 Task: Research and summarize information about the disputed territory of Kashmir.
Action: Mouse moved to (225, 93)
Screenshot: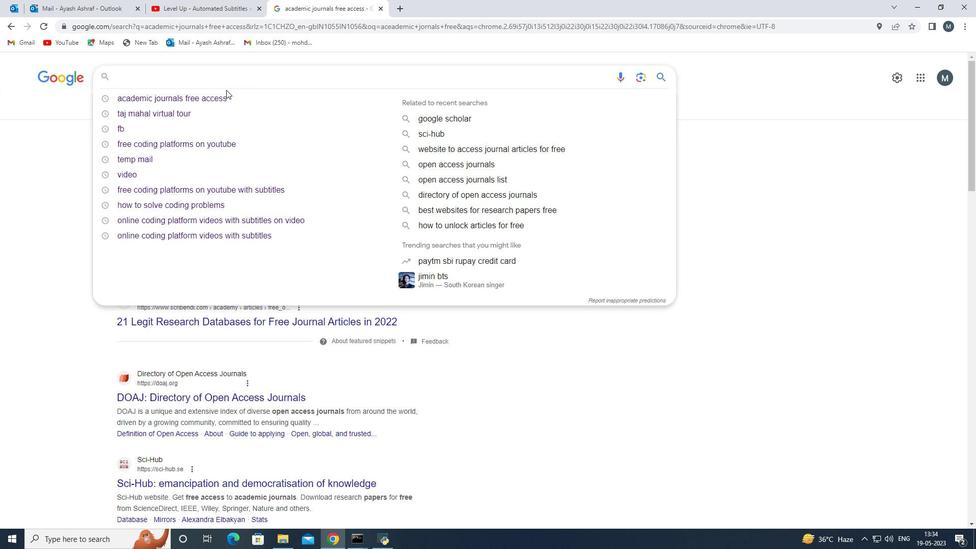 
Action: Mouse pressed left at (225, 93)
Screenshot: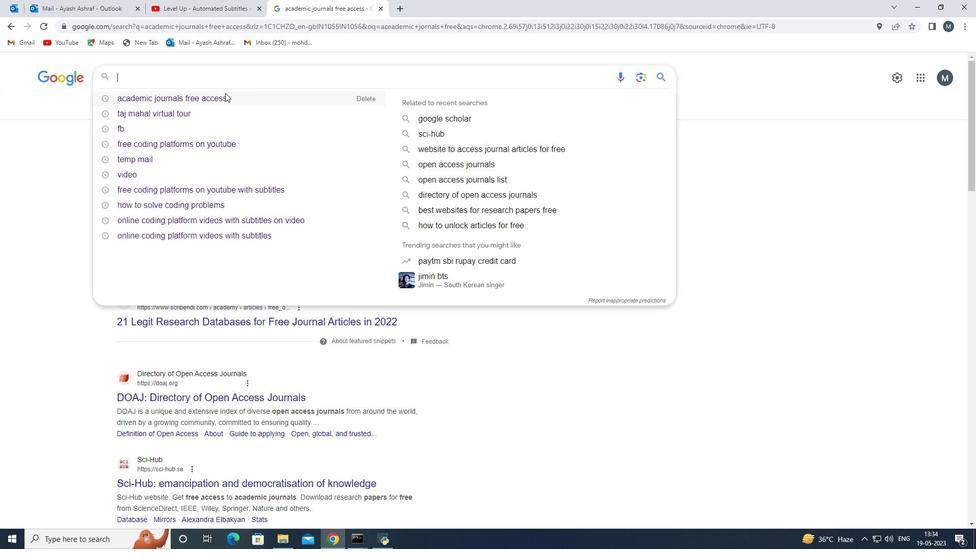 
Action: Mouse moved to (226, 98)
Screenshot: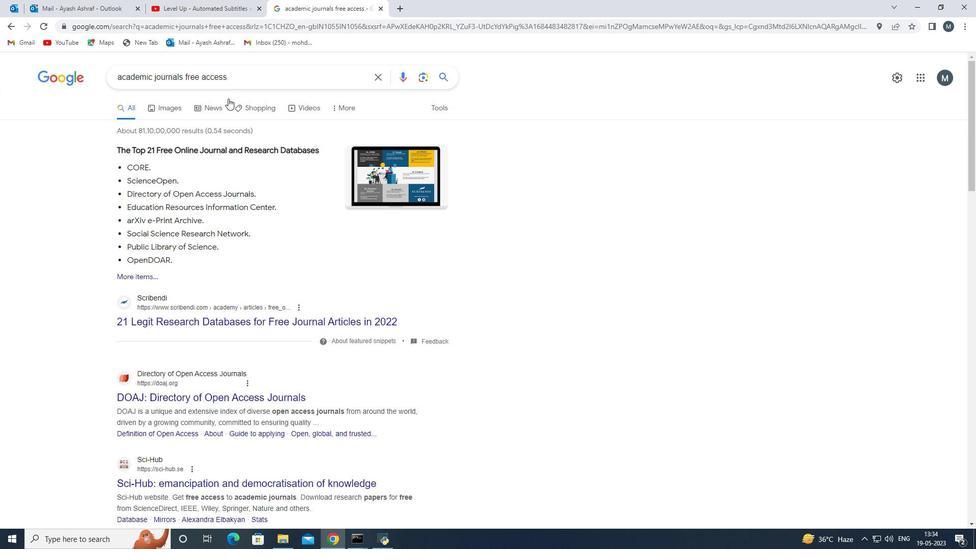 
Action: Mouse scrolled (226, 98) with delta (0, 0)
Screenshot: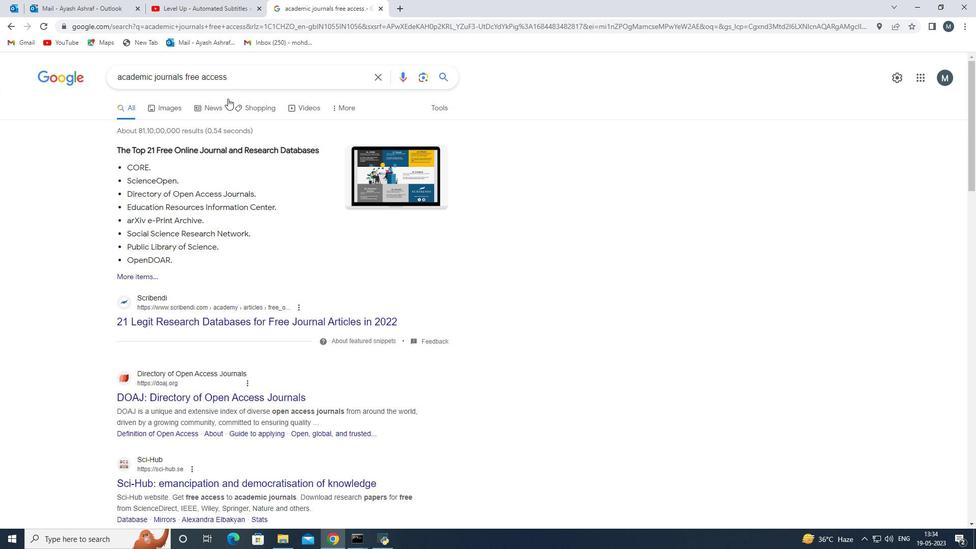 
Action: Mouse moved to (207, 299)
Screenshot: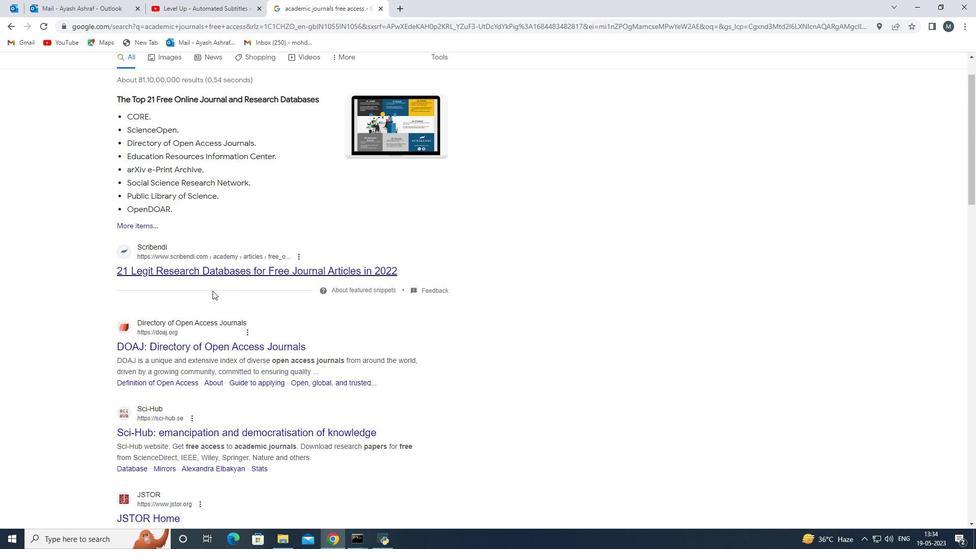 
Action: Mouse scrolled (207, 298) with delta (0, 0)
Screenshot: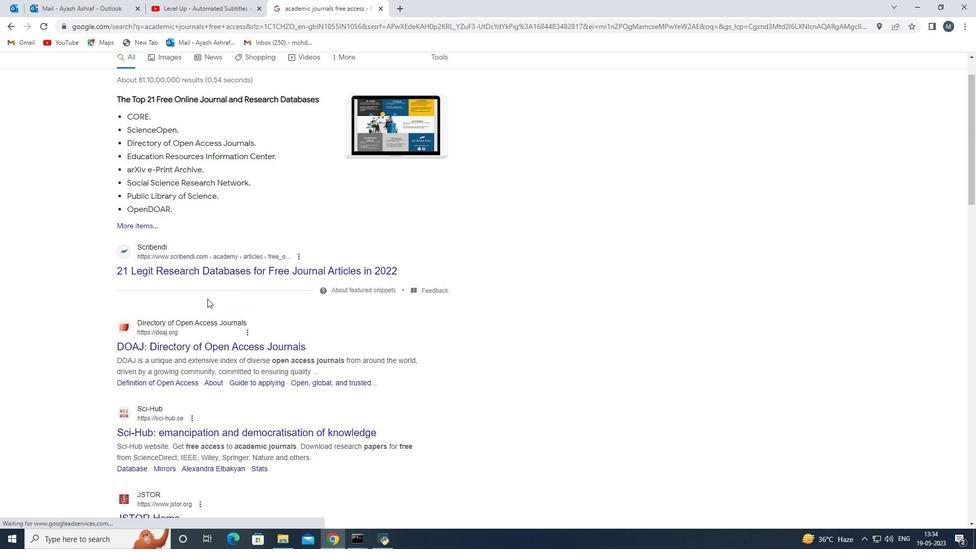 
Action: Mouse moved to (206, 298)
Screenshot: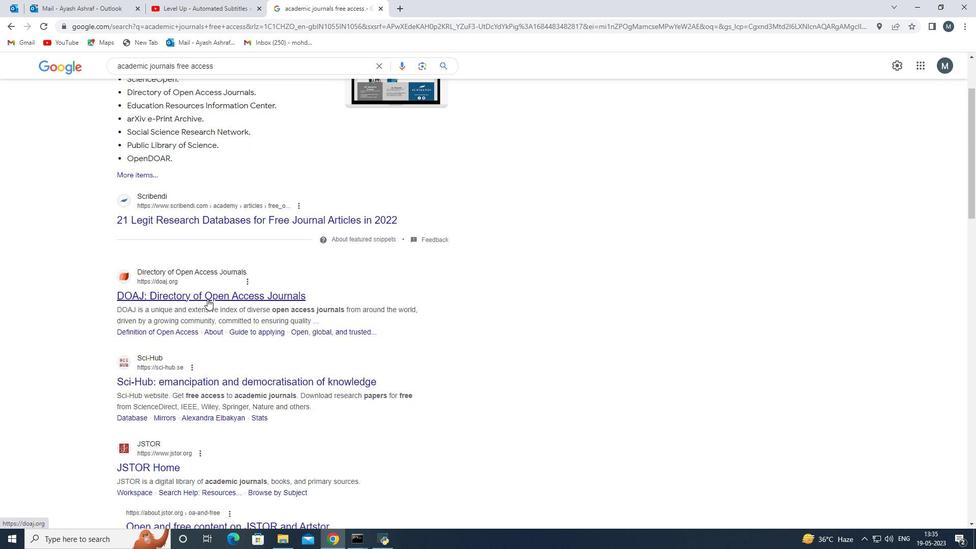 
Action: Mouse pressed left at (206, 298)
Screenshot: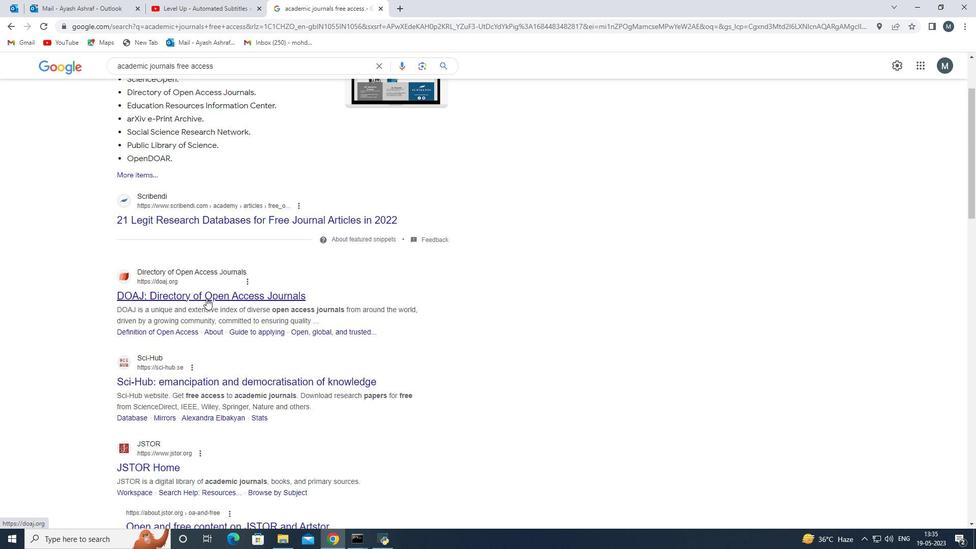 
Action: Mouse moved to (291, 266)
Screenshot: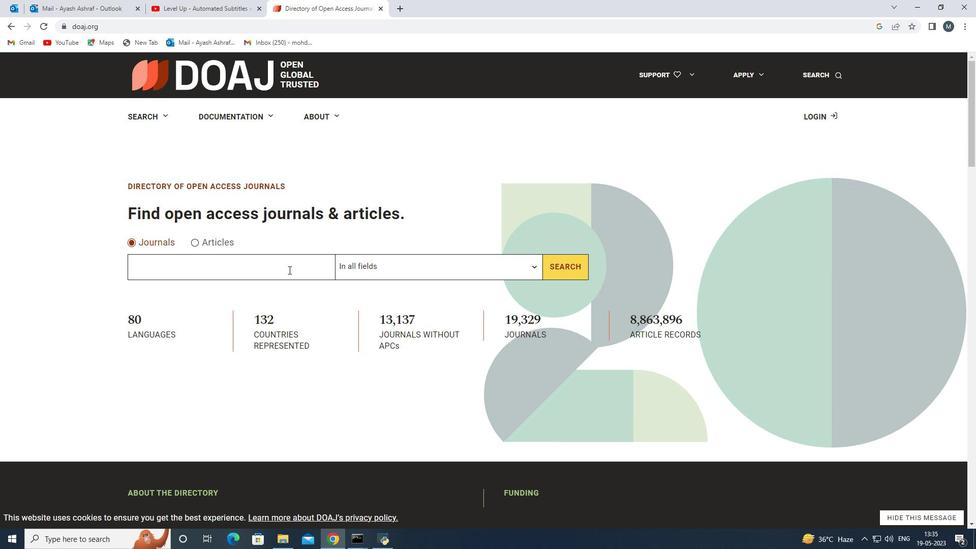 
Action: Mouse scrolled (291, 266) with delta (0, 0)
Screenshot: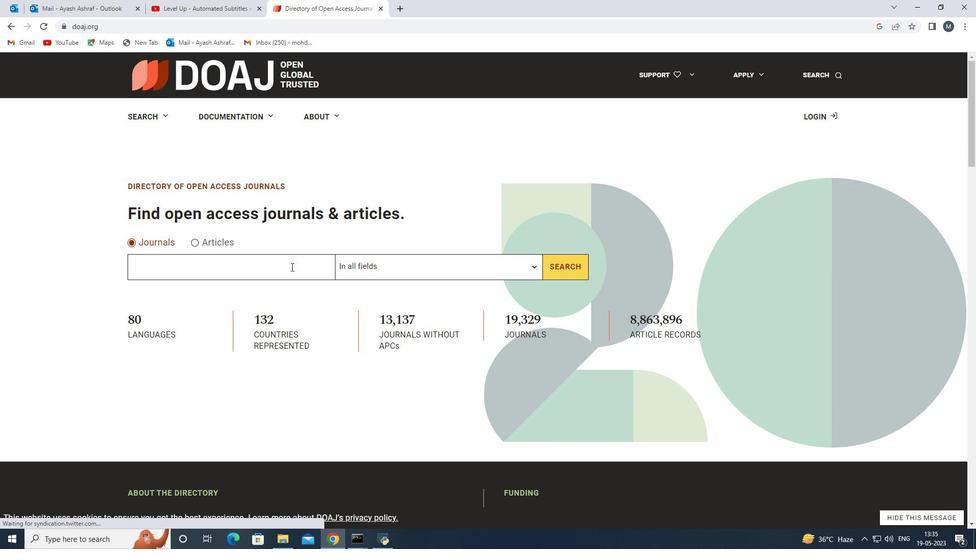 
Action: Mouse moved to (194, 194)
Screenshot: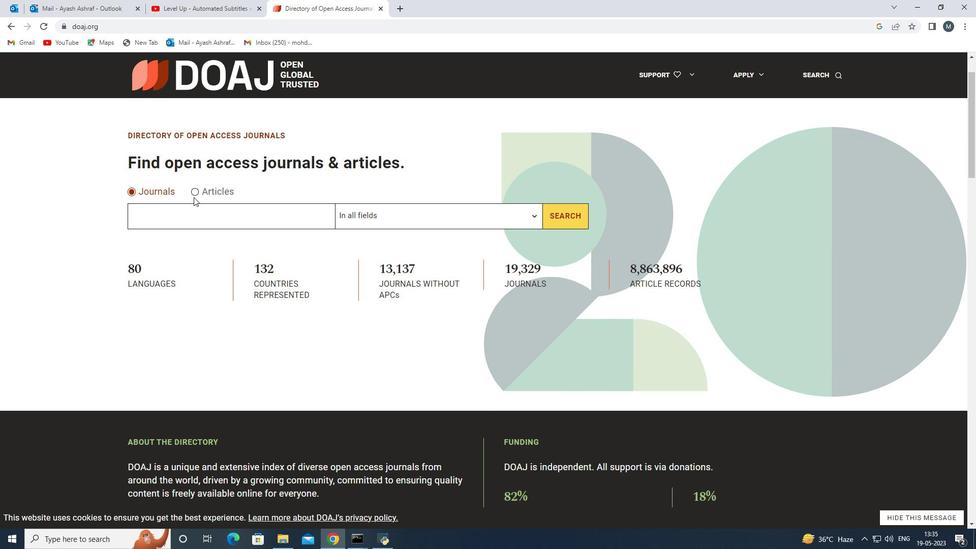
Action: Mouse pressed left at (194, 194)
Screenshot: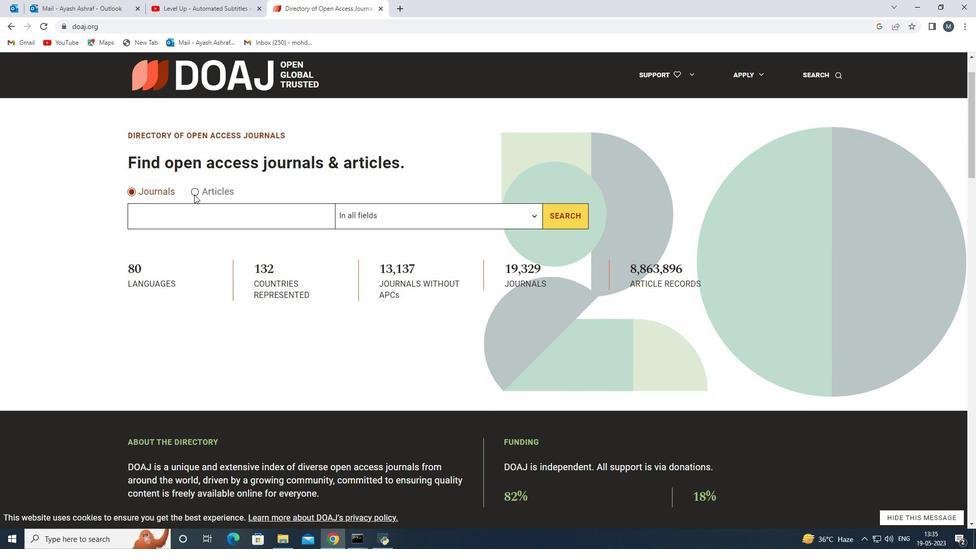 
Action: Mouse moved to (199, 209)
Screenshot: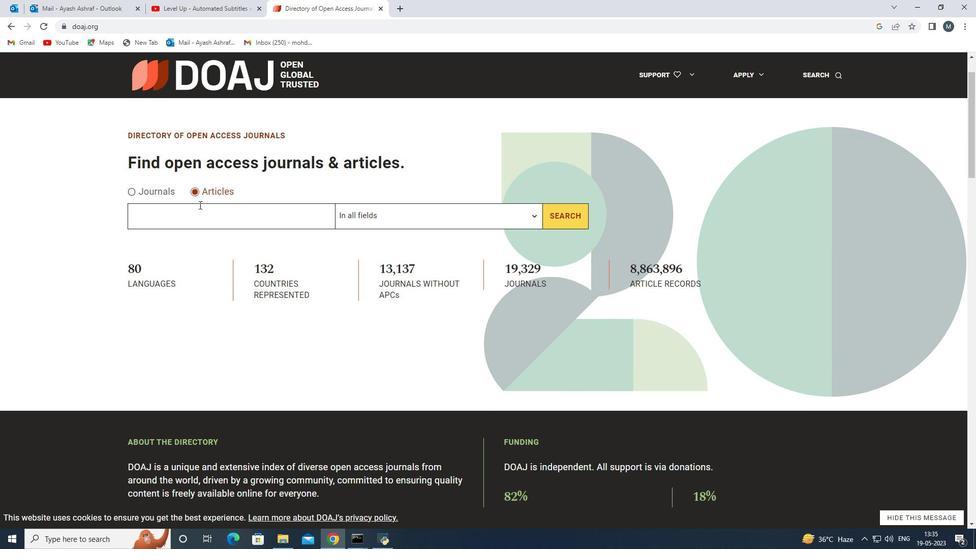 
Action: Mouse pressed left at (199, 209)
Screenshot: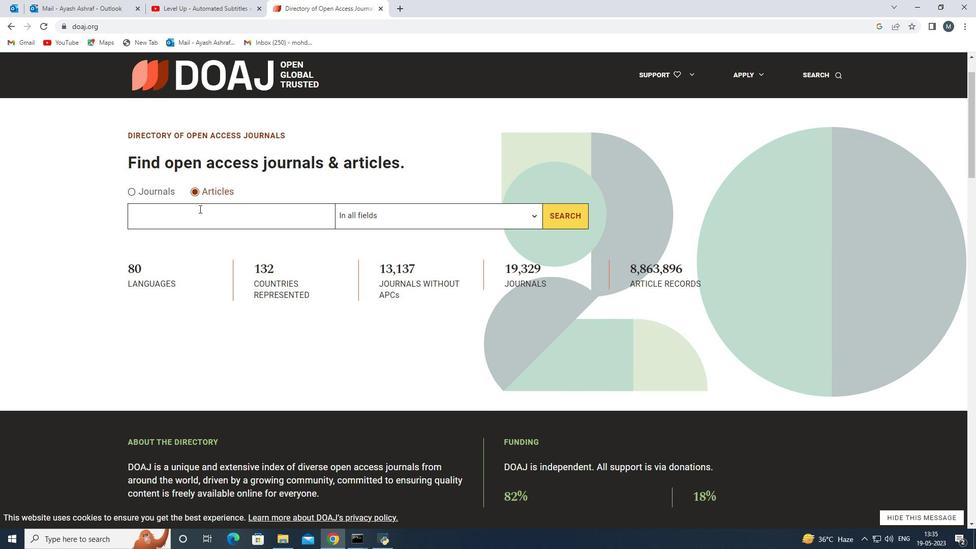 
Action: Key pressed <Key.shift>Alliens<Key.space><Key.backspace><Key.backspace><Key.backspace><Key.backspace><Key.backspace><Key.backspace>iens<Key.space>
Screenshot: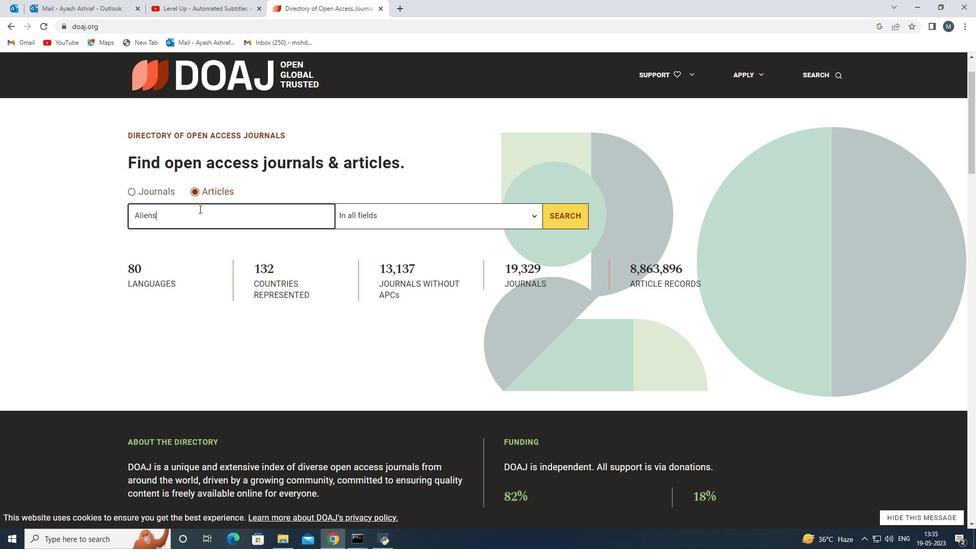 
Action: Mouse moved to (510, 218)
Screenshot: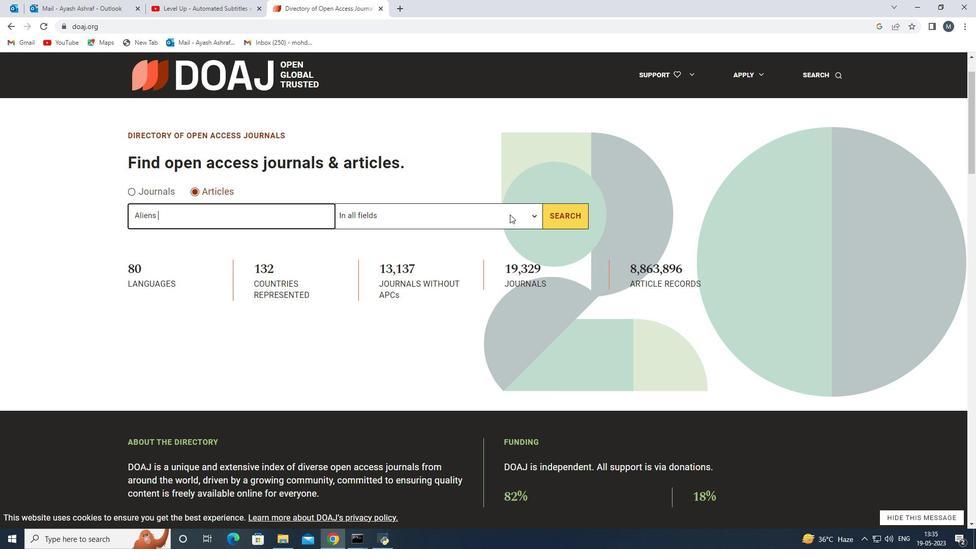 
Action: Mouse pressed left at (510, 218)
Screenshot: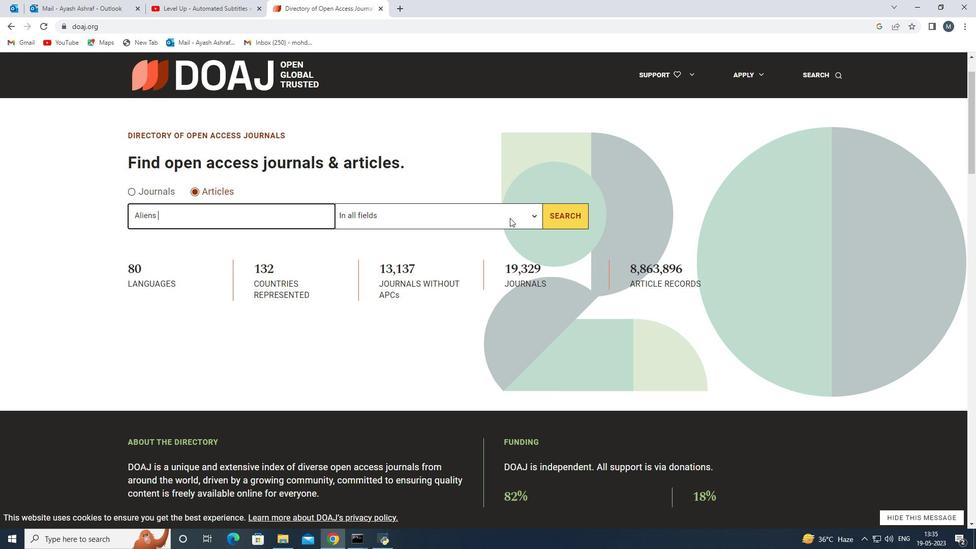 
Action: Mouse moved to (495, 262)
Screenshot: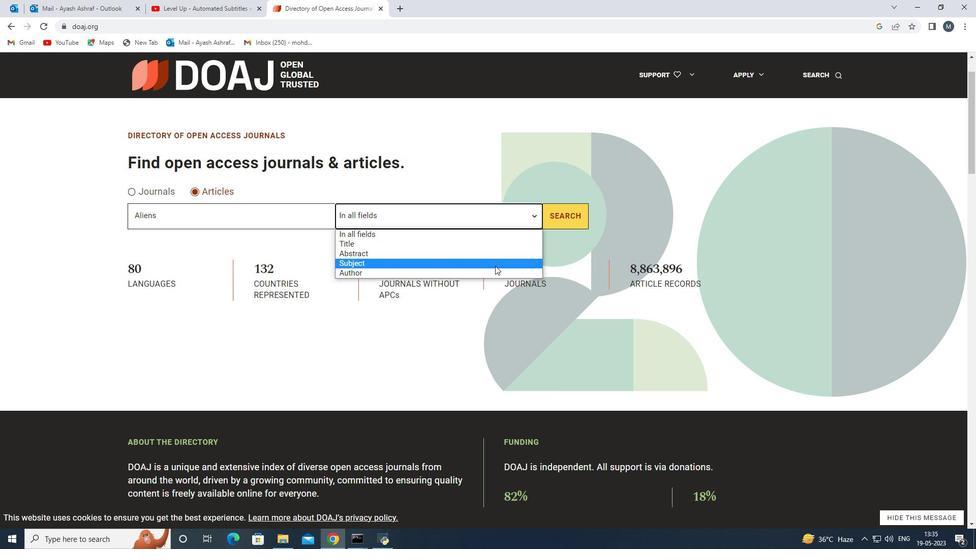 
Action: Mouse pressed left at (495, 262)
Screenshot: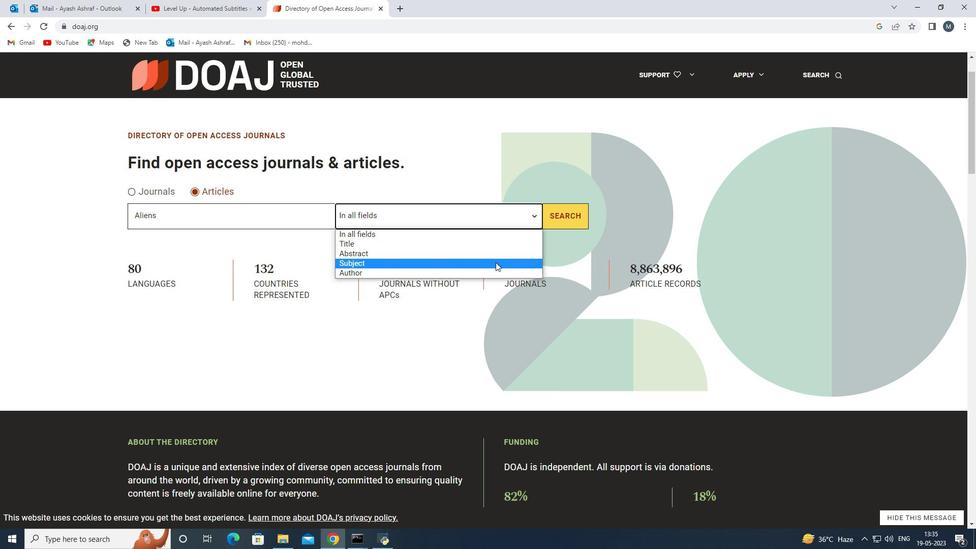 
Action: Mouse moved to (569, 217)
Screenshot: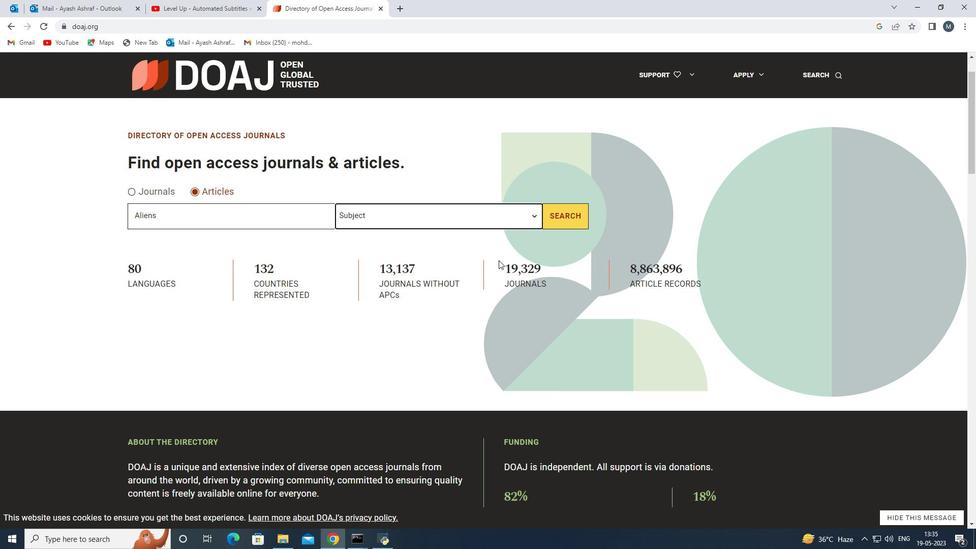 
Action: Mouse pressed left at (569, 217)
Screenshot: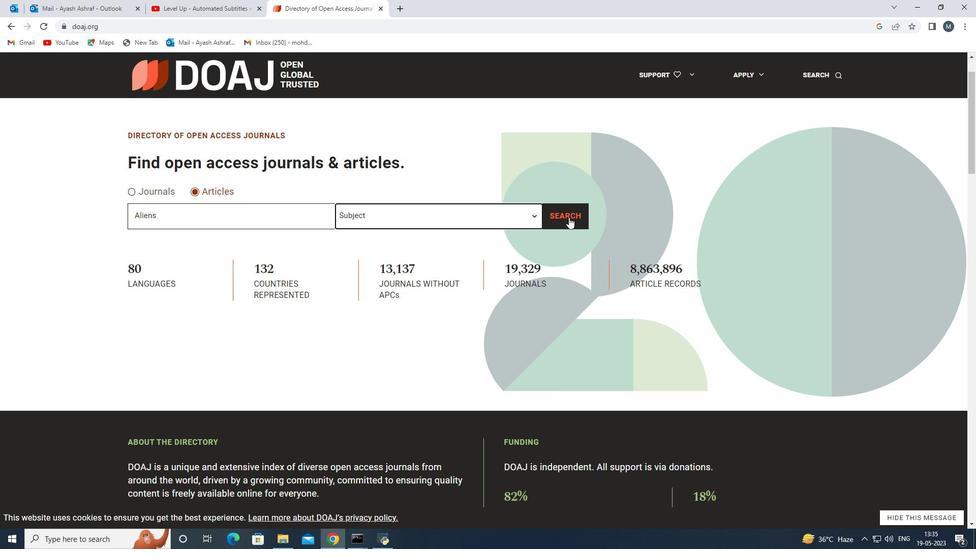 
Action: Mouse moved to (506, 282)
Screenshot: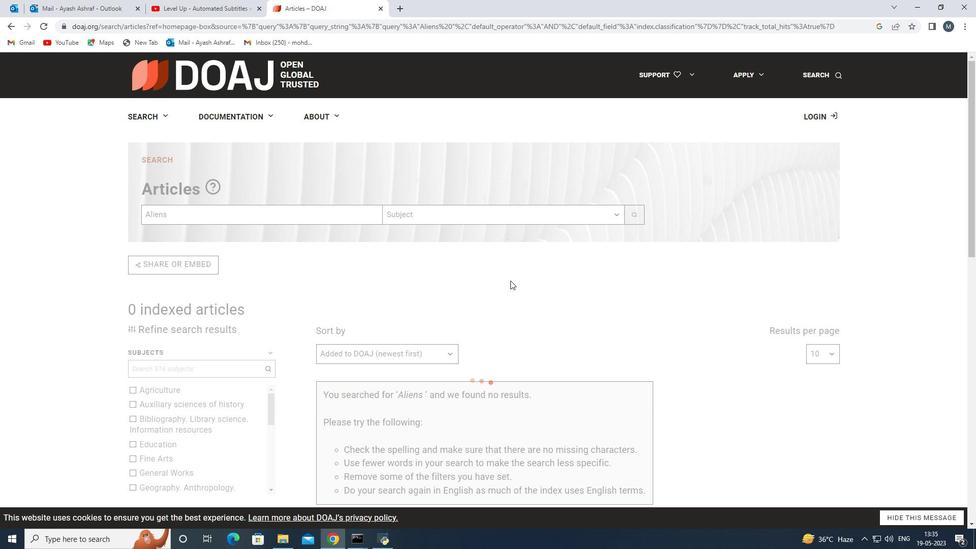 
Action: Mouse scrolled (506, 282) with delta (0, 0)
Screenshot: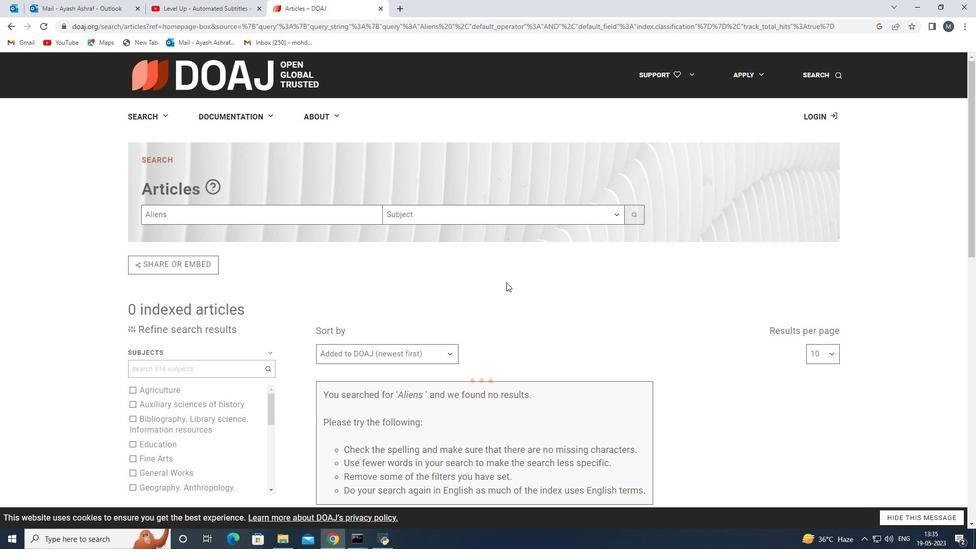 
Action: Mouse scrolled (506, 282) with delta (0, 0)
Screenshot: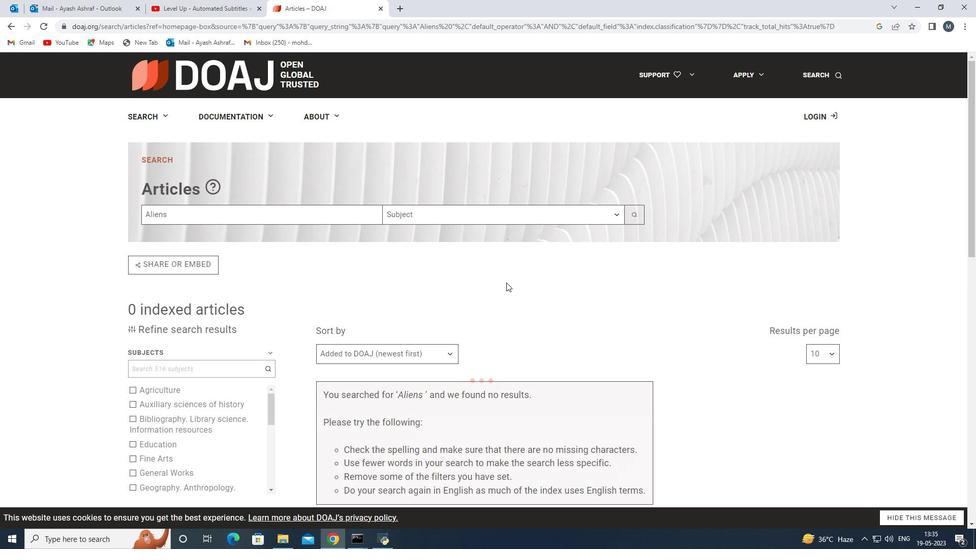 
Action: Mouse scrolled (506, 282) with delta (0, 0)
Screenshot: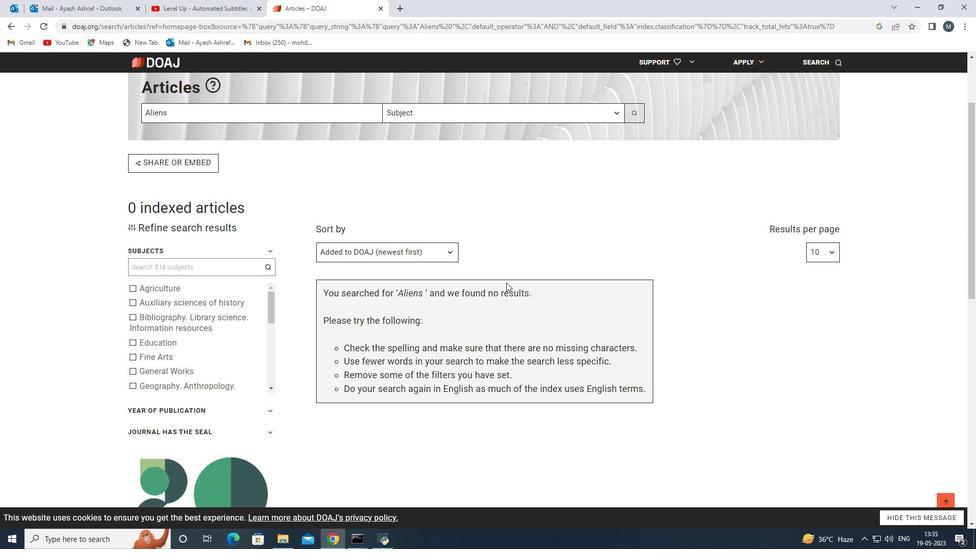
Action: Mouse scrolled (506, 282) with delta (0, 0)
Screenshot: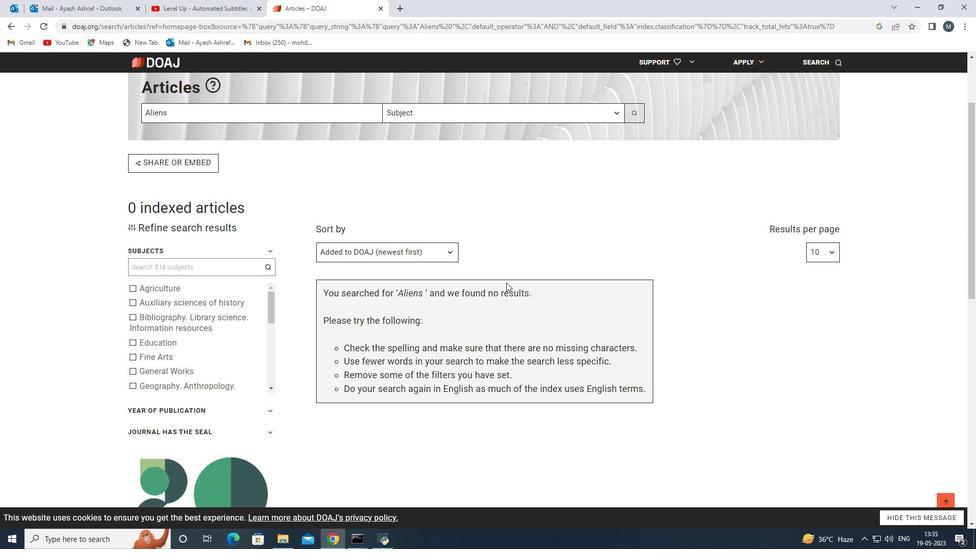 
Action: Mouse scrolled (506, 282) with delta (0, 0)
Screenshot: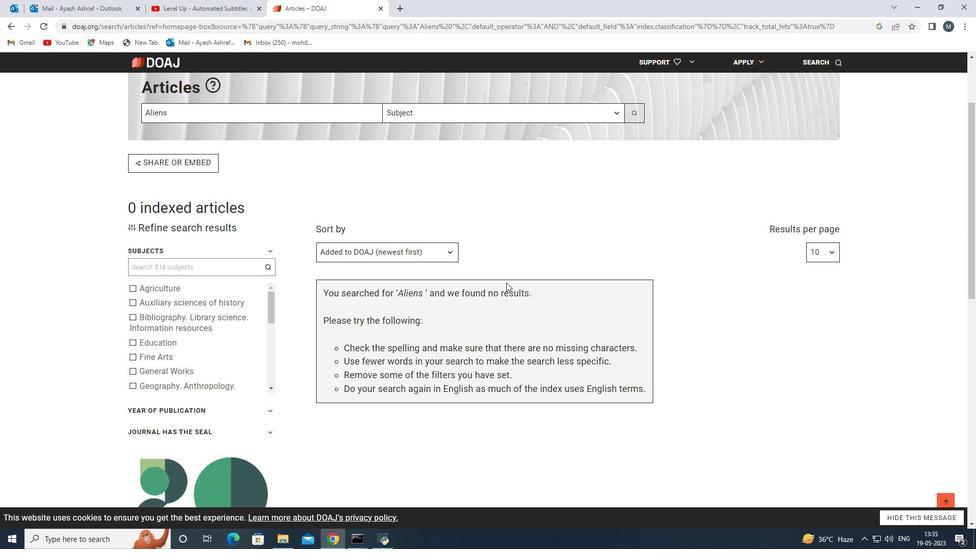 
Action: Mouse scrolled (506, 282) with delta (0, 0)
Screenshot: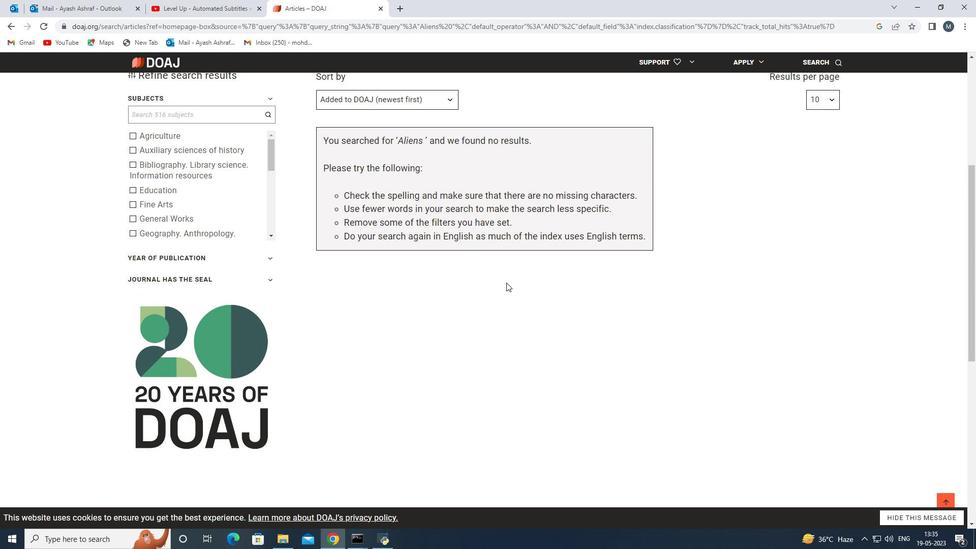 
Action: Mouse scrolled (506, 282) with delta (0, 0)
Screenshot: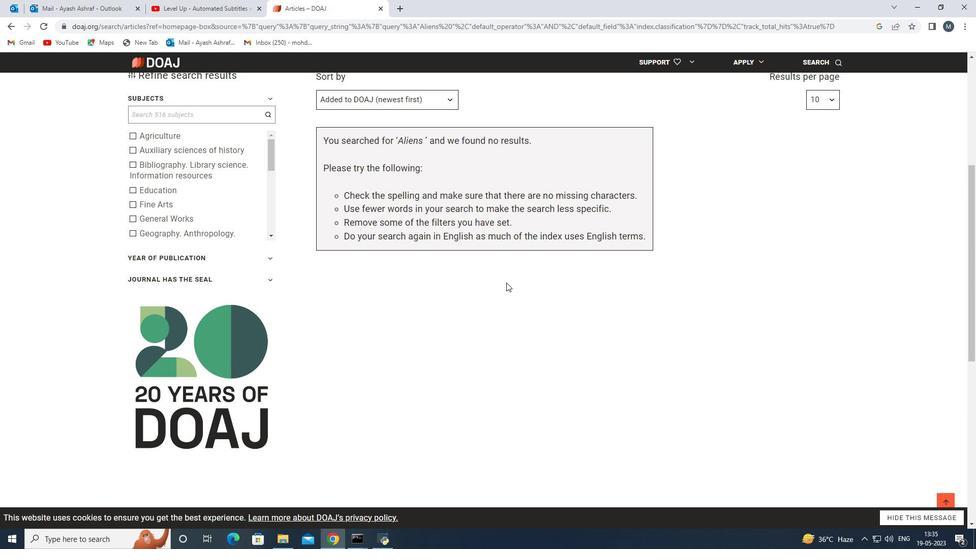 
Action: Mouse moved to (430, 294)
Screenshot: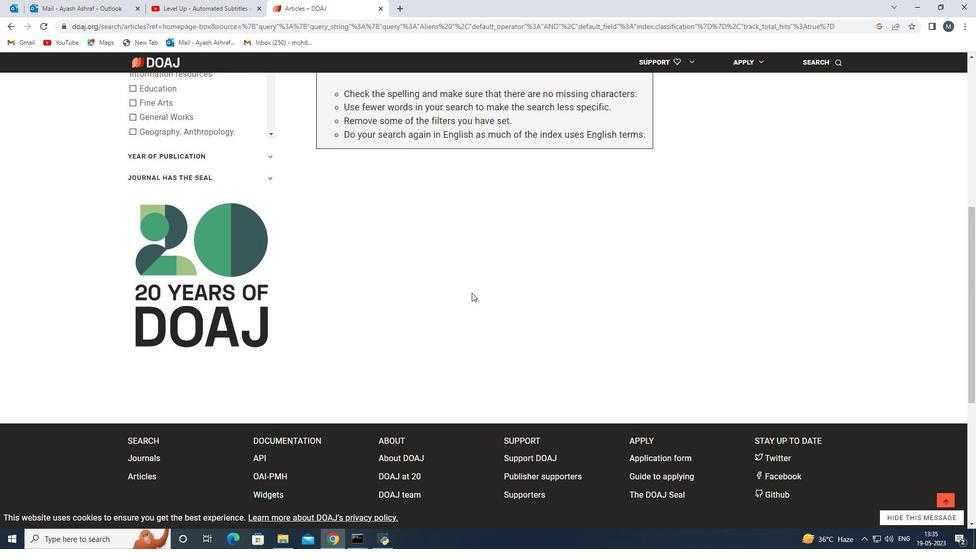 
Action: Mouse scrolled (430, 294) with delta (0, 0)
Screenshot: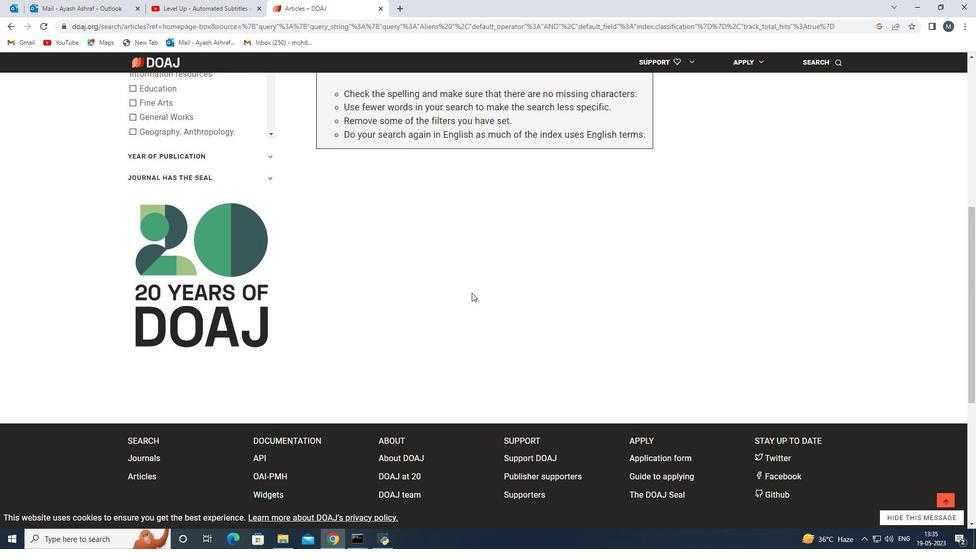 
Action: Mouse moved to (429, 294)
Screenshot: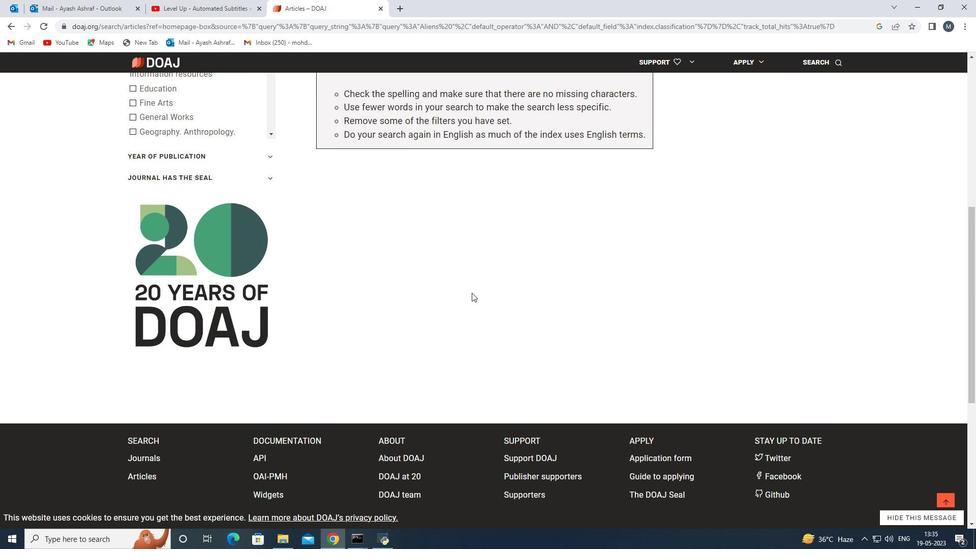 
Action: Mouse scrolled (429, 294) with delta (0, 0)
Screenshot: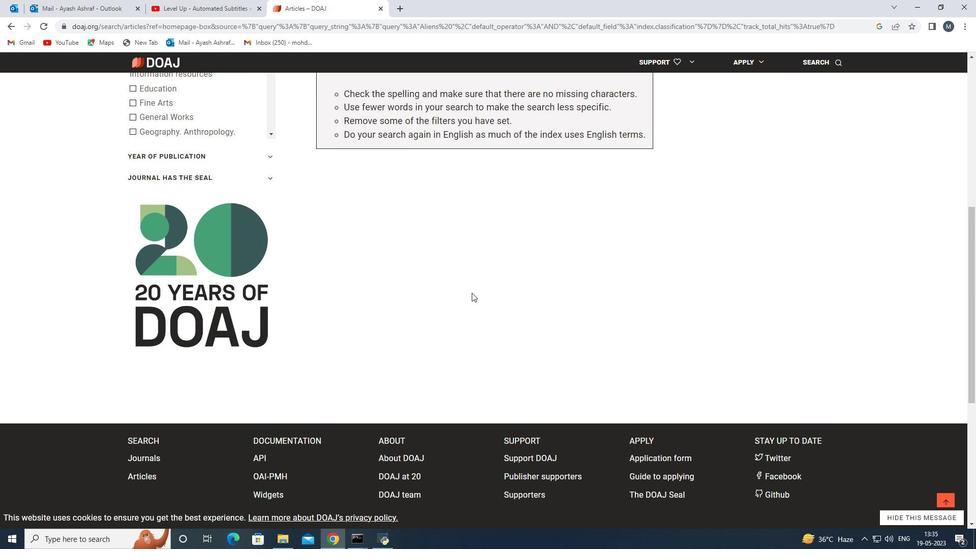 
Action: Mouse scrolled (429, 294) with delta (0, 0)
Screenshot: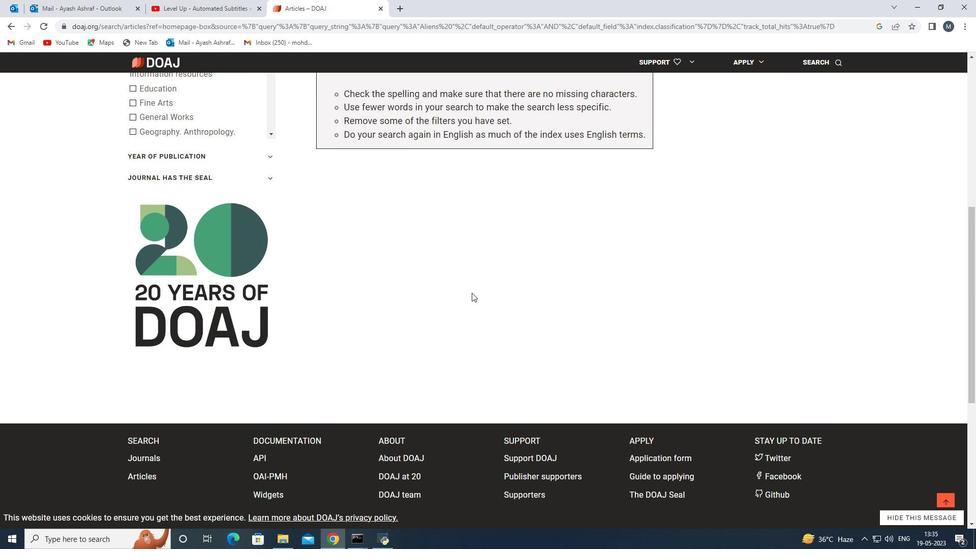 
Action: Mouse scrolled (429, 294) with delta (0, 0)
Screenshot: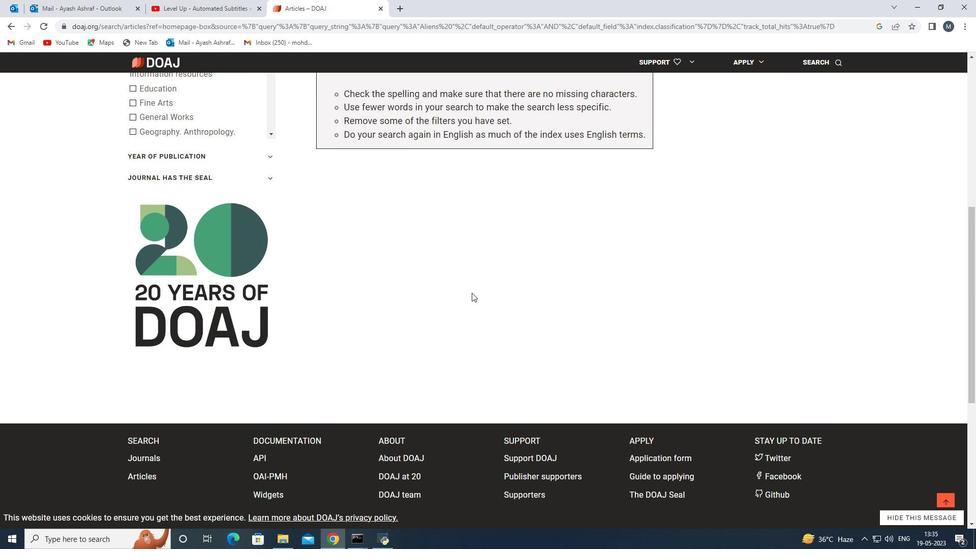 
Action: Mouse scrolled (429, 294) with delta (0, 0)
Screenshot: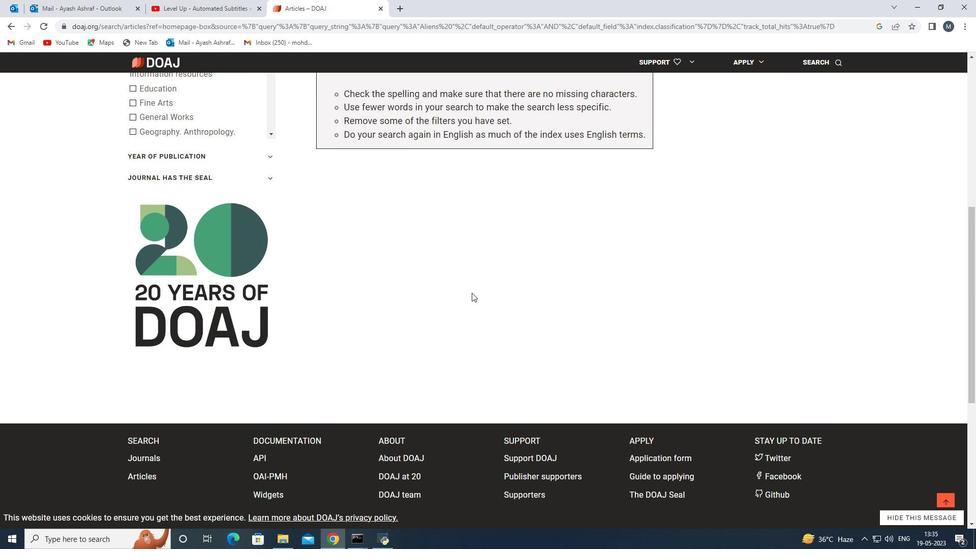 
Action: Mouse scrolled (429, 294) with delta (0, 0)
Screenshot: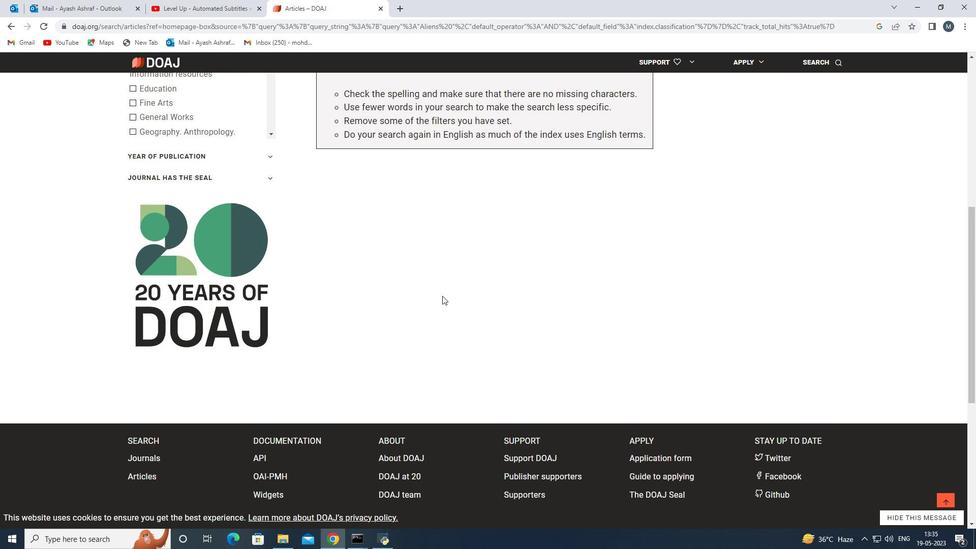 
Action: Mouse scrolled (429, 294) with delta (0, 0)
Screenshot: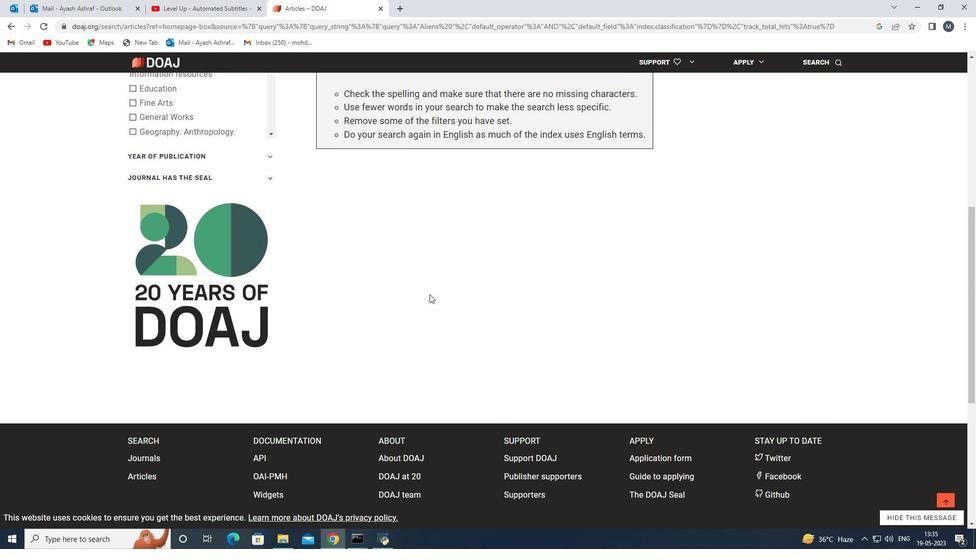 
Action: Mouse scrolled (429, 294) with delta (0, 0)
Screenshot: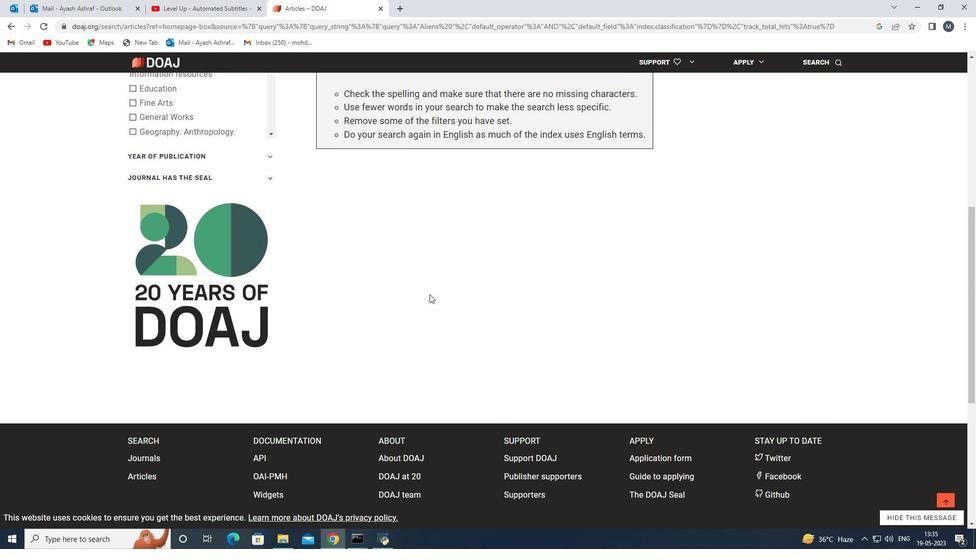 
Action: Mouse moved to (352, 270)
Screenshot: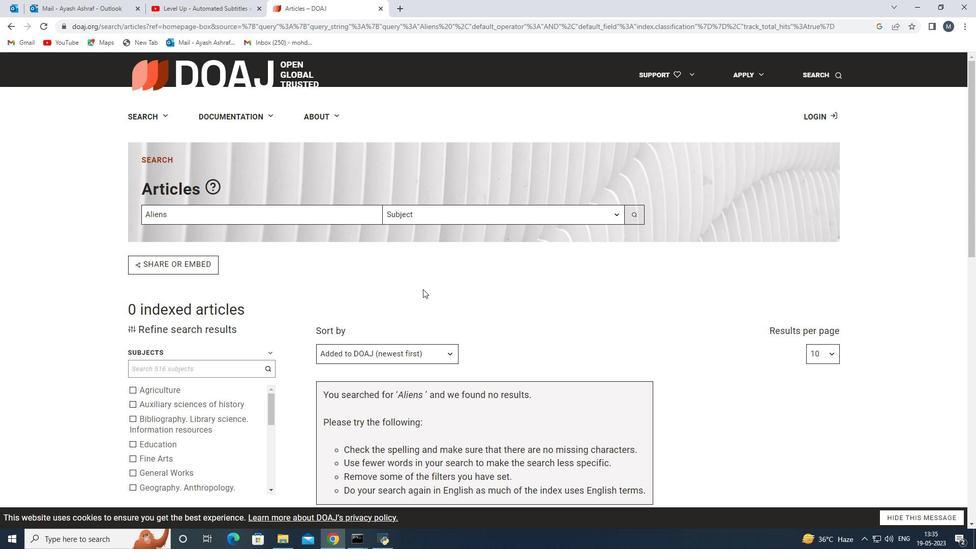 
Action: Mouse scrolled (352, 270) with delta (0, 0)
Screenshot: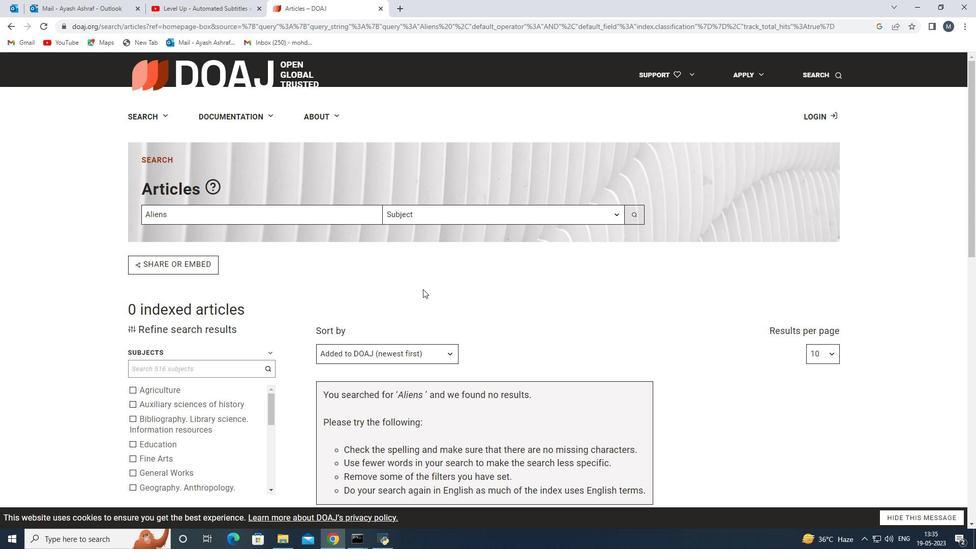 
Action: Mouse moved to (351, 269)
Screenshot: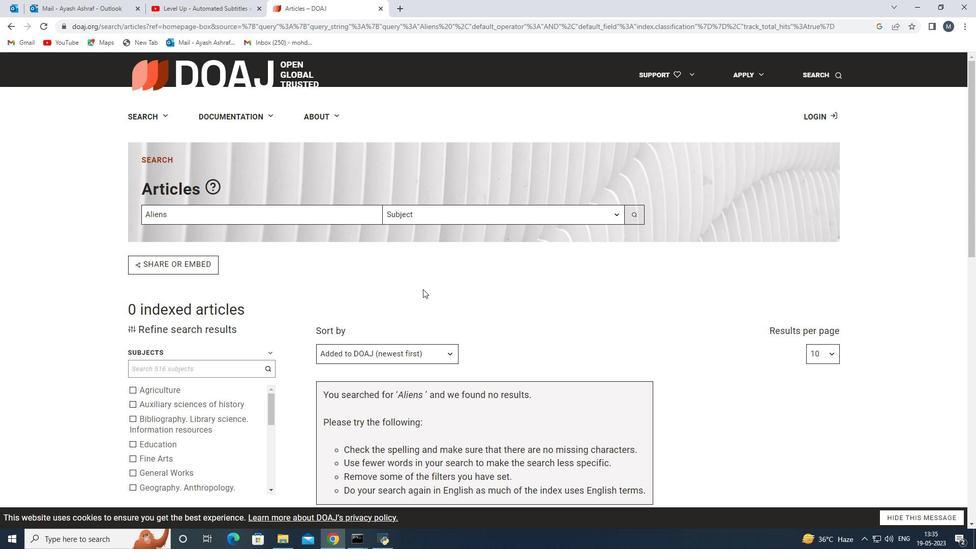 
Action: Mouse scrolled (351, 270) with delta (0, 0)
Screenshot: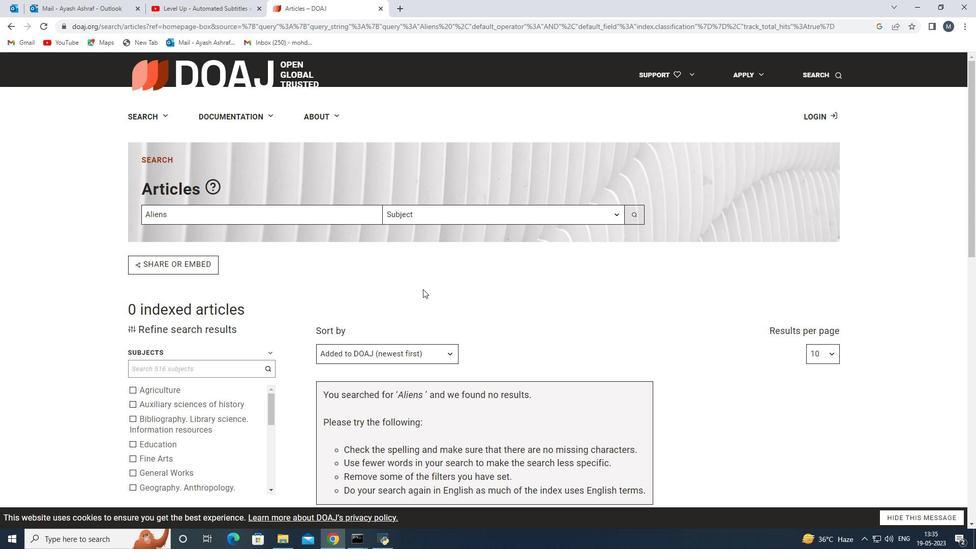 
Action: Mouse moved to (350, 269)
Screenshot: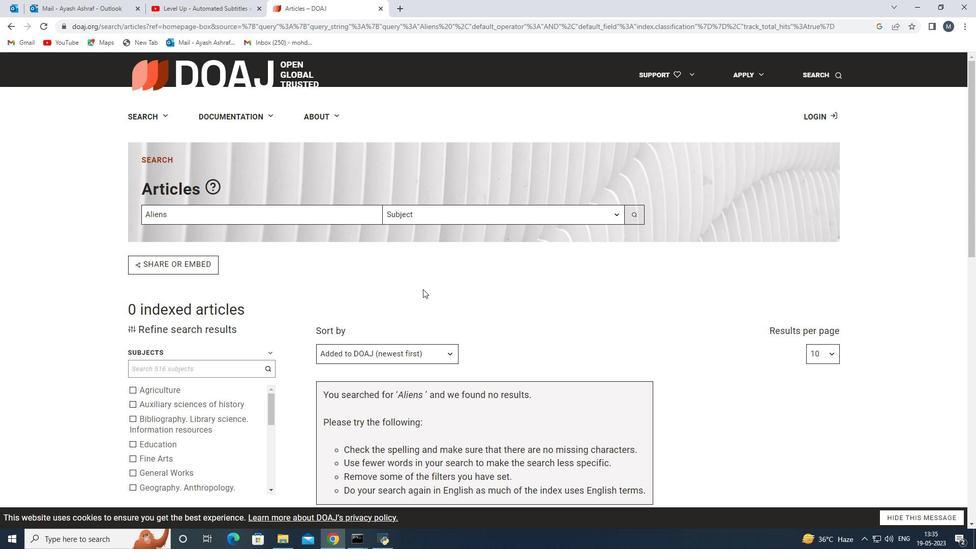 
Action: Mouse scrolled (350, 270) with delta (0, 0)
Screenshot: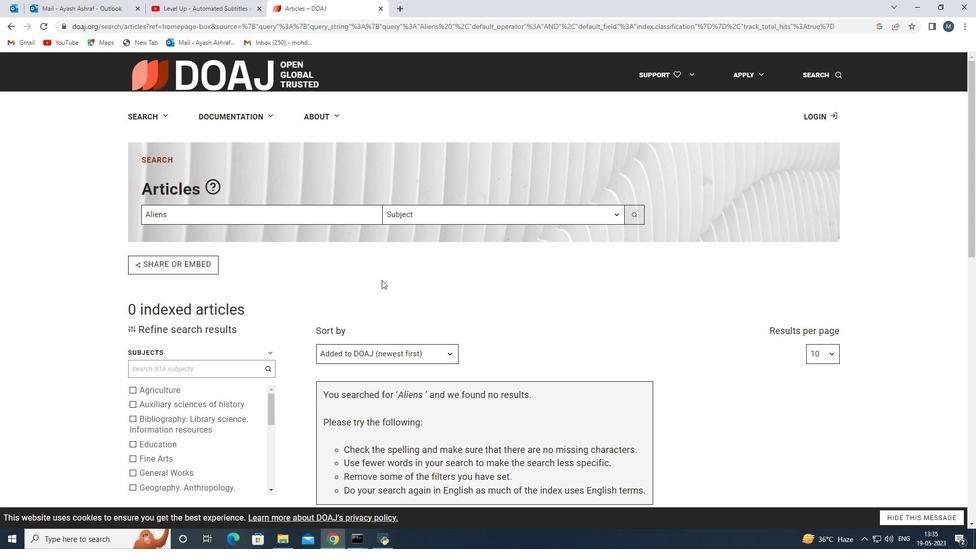 
Action: Mouse moved to (349, 269)
Screenshot: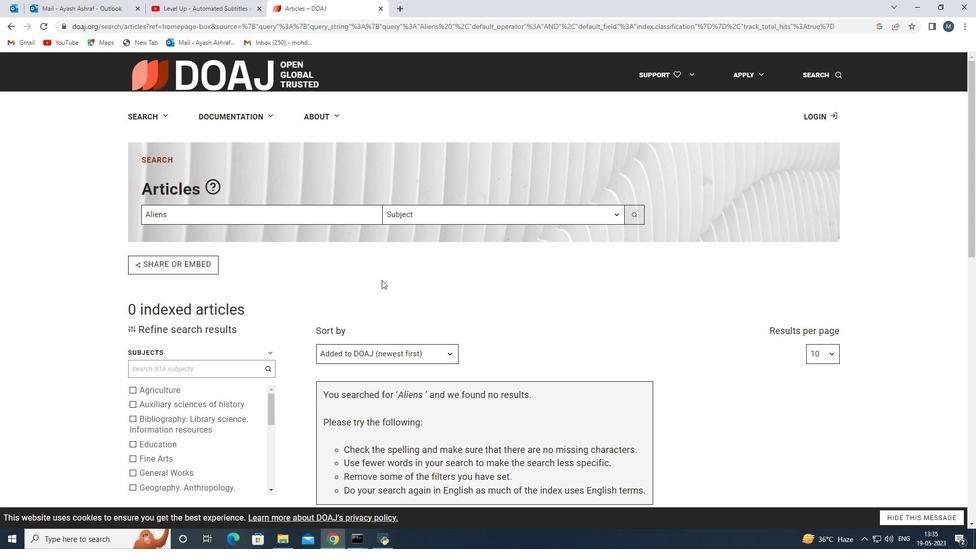 
Action: Mouse scrolled (349, 270) with delta (0, 0)
Screenshot: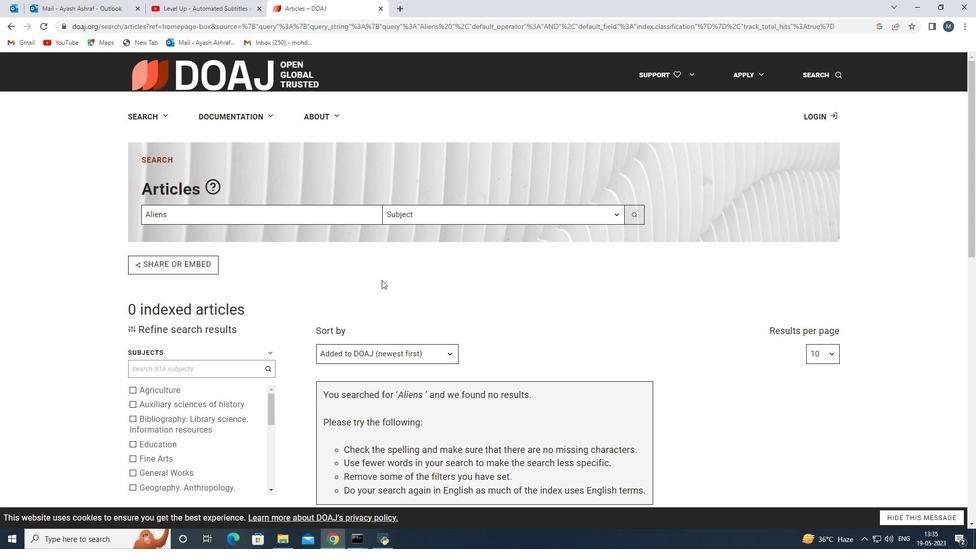 
Action: Mouse scrolled (349, 270) with delta (0, 0)
Screenshot: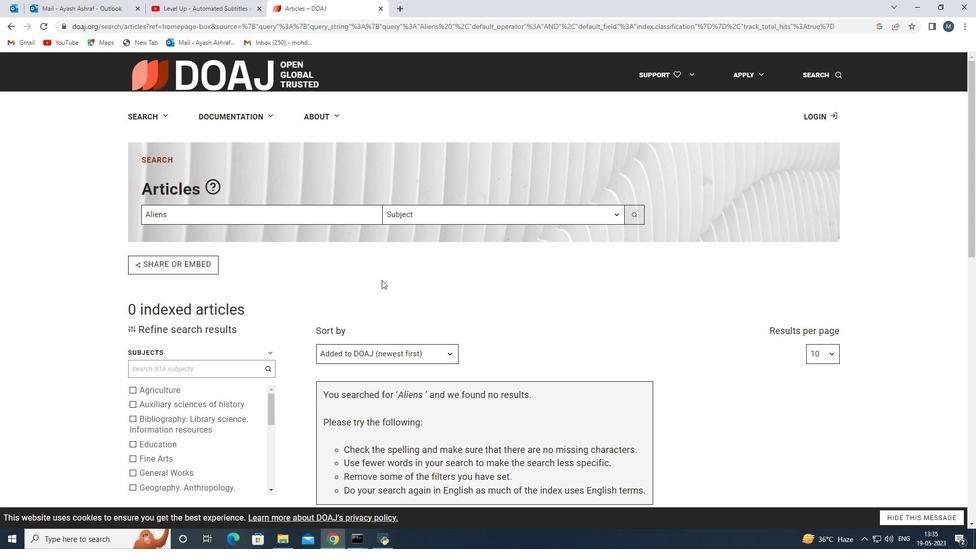 
Action: Mouse scrolled (349, 270) with delta (0, 0)
Screenshot: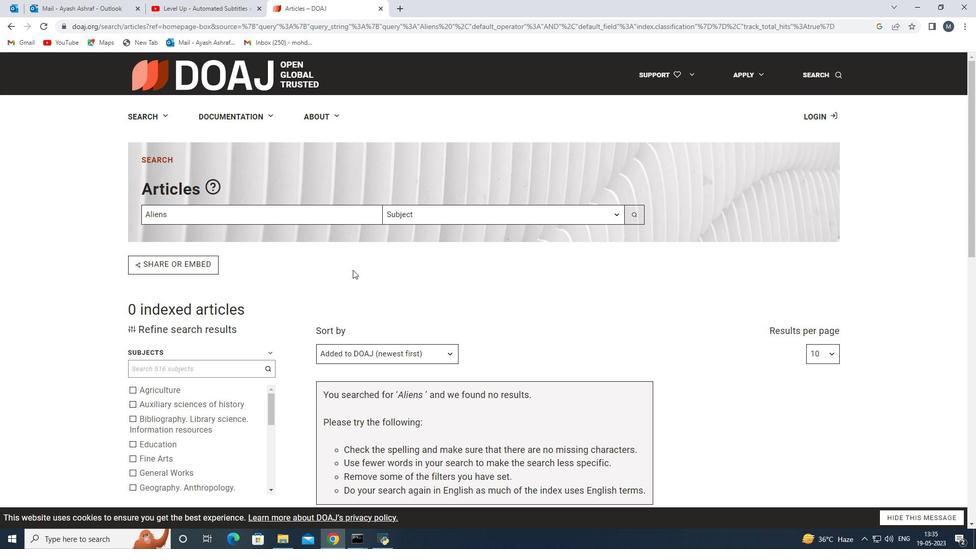 
Action: Mouse moved to (291, 209)
Screenshot: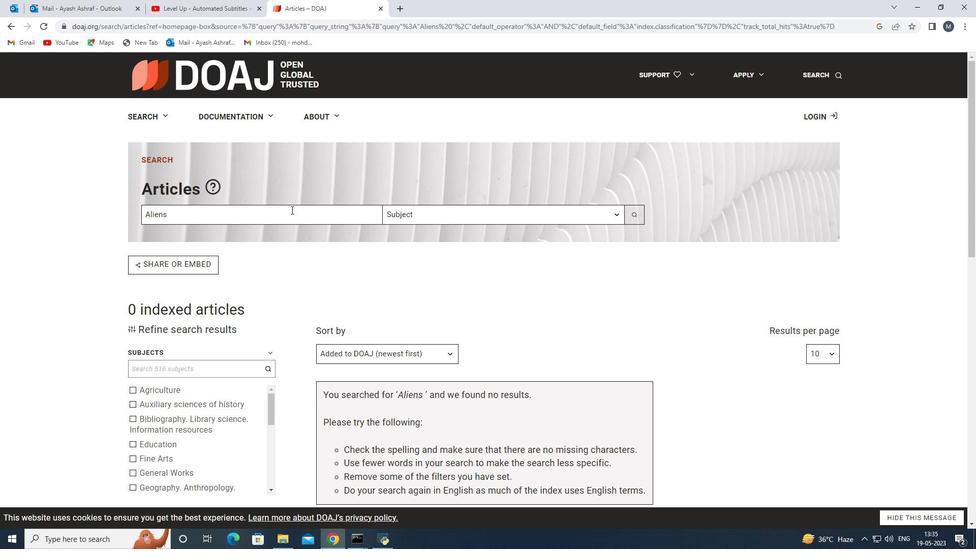 
Action: Mouse pressed left at (291, 209)
Screenshot: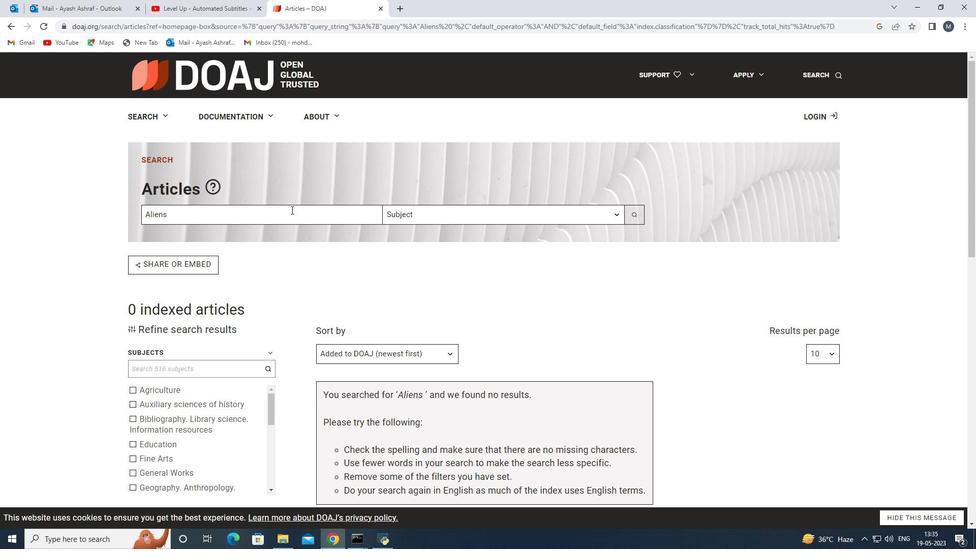 
Action: Key pressed <Key.backspace><Key.backspace><Key.backspace><Key.backspace><Key.backspace><Key.backspace><Key.backspace><Key.backspace><Key.backspace><Key.backspace><Key.backspace><Key.backspace><Key.backspace><Key.backspace><Key.backspace><Key.backspace><Key.shift>Biodiversity<Key.enter>
Screenshot: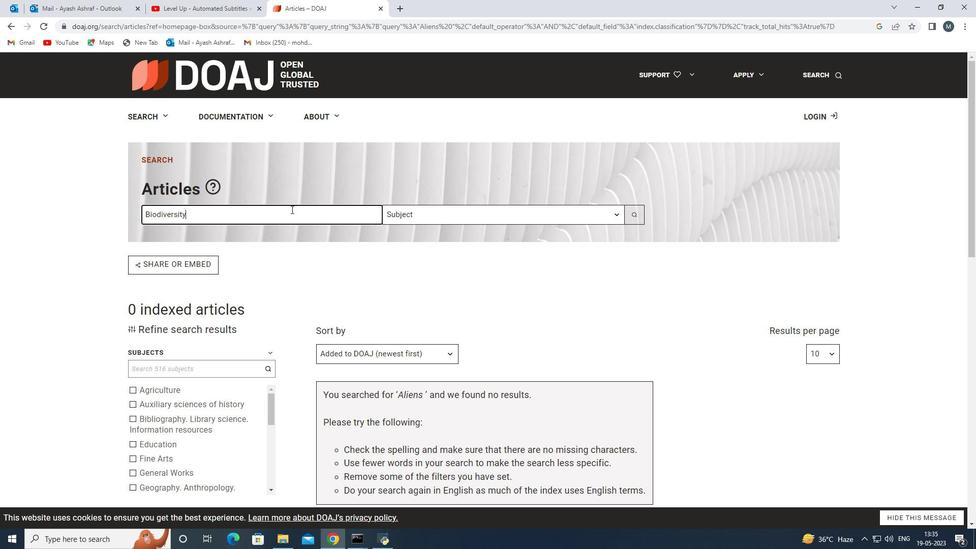 
Action: Mouse moved to (440, 215)
Screenshot: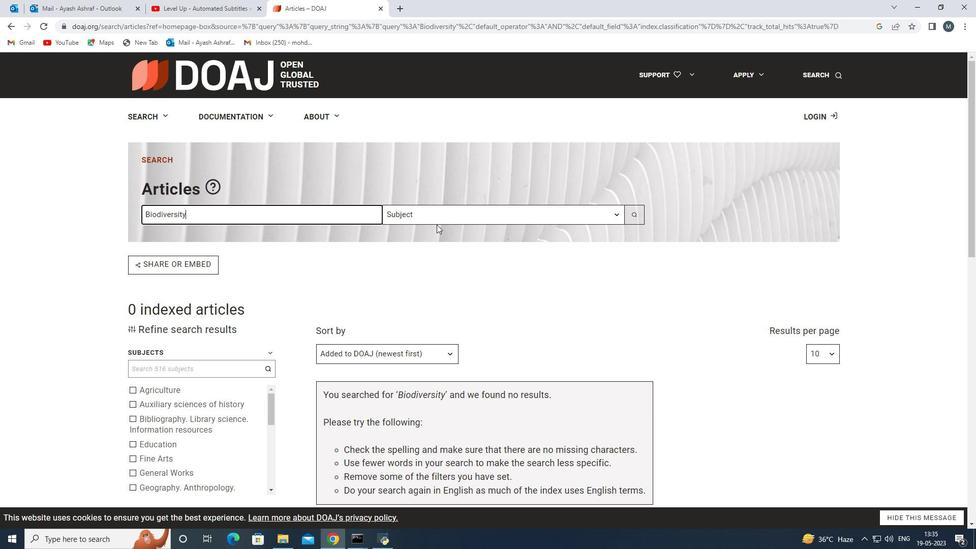 
Action: Mouse pressed left at (440, 215)
Screenshot: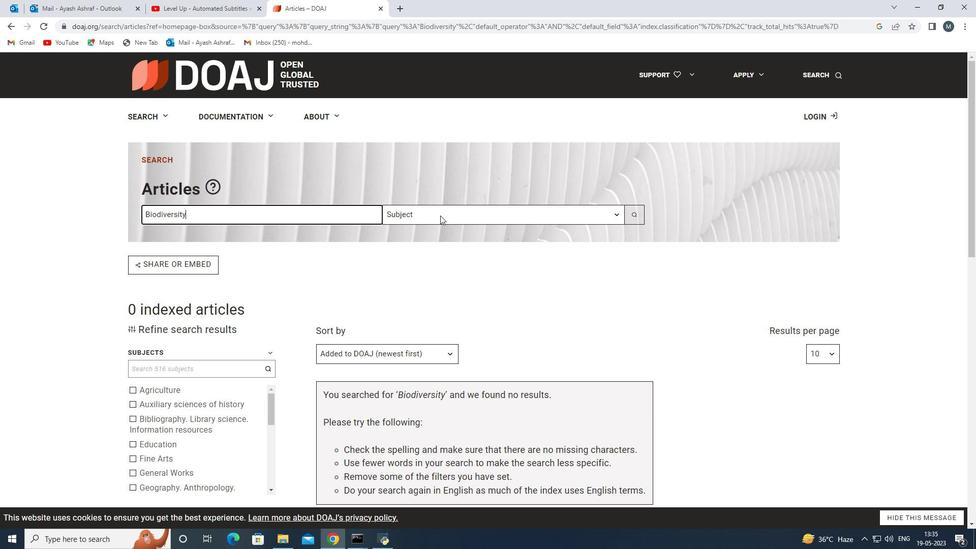 
Action: Mouse moved to (429, 228)
Screenshot: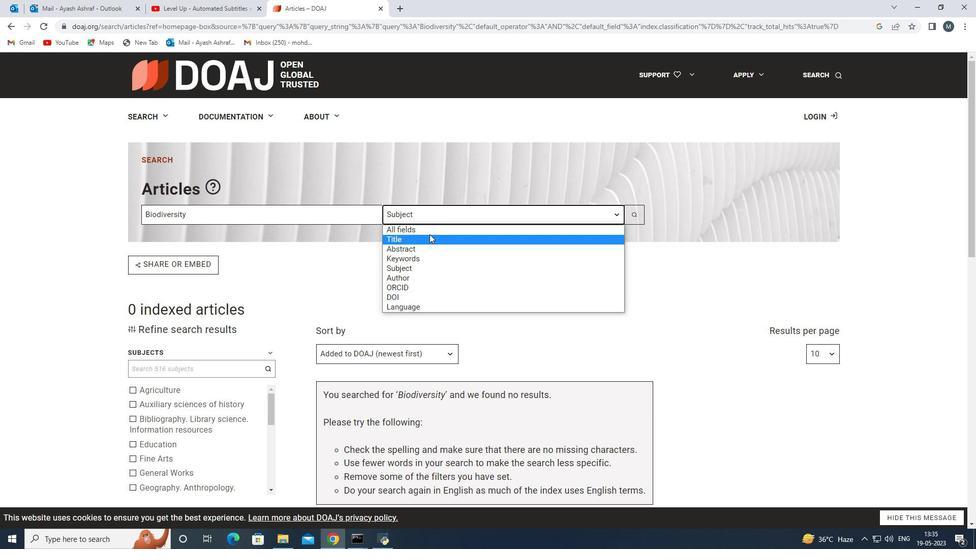 
Action: Mouse pressed left at (429, 228)
Screenshot: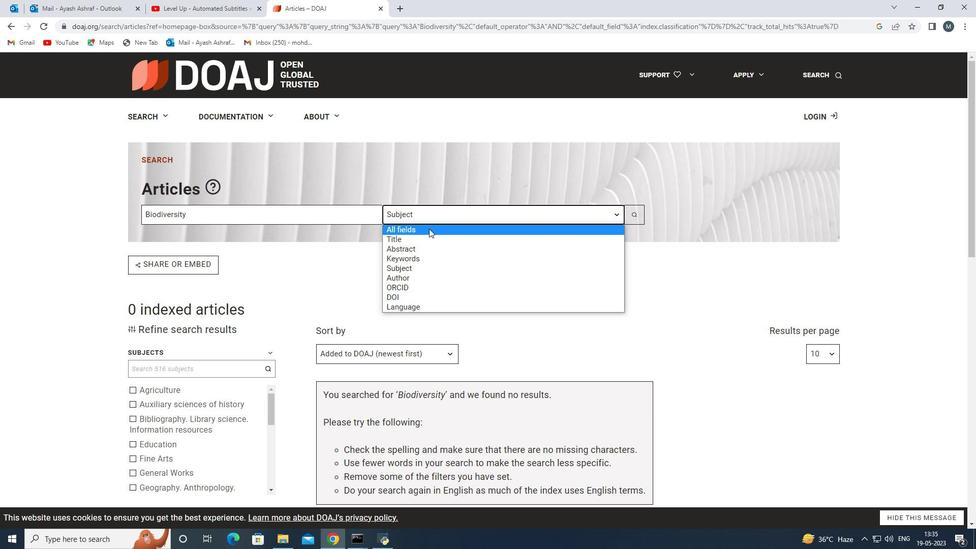 
Action: Mouse moved to (403, 272)
Screenshot: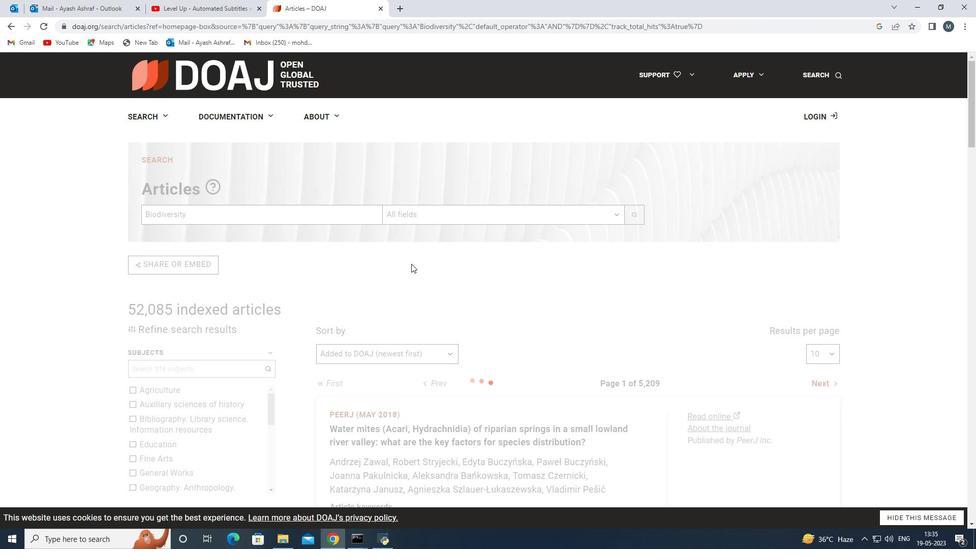 
Action: Mouse scrolled (403, 272) with delta (0, 0)
Screenshot: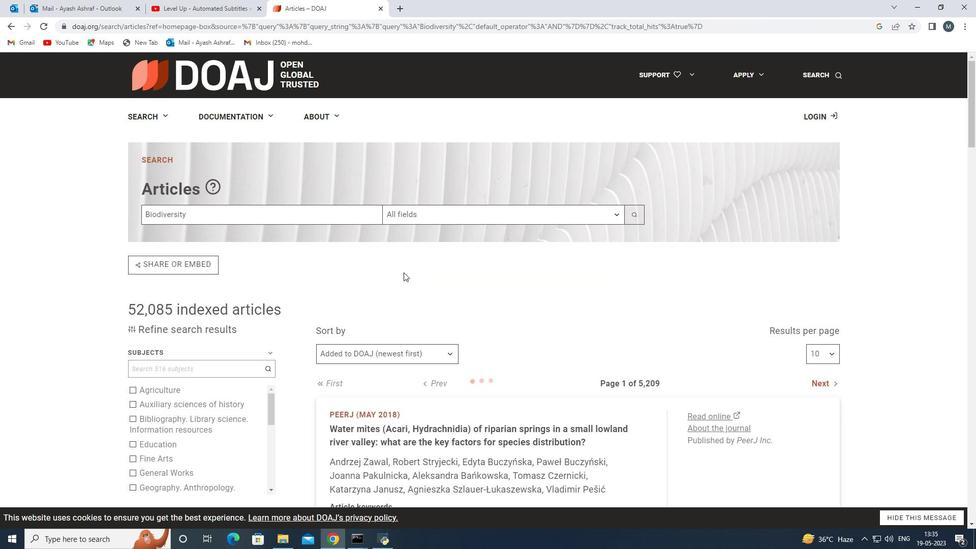 
Action: Mouse scrolled (403, 272) with delta (0, 0)
Screenshot: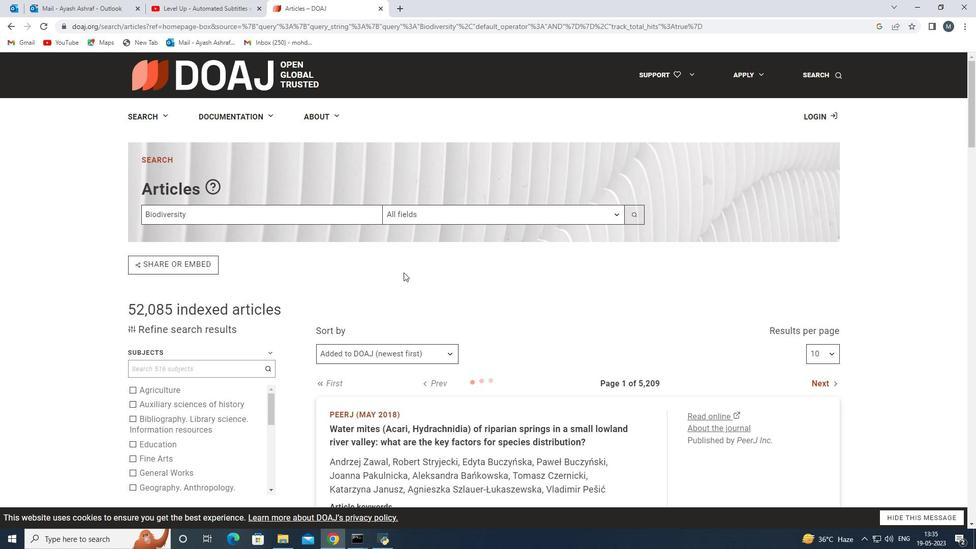 
Action: Mouse scrolled (403, 272) with delta (0, 0)
Screenshot: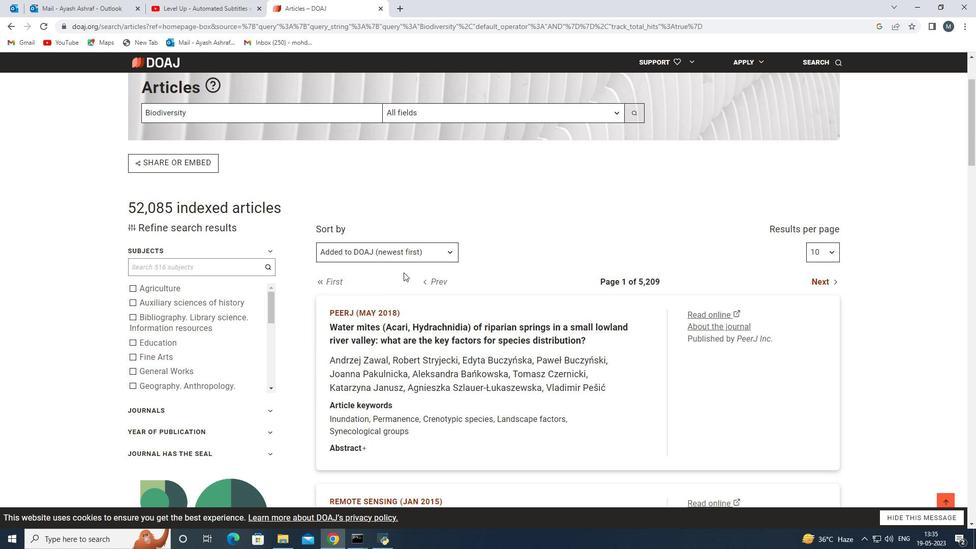 
Action: Mouse scrolled (403, 272) with delta (0, 0)
Screenshot: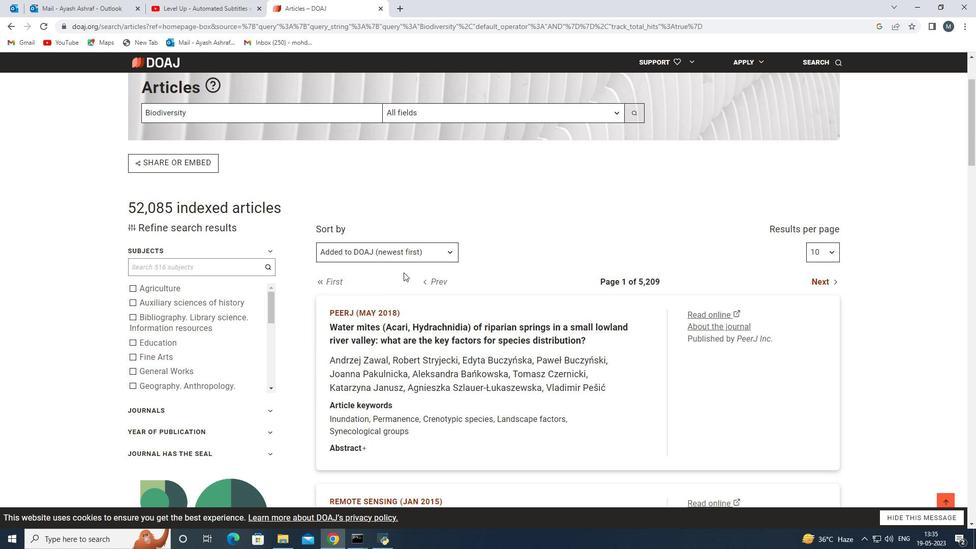 
Action: Mouse scrolled (403, 272) with delta (0, 0)
Screenshot: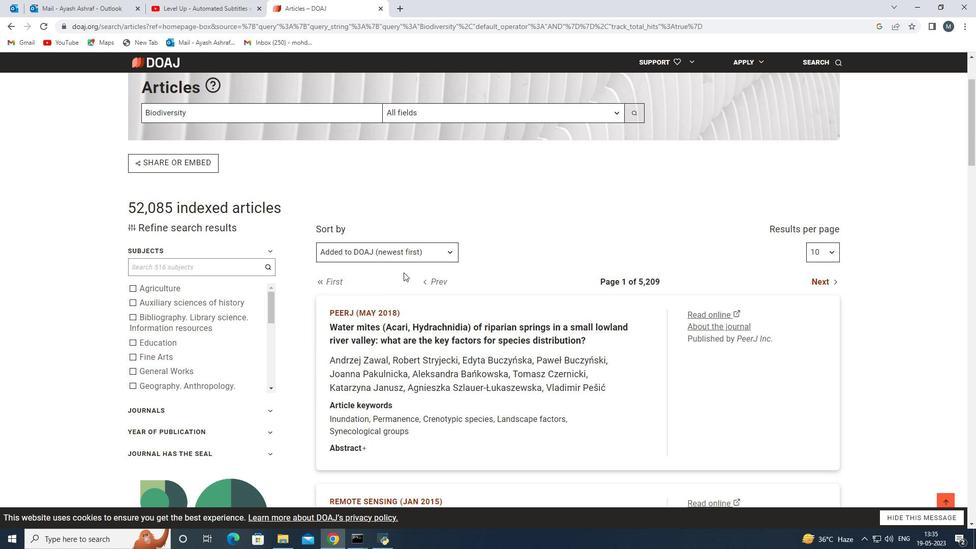 
Action: Mouse scrolled (403, 272) with delta (0, 0)
Screenshot: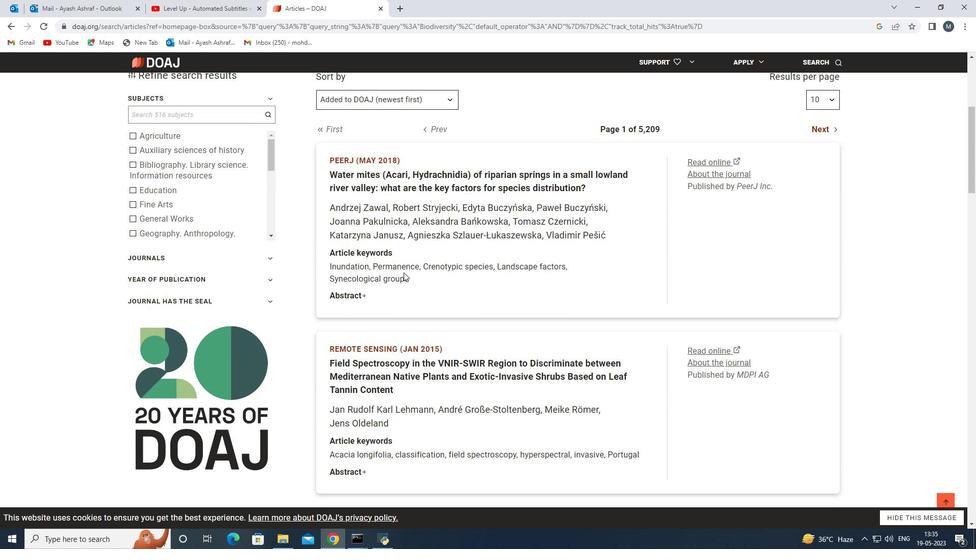 
Action: Mouse scrolled (403, 272) with delta (0, 0)
Screenshot: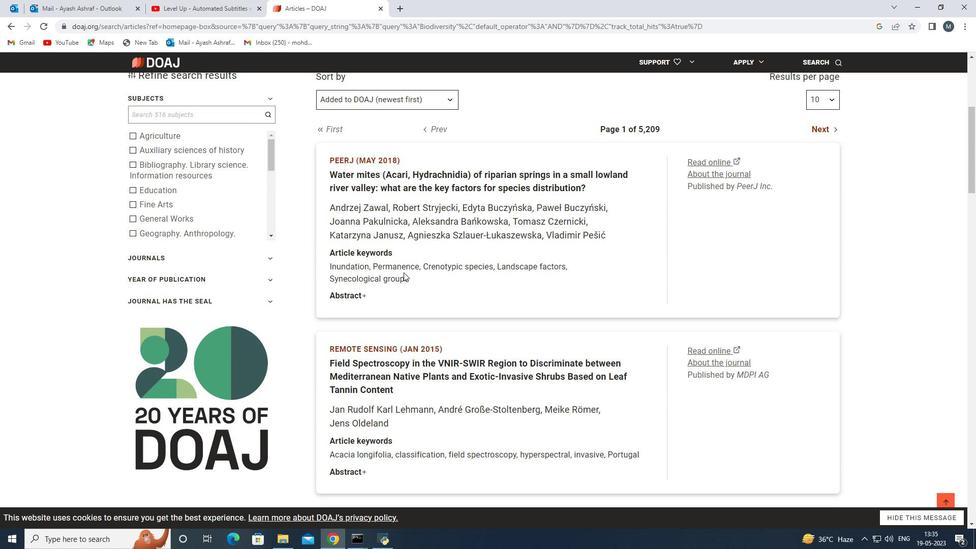 
Action: Mouse scrolled (403, 272) with delta (0, 0)
Screenshot: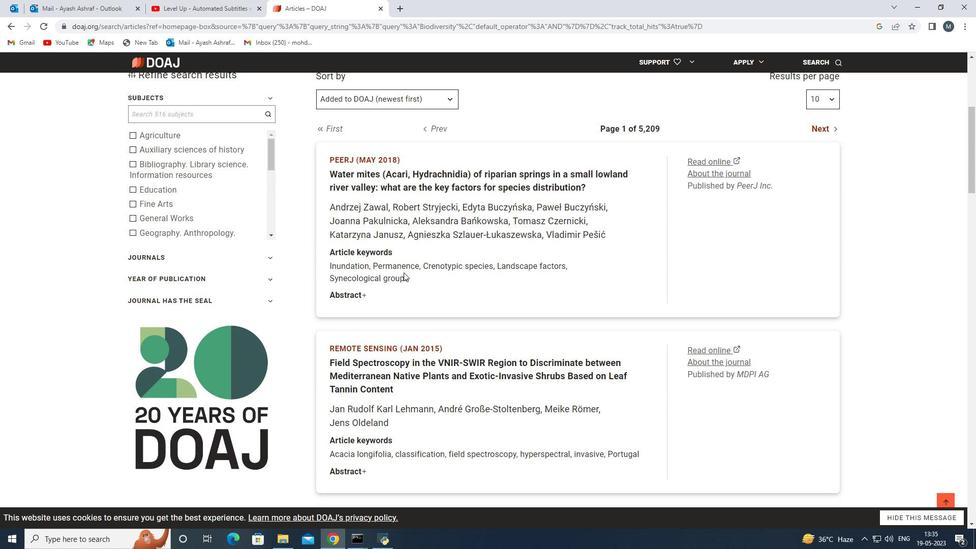 
Action: Mouse moved to (404, 272)
Screenshot: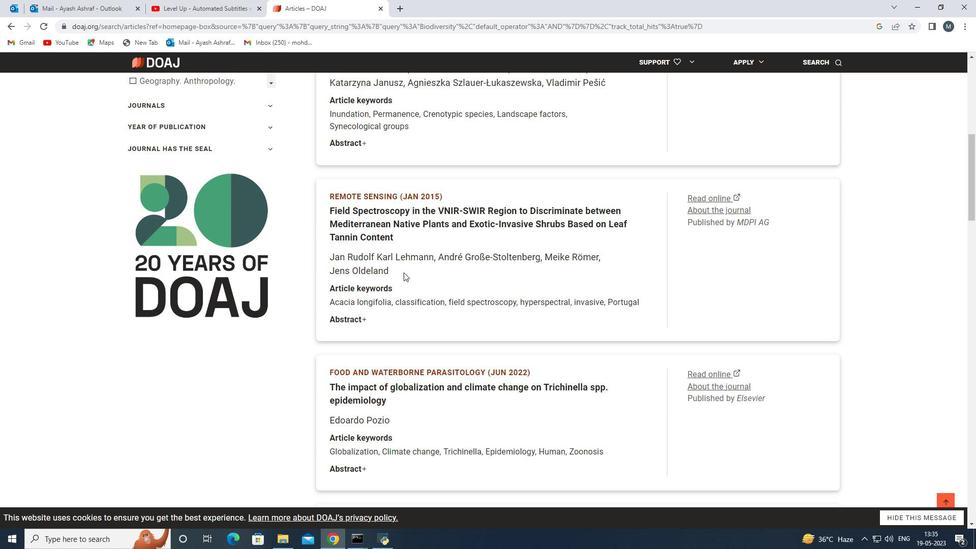 
Action: Mouse scrolled (404, 273) with delta (0, 0)
Screenshot: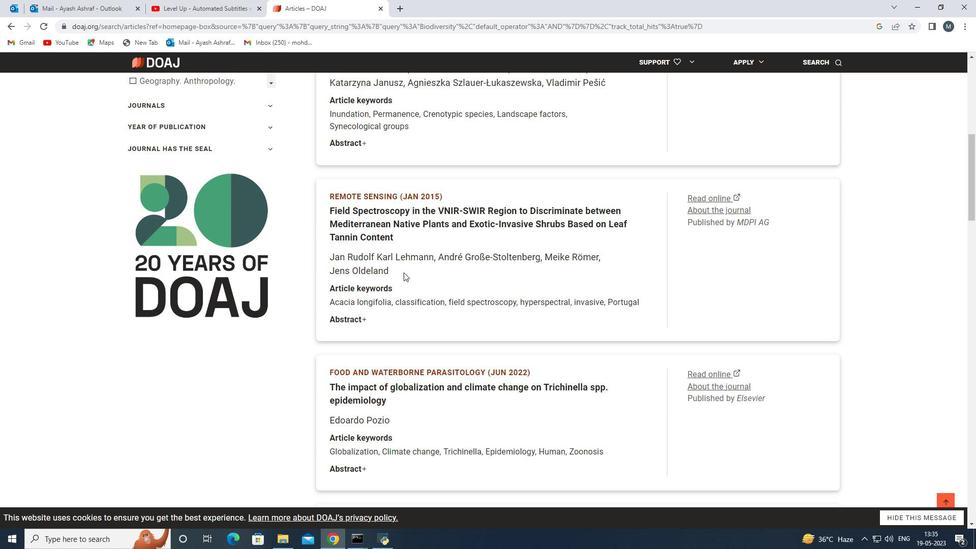 
Action: Mouse scrolled (404, 273) with delta (0, 0)
Screenshot: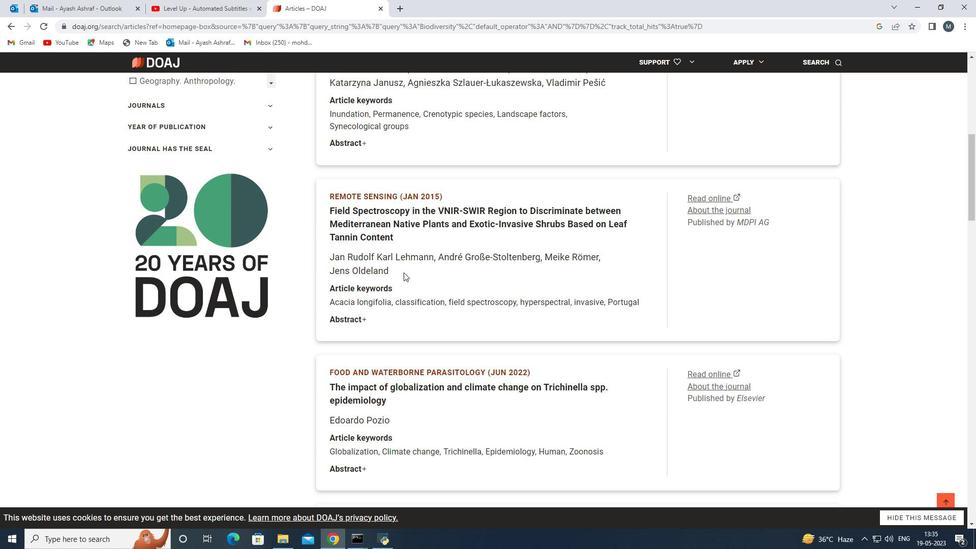 
Action: Mouse scrolled (404, 273) with delta (0, 0)
Screenshot: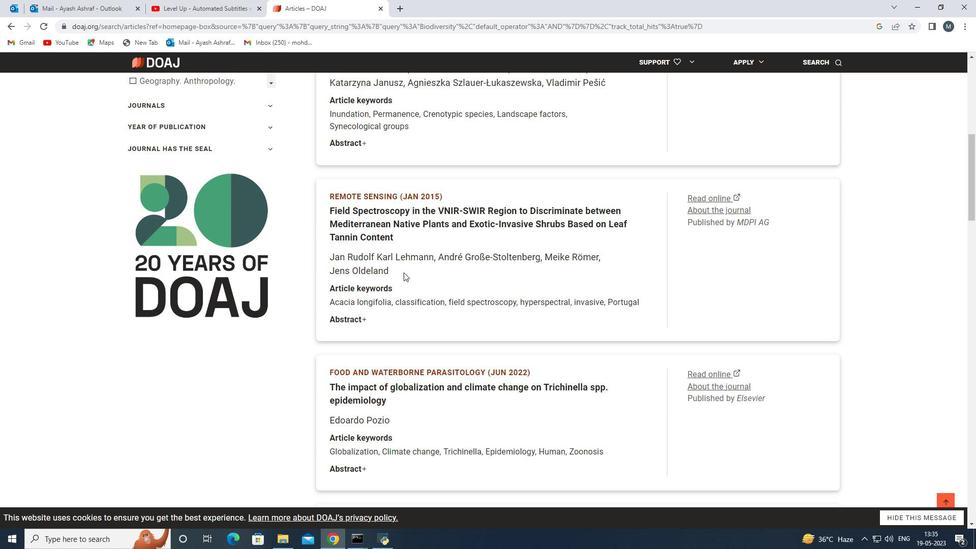 
Action: Mouse scrolled (404, 273) with delta (0, 0)
Screenshot: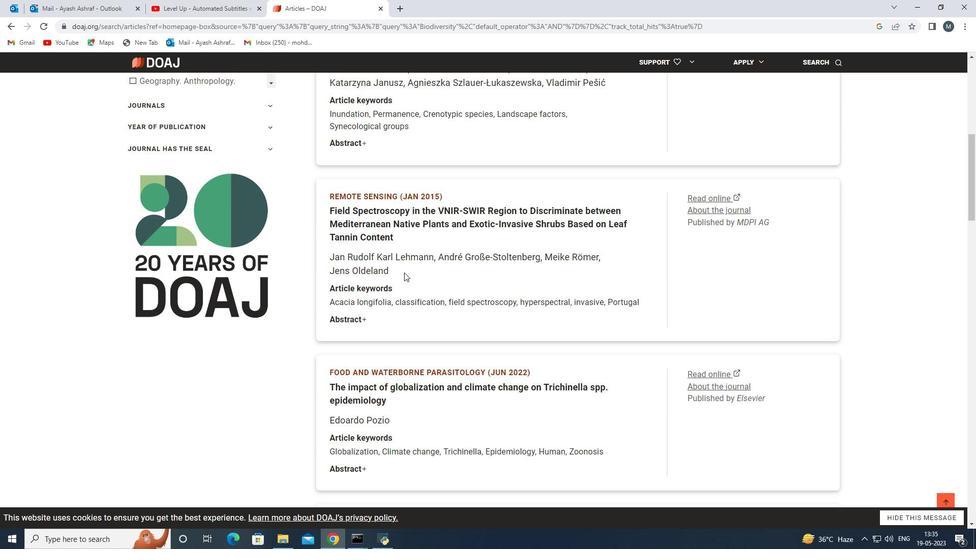 
Action: Mouse moved to (201, 187)
Screenshot: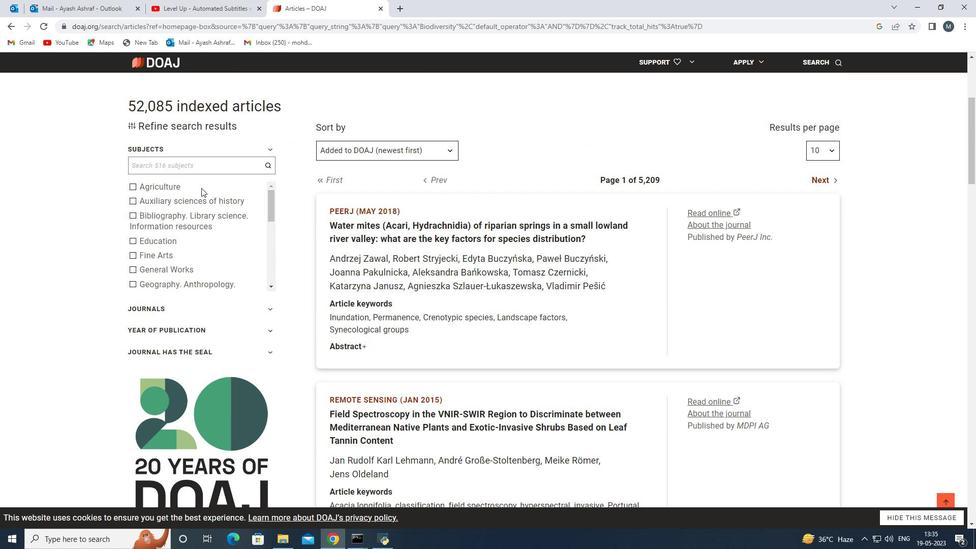 
Action: Mouse pressed left at (201, 187)
Screenshot: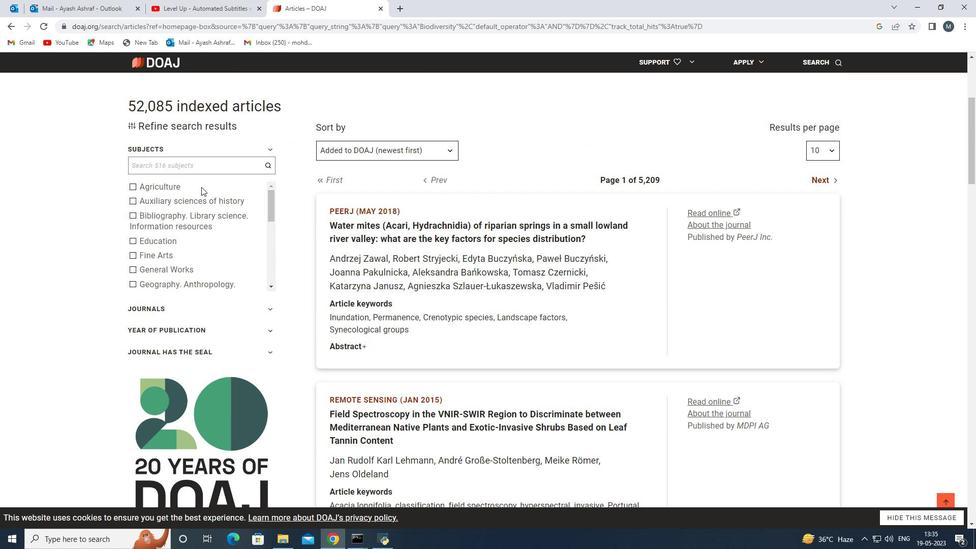 
Action: Mouse moved to (134, 186)
Screenshot: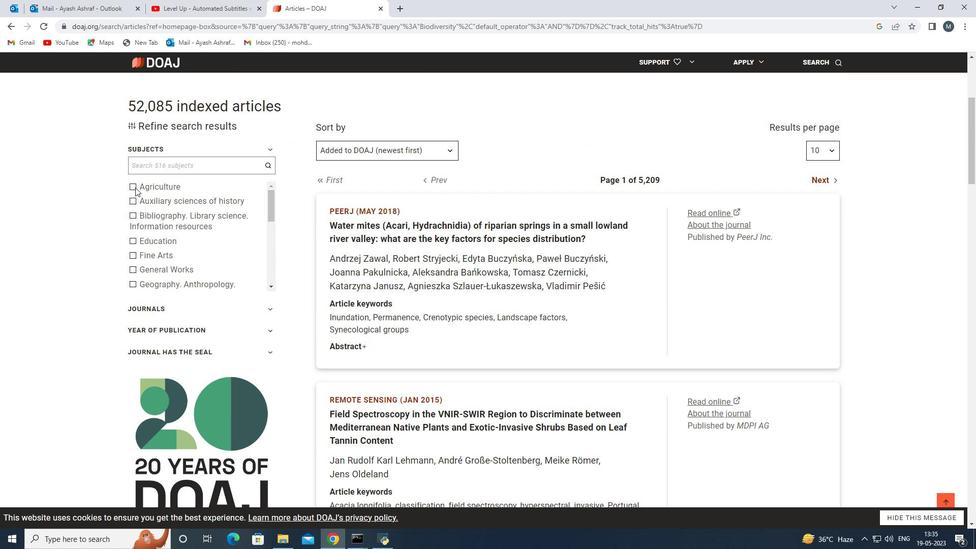
Action: Mouse pressed left at (134, 186)
Screenshot: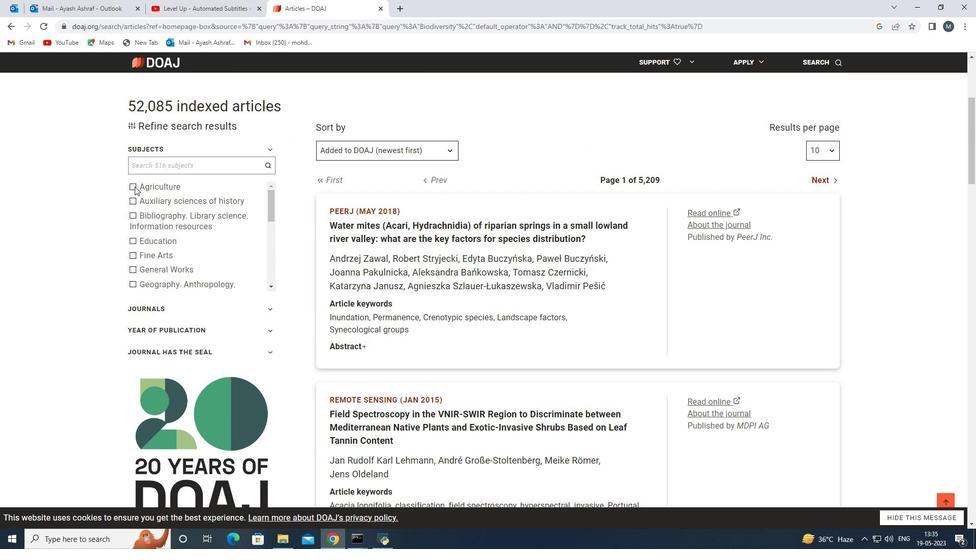 
Action: Mouse moved to (388, 259)
Screenshot: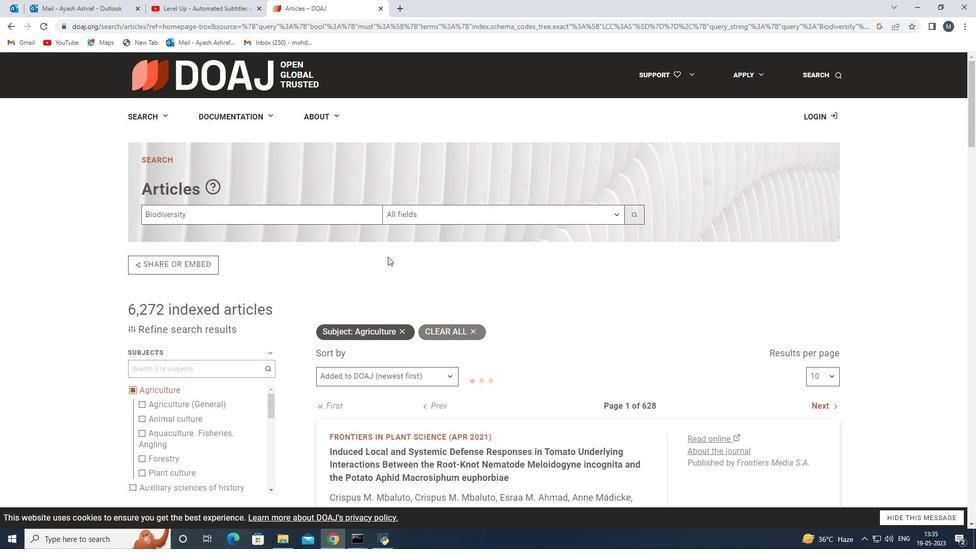 
Action: Mouse scrolled (388, 259) with delta (0, 0)
Screenshot: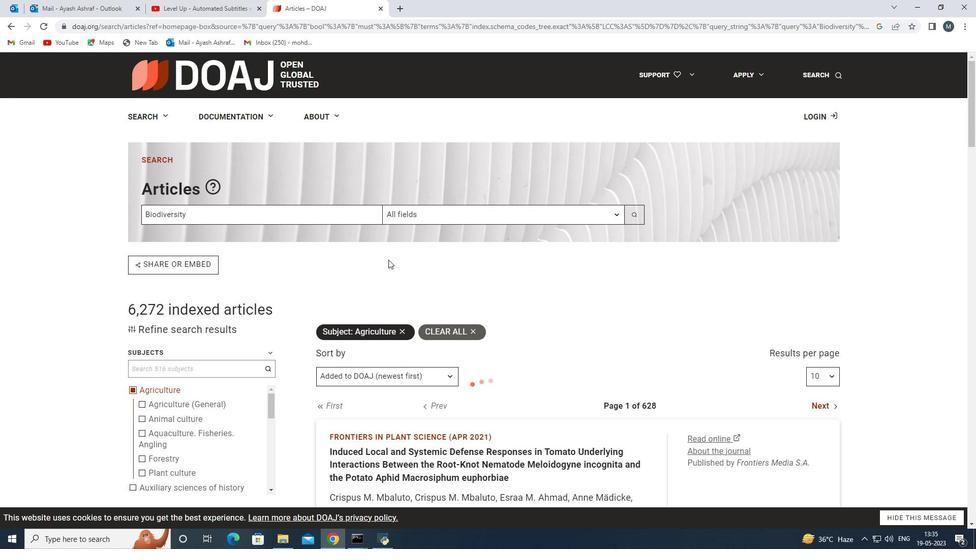 
Action: Mouse scrolled (388, 259) with delta (0, 0)
Screenshot: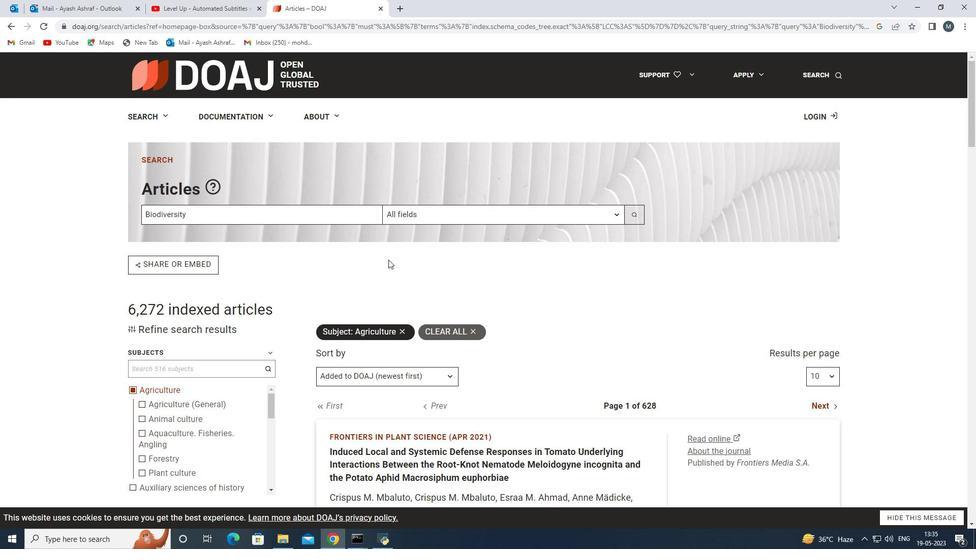 
Action: Mouse scrolled (388, 259) with delta (0, 0)
Screenshot: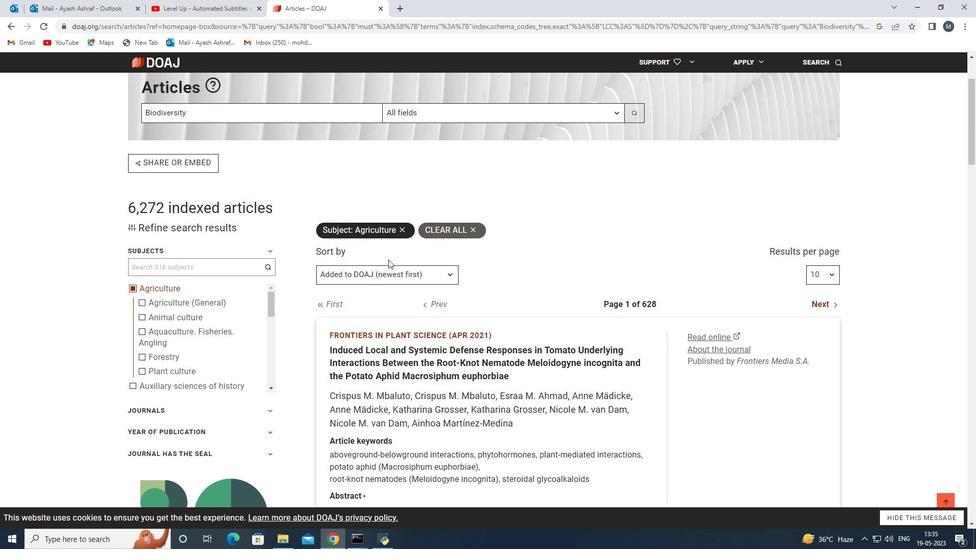 
Action: Mouse scrolled (388, 259) with delta (0, 0)
Screenshot: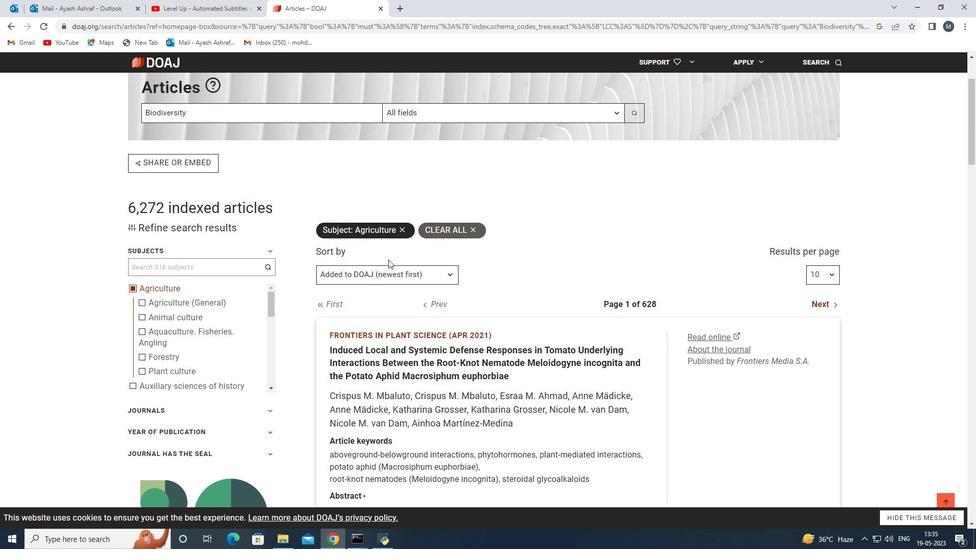 
Action: Mouse scrolled (388, 259) with delta (0, 0)
Screenshot: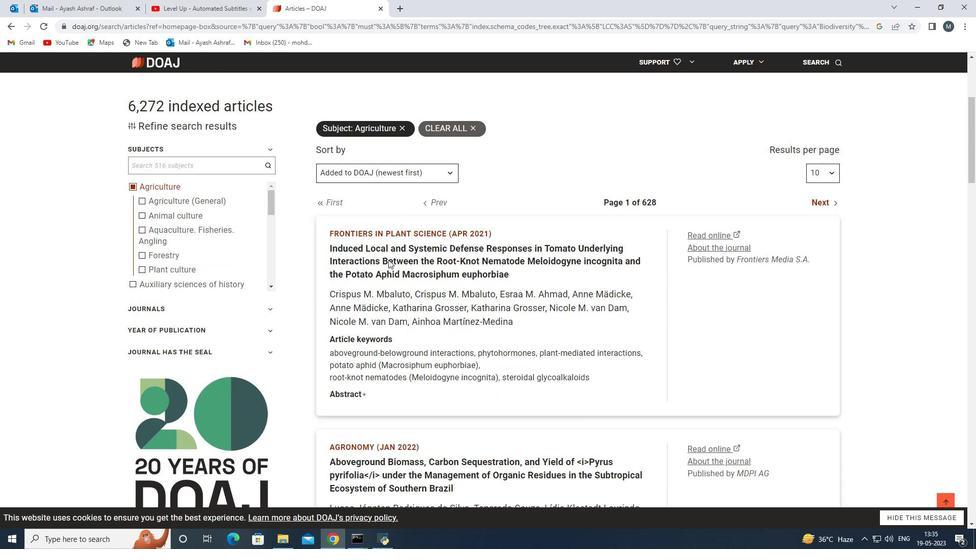 
Action: Mouse scrolled (388, 259) with delta (0, 0)
Screenshot: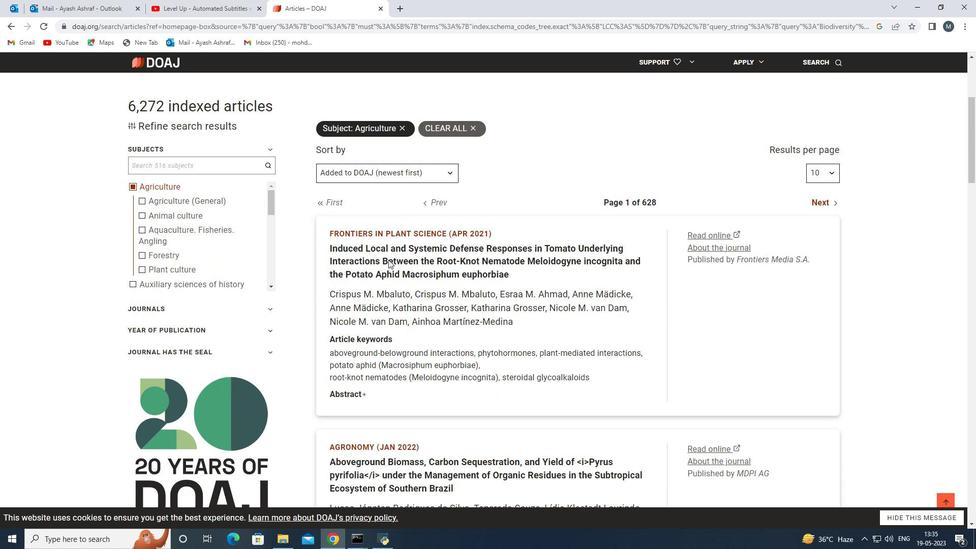
Action: Mouse scrolled (388, 259) with delta (0, 0)
Screenshot: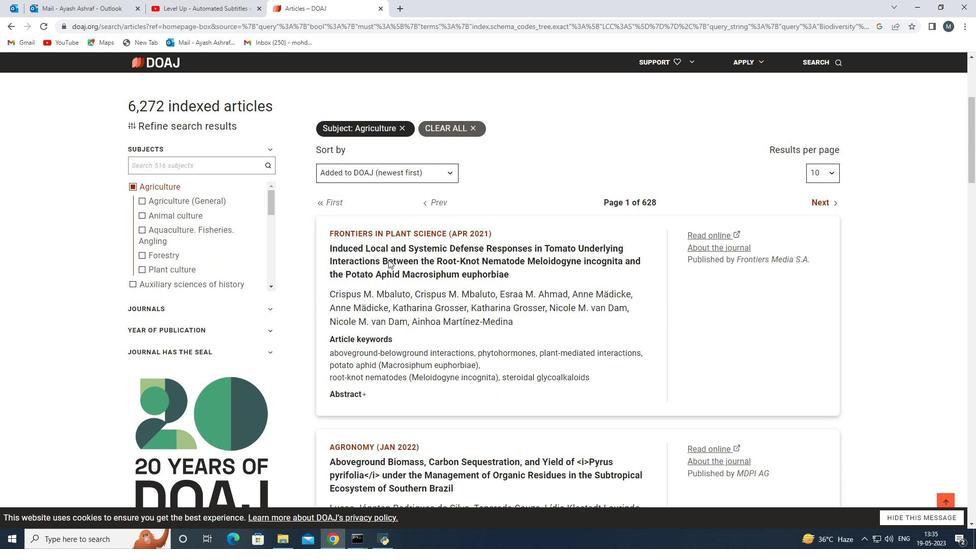 
Action: Mouse scrolled (388, 259) with delta (0, 0)
Screenshot: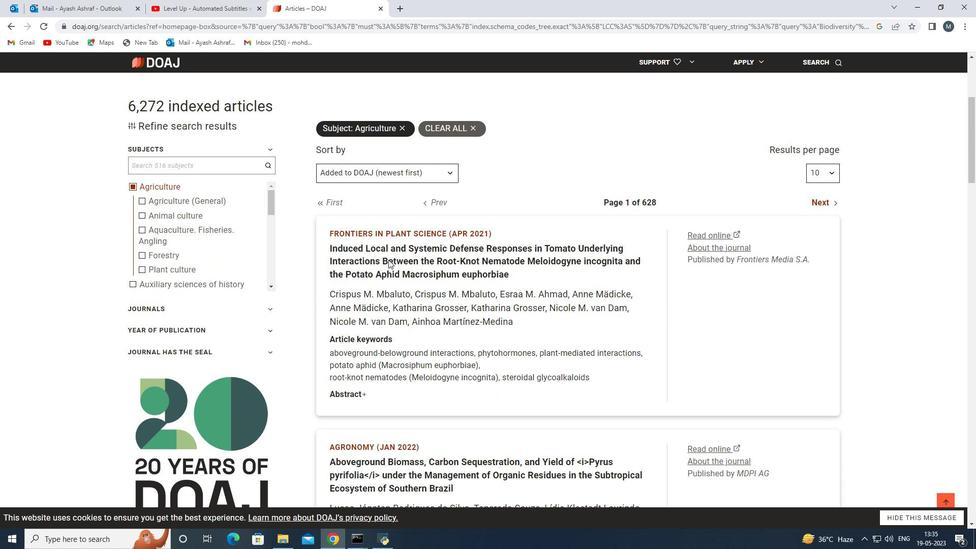 
Action: Mouse scrolled (388, 259) with delta (0, 0)
Screenshot: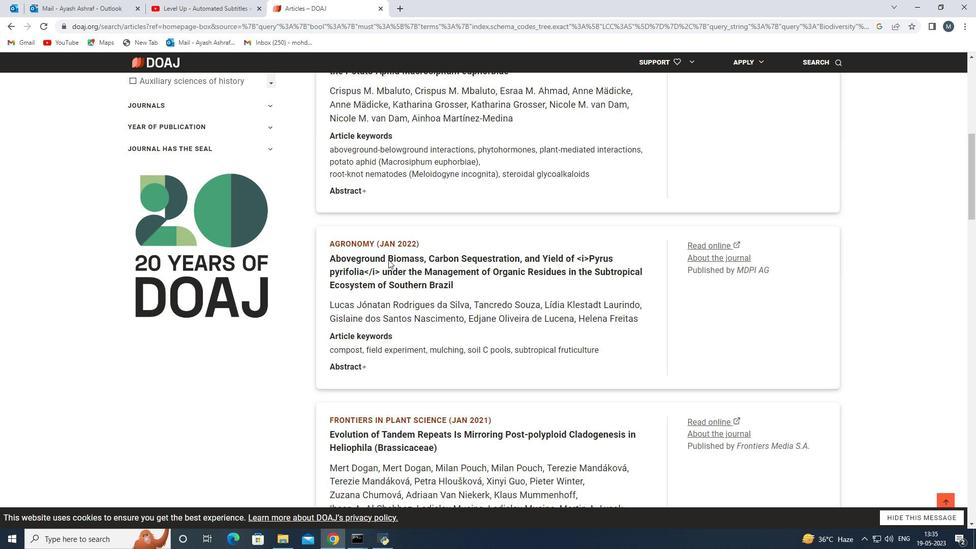 
Action: Mouse scrolled (388, 259) with delta (0, 0)
Screenshot: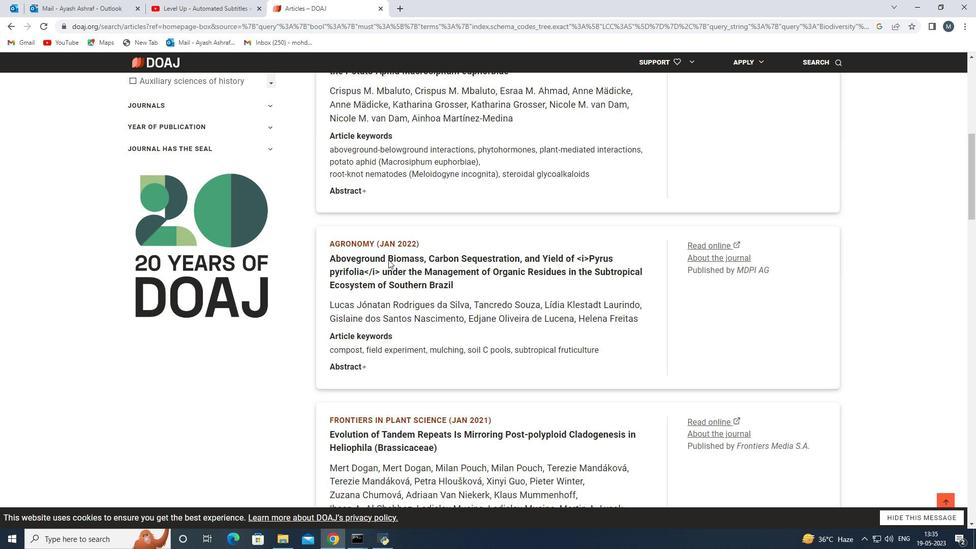 
Action: Mouse scrolled (388, 259) with delta (0, 0)
Screenshot: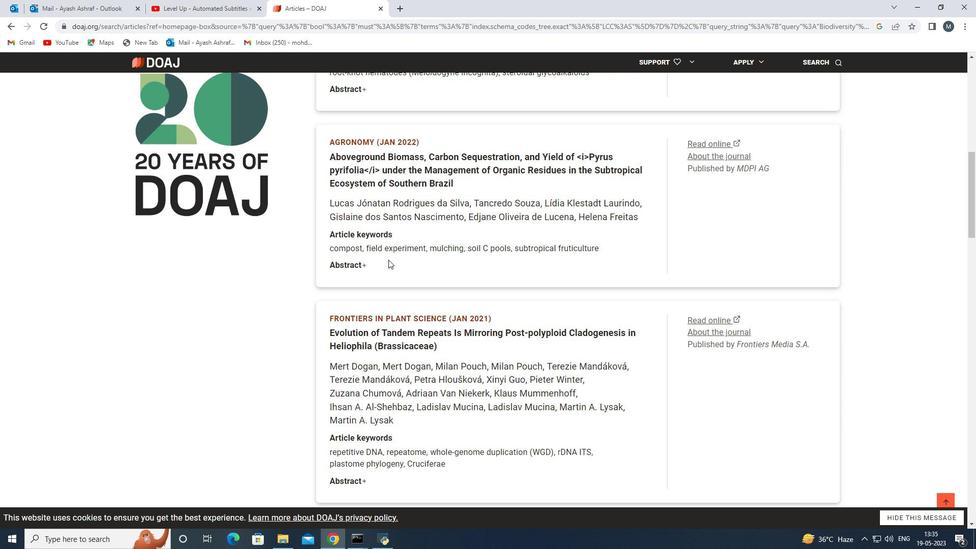
Action: Mouse scrolled (388, 259) with delta (0, 0)
Screenshot: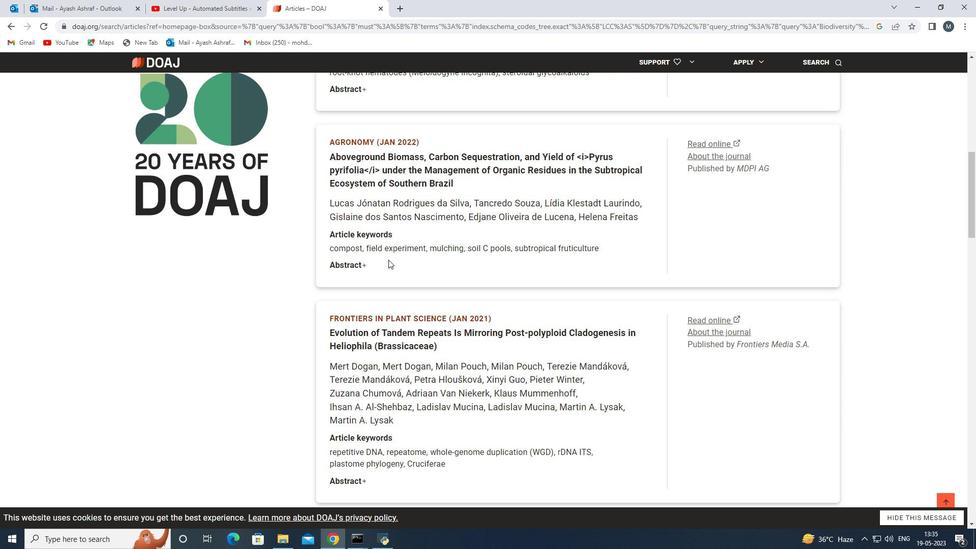 
Action: Mouse moved to (350, 272)
Screenshot: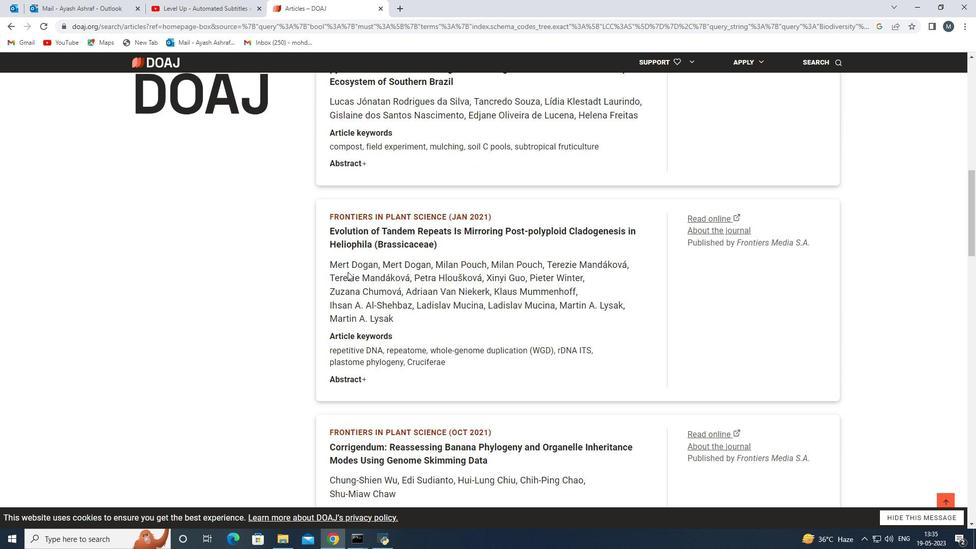 
Action: Mouse scrolled (350, 272) with delta (0, 0)
Screenshot: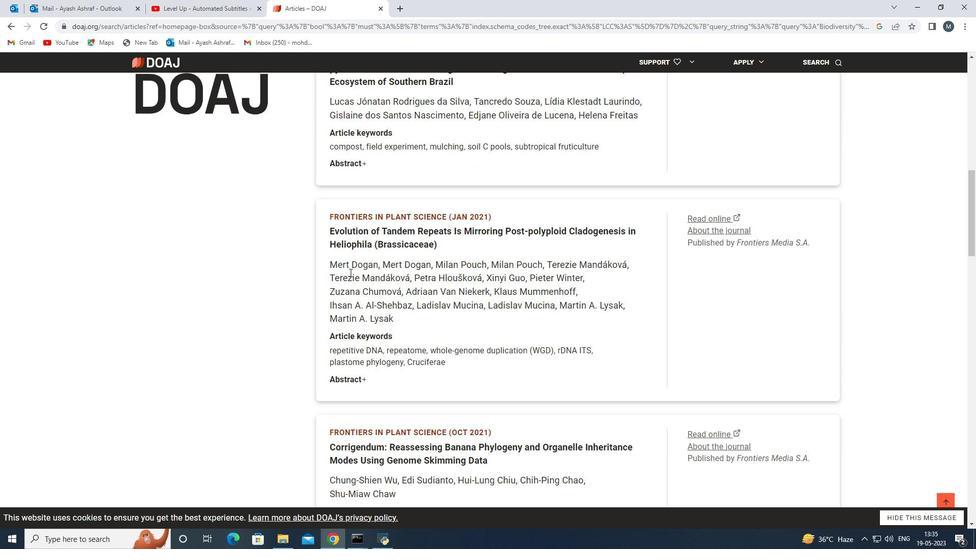 
Action: Mouse moved to (393, 325)
Screenshot: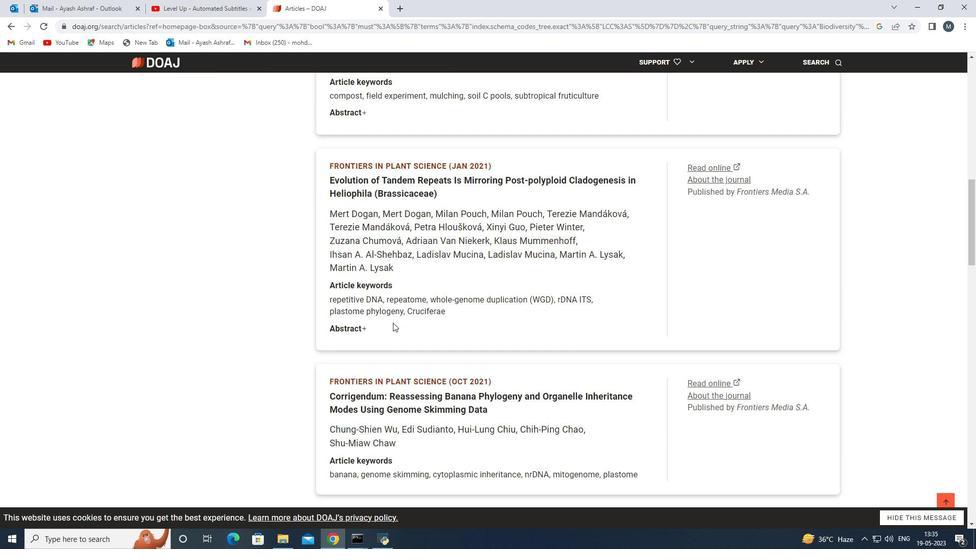 
Action: Mouse scrolled (393, 325) with delta (0, 0)
Screenshot: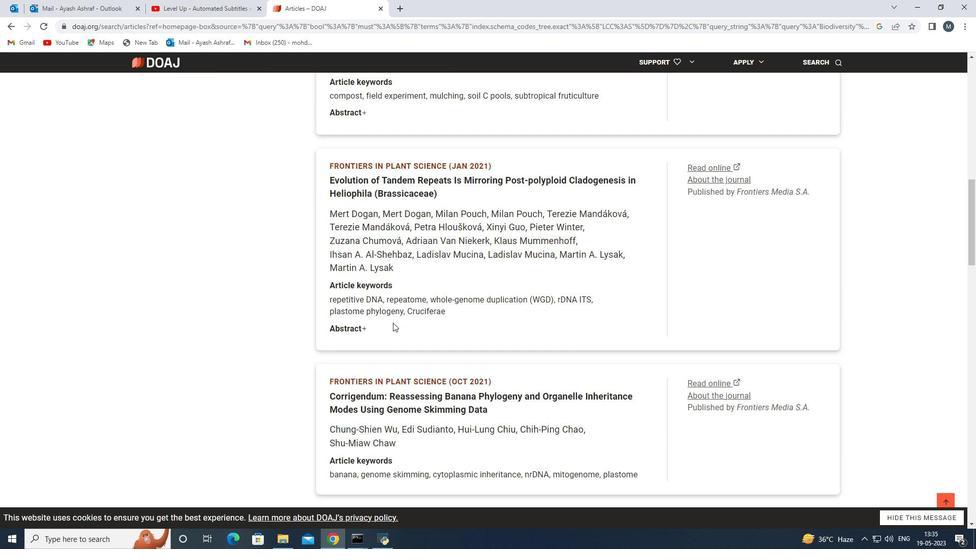 
Action: Mouse moved to (393, 328)
Screenshot: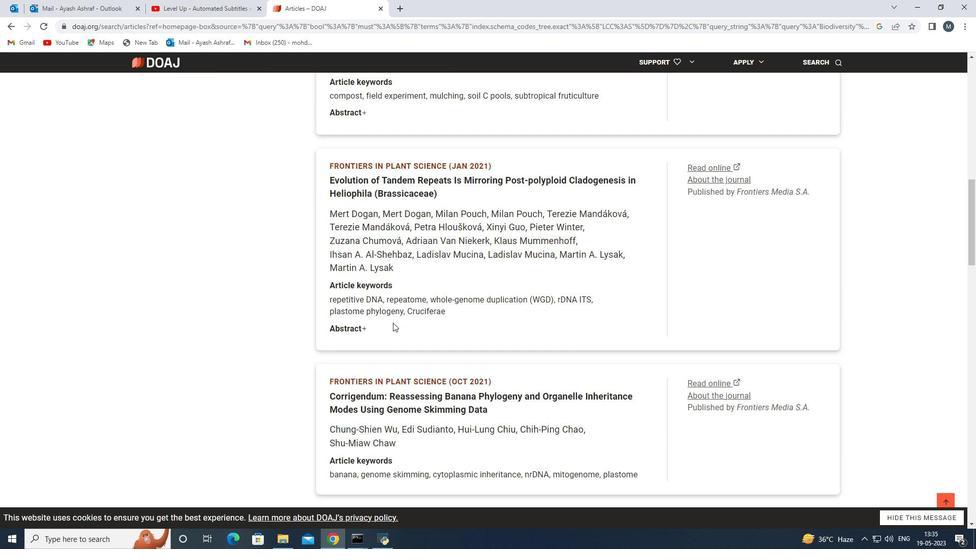 
Action: Mouse scrolled (393, 327) with delta (0, 0)
Screenshot: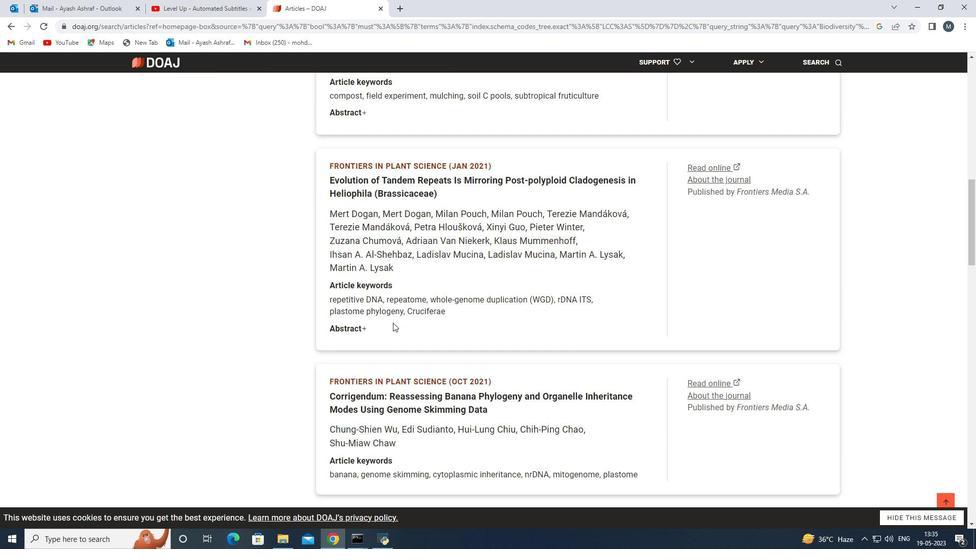 
Action: Mouse moved to (386, 328)
Screenshot: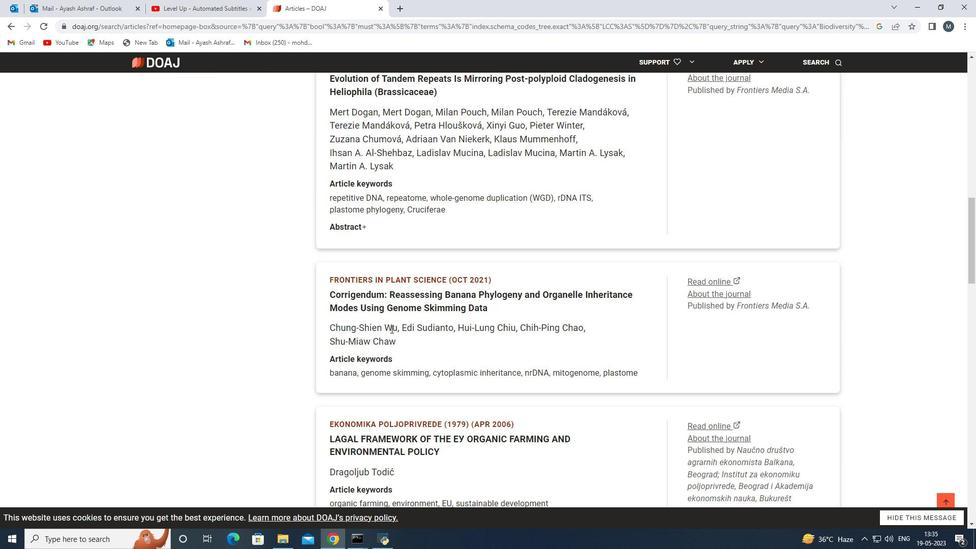 
Action: Mouse scrolled (386, 328) with delta (0, 0)
Screenshot: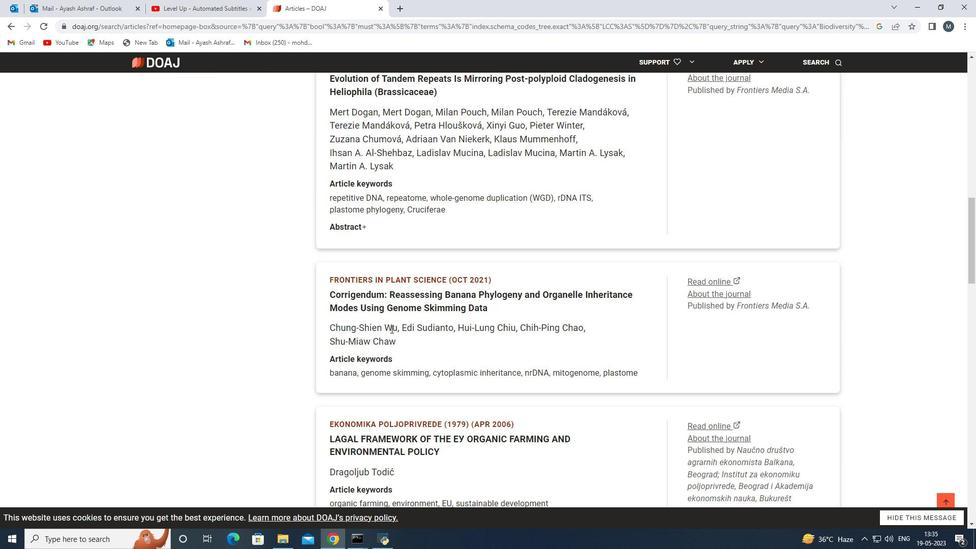 
Action: Mouse scrolled (386, 328) with delta (0, 0)
Screenshot: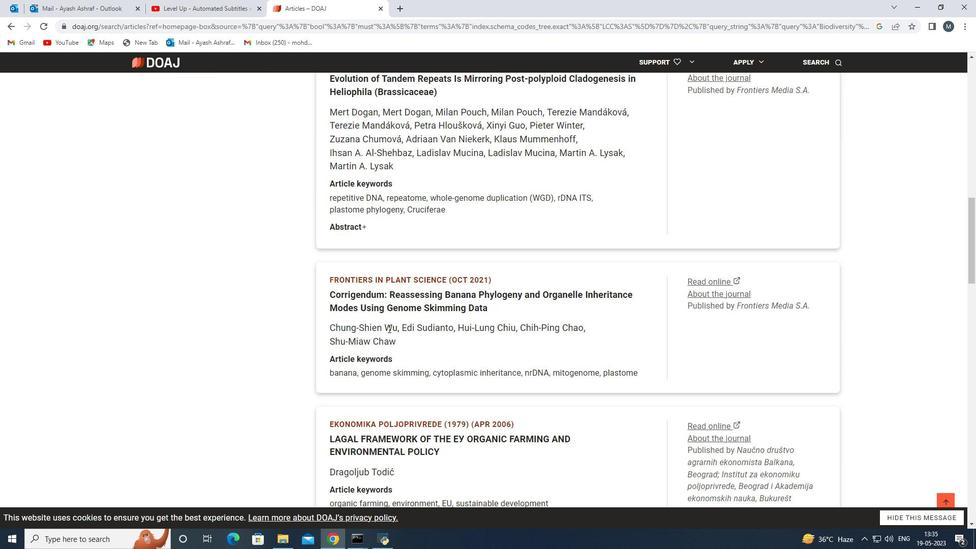 
Action: Mouse moved to (384, 328)
Screenshot: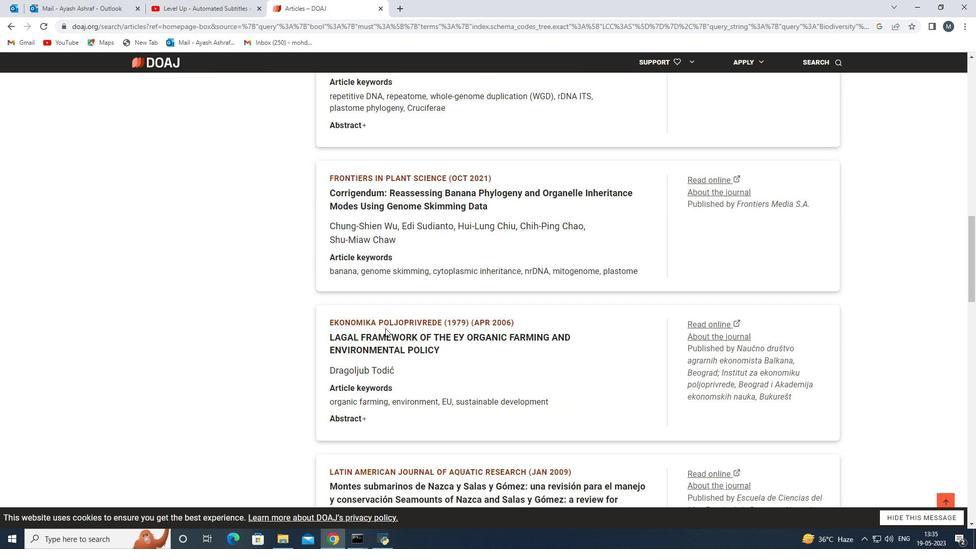 
Action: Mouse scrolled (384, 328) with delta (0, 0)
Screenshot: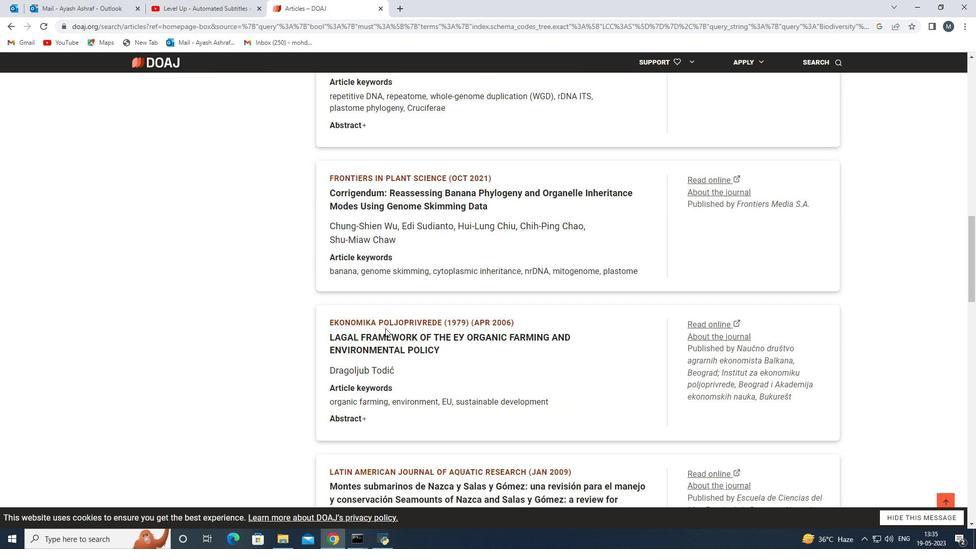 
Action: Mouse moved to (384, 328)
Screenshot: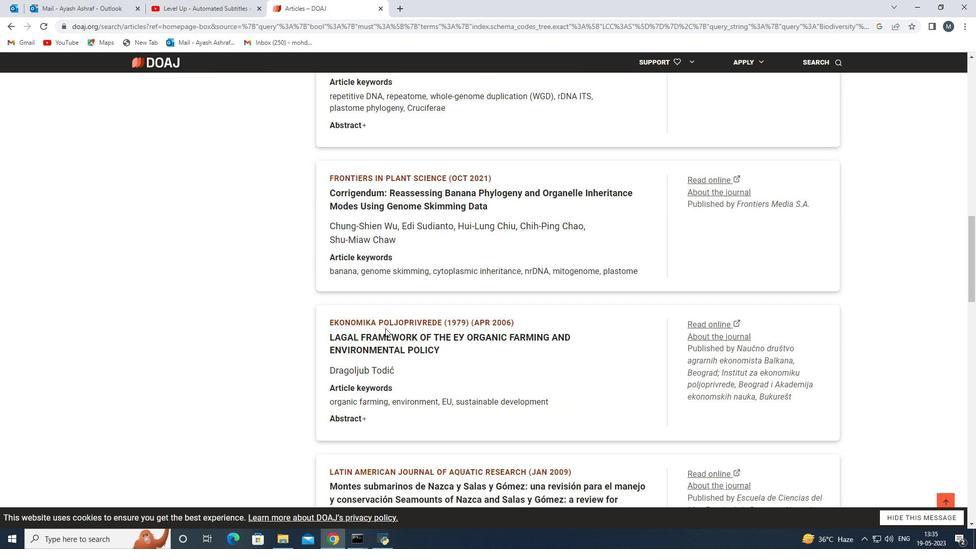 
Action: Mouse scrolled (384, 328) with delta (0, 0)
Screenshot: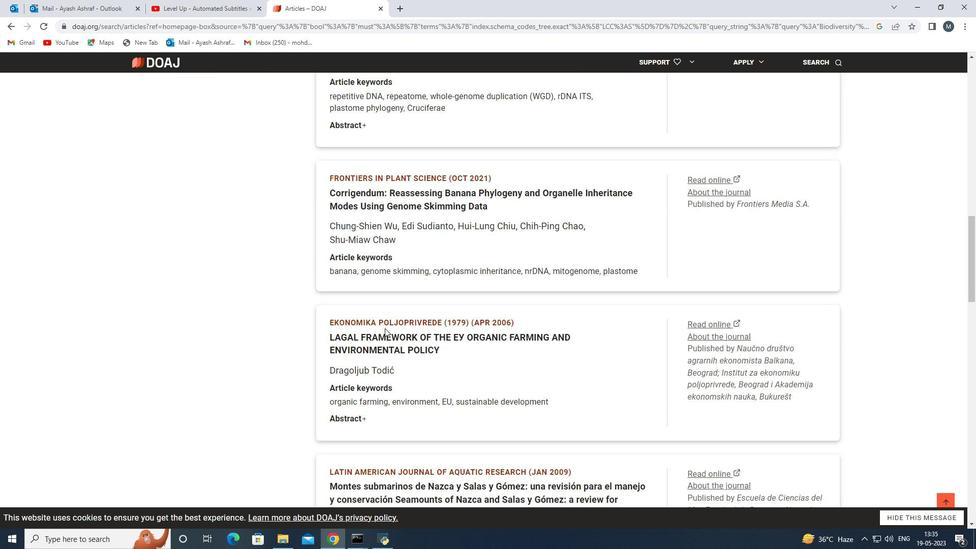 
Action: Mouse moved to (379, 331)
Screenshot: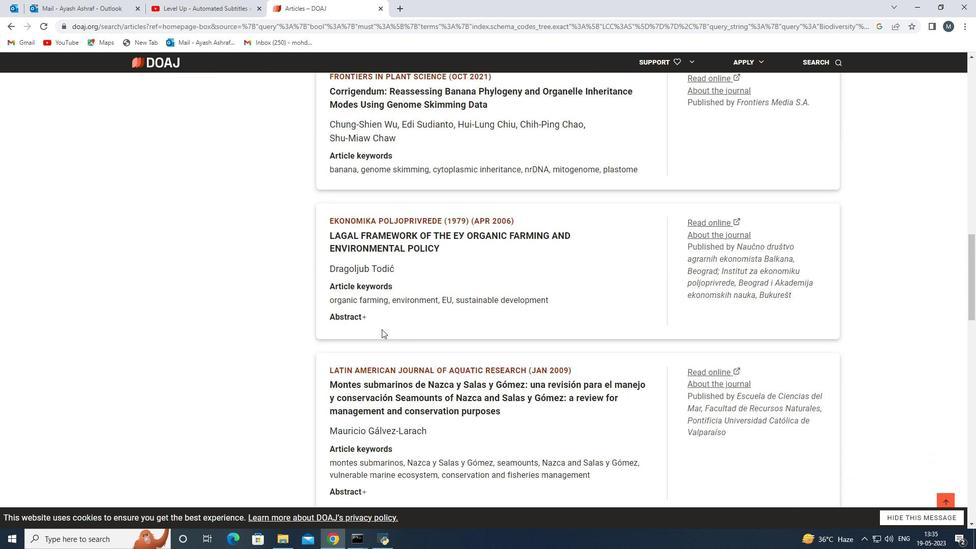 
Action: Mouse scrolled (379, 330) with delta (0, 0)
Screenshot: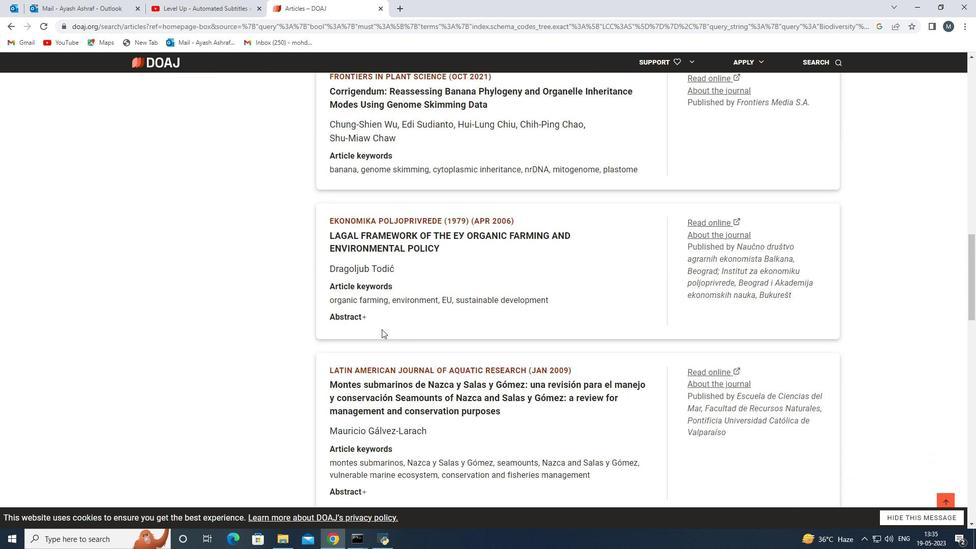 
Action: Mouse moved to (378, 333)
Screenshot: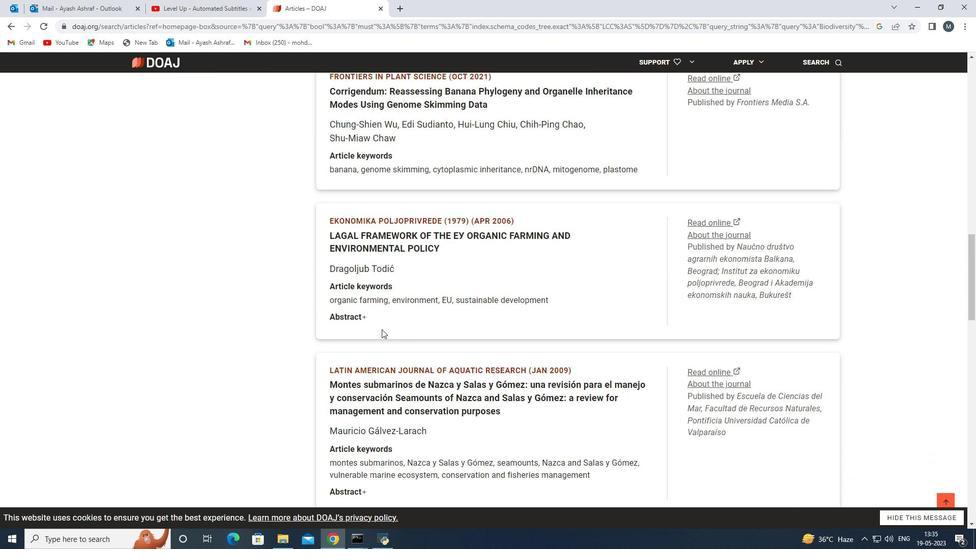 
Action: Mouse scrolled (378, 333) with delta (0, 0)
Screenshot: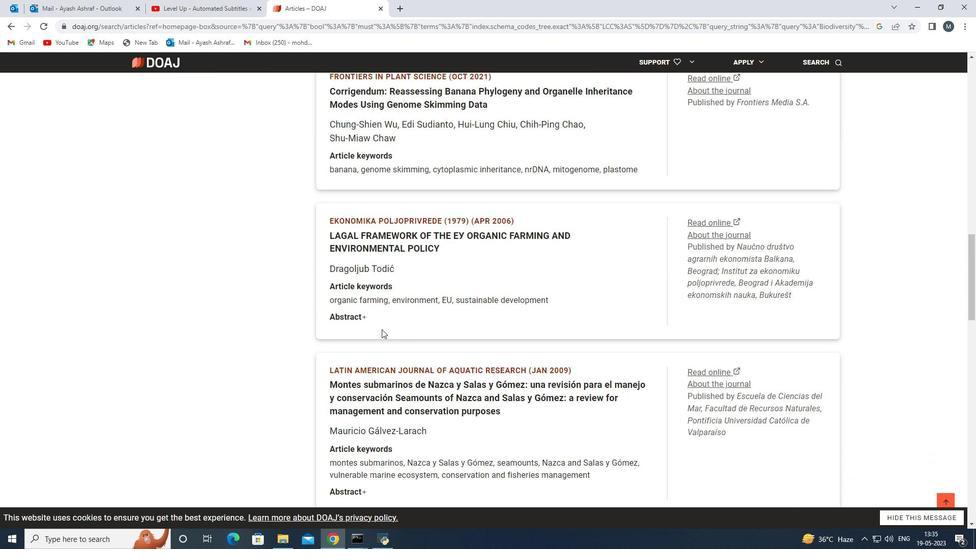
Action: Mouse moved to (377, 334)
Screenshot: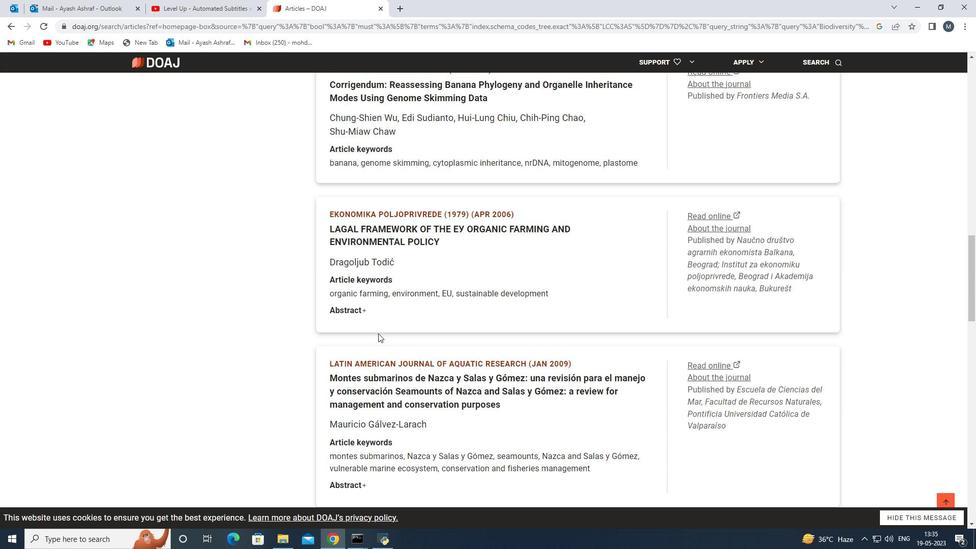 
Action: Mouse scrolled (377, 333) with delta (0, 0)
Screenshot: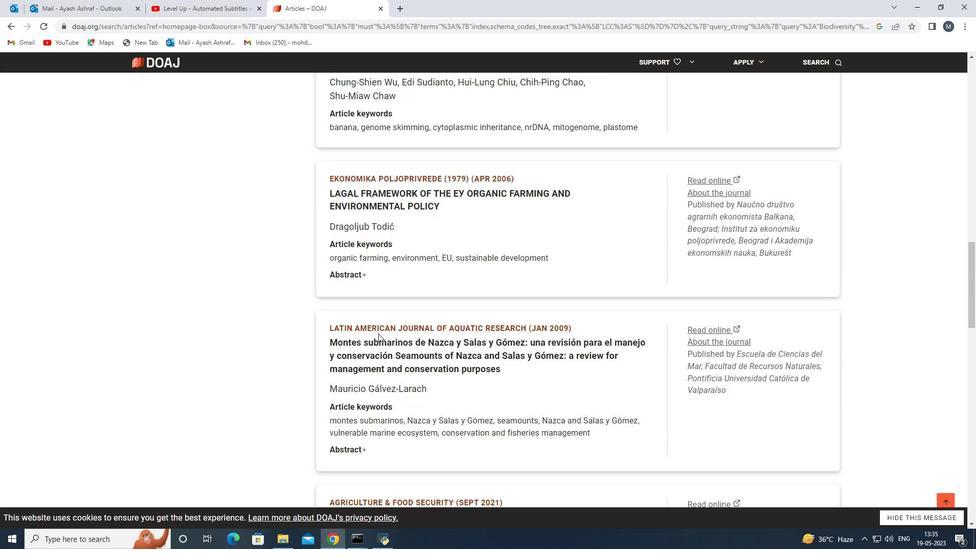 
Action: Mouse moved to (377, 343)
Screenshot: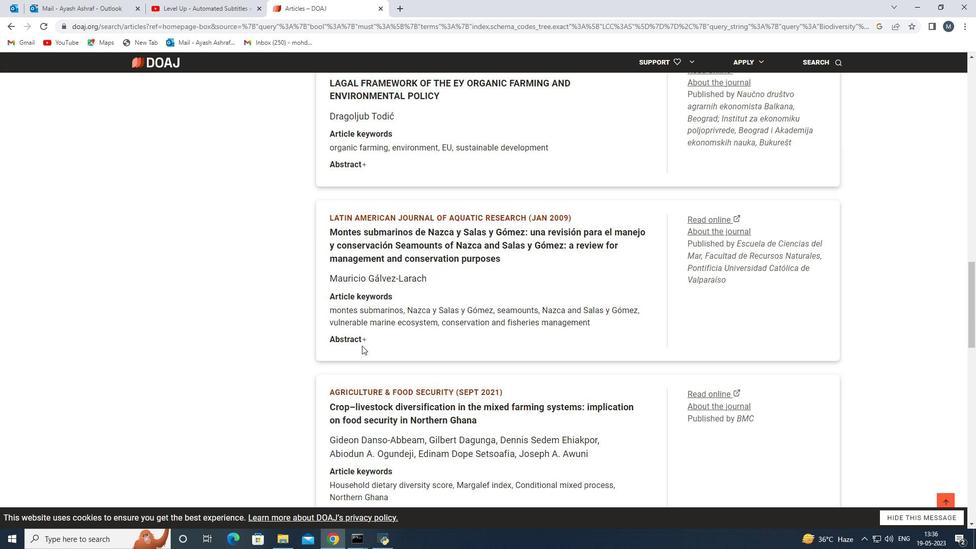 
Action: Mouse scrolled (377, 343) with delta (0, 0)
Screenshot: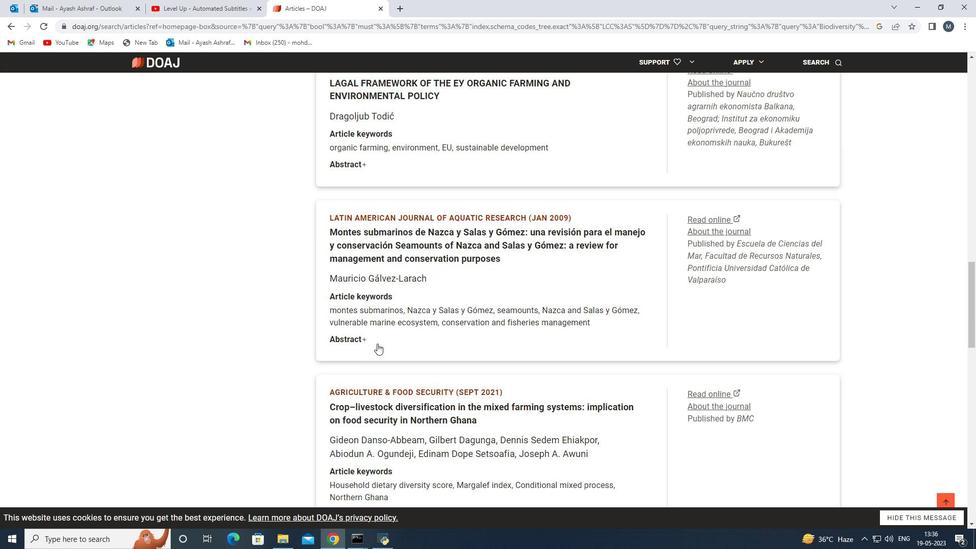 
Action: Mouse moved to (346, 365)
Screenshot: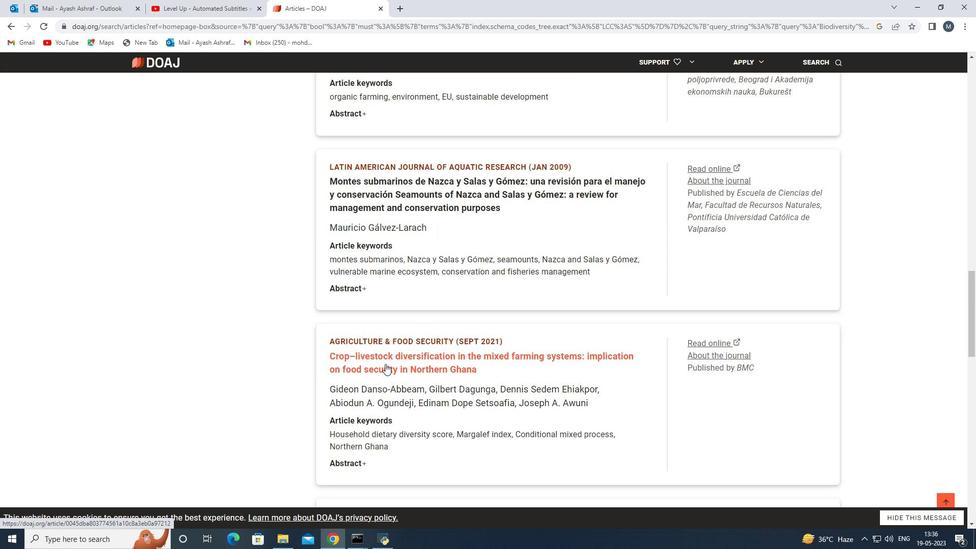 
Action: Mouse scrolled (346, 366) with delta (0, 0)
Screenshot: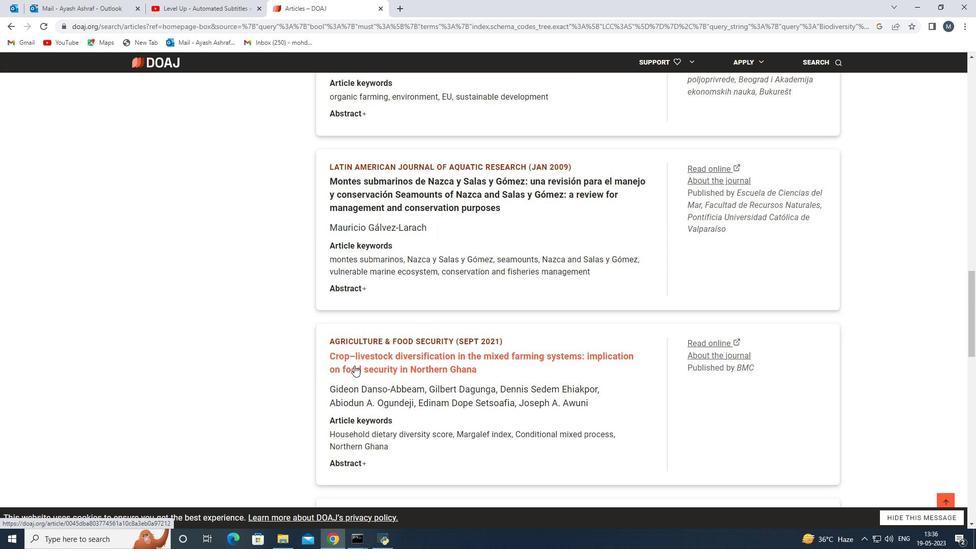 
Action: Mouse moved to (346, 365)
Screenshot: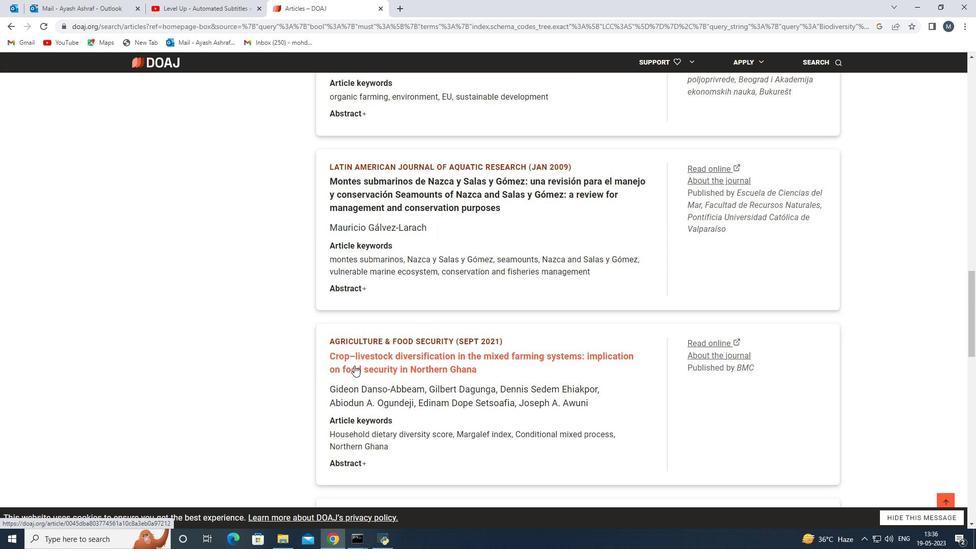 
Action: Mouse scrolled (346, 366) with delta (0, 0)
Screenshot: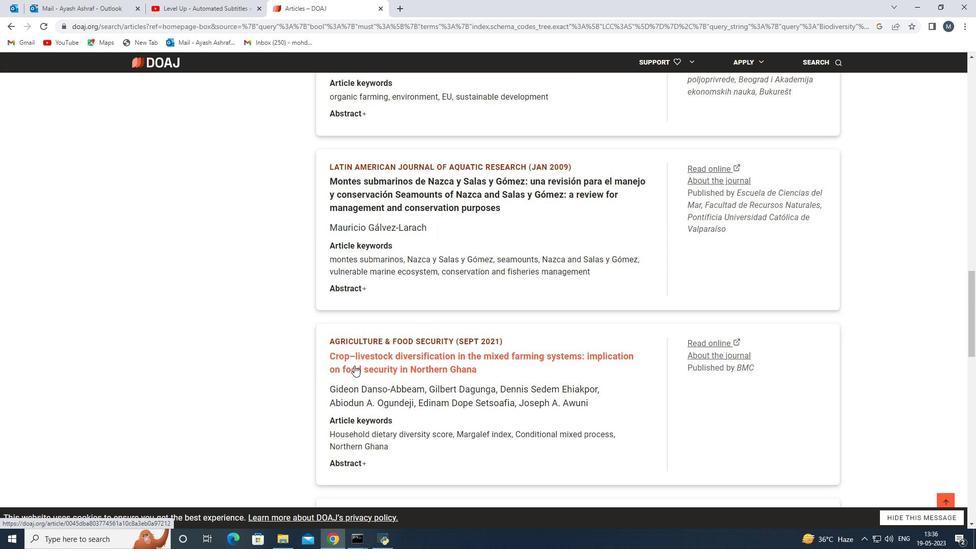 
Action: Mouse scrolled (346, 366) with delta (0, 0)
Screenshot: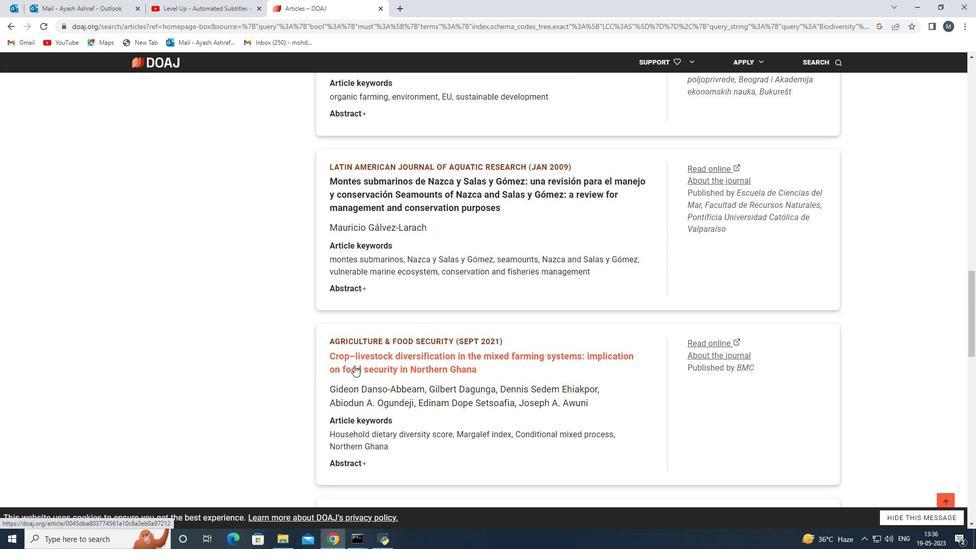 
Action: Mouse scrolled (346, 366) with delta (0, 0)
Screenshot: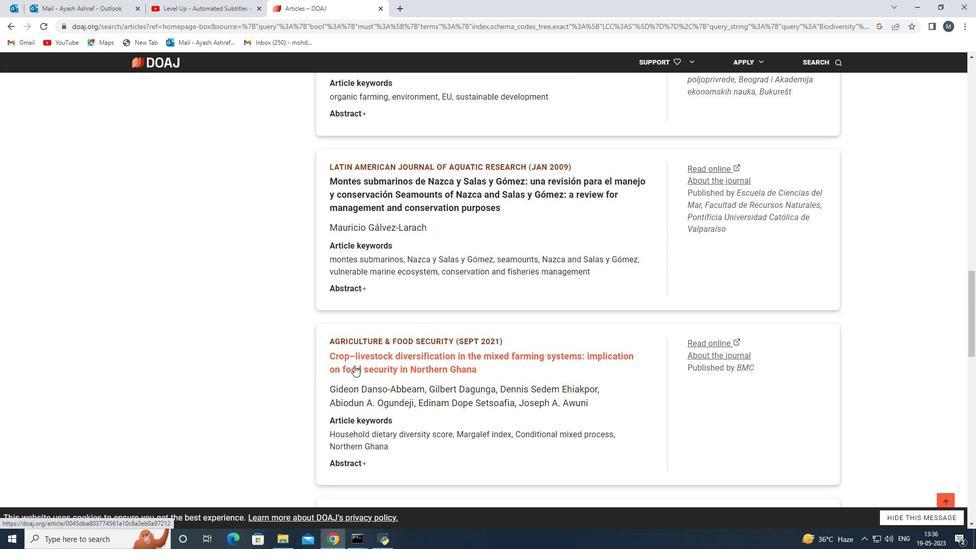 
Action: Mouse scrolled (346, 366) with delta (0, 0)
Screenshot: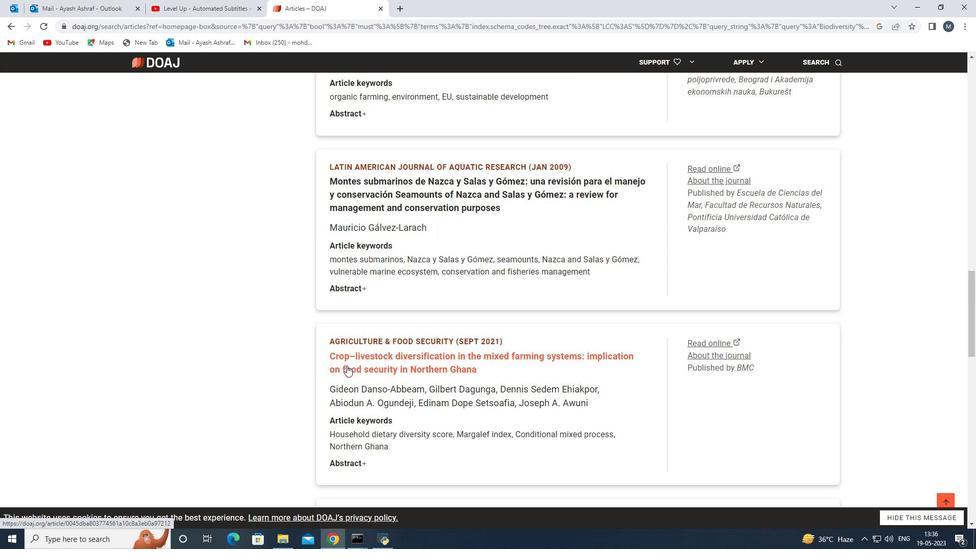 
Action: Mouse moved to (341, 367)
Screenshot: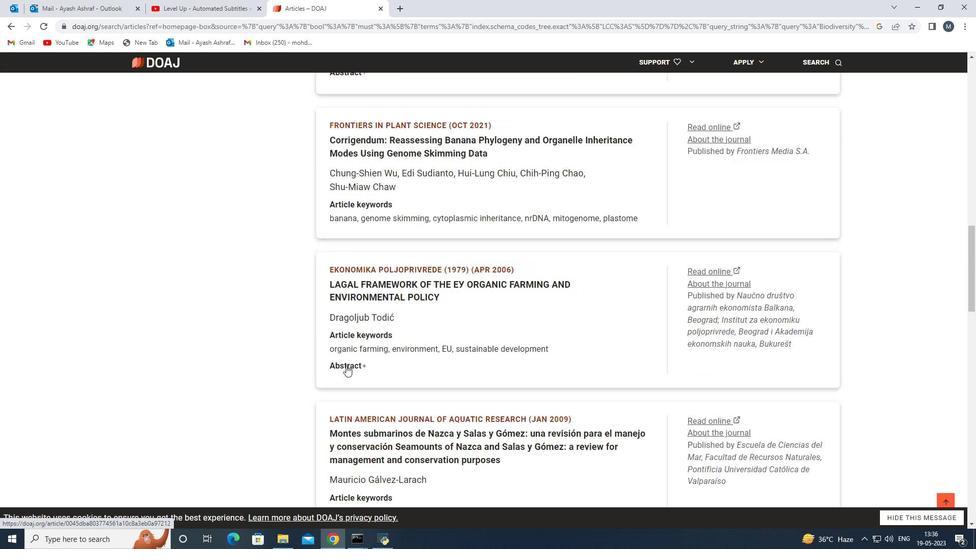 
Action: Mouse scrolled (341, 367) with delta (0, 0)
Screenshot: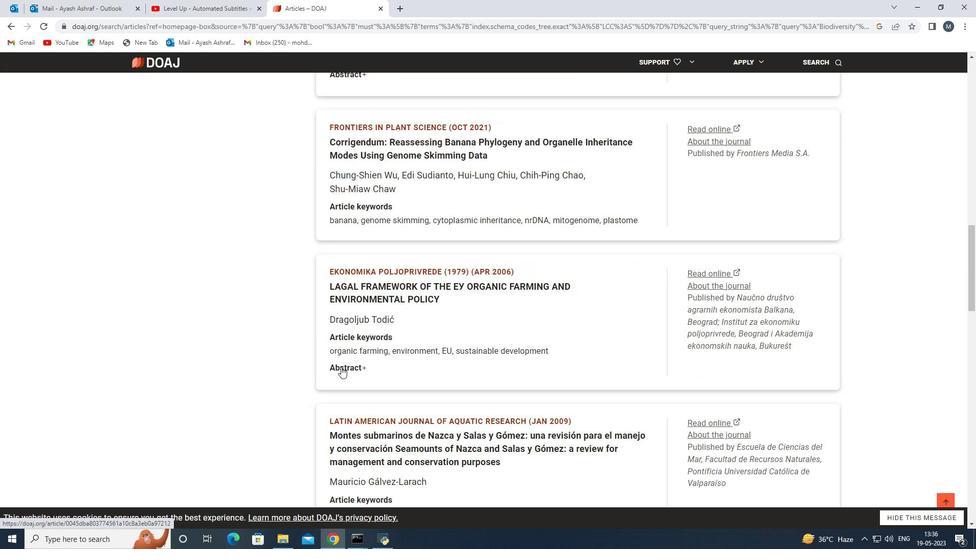 
Action: Mouse scrolled (341, 367) with delta (0, 0)
Screenshot: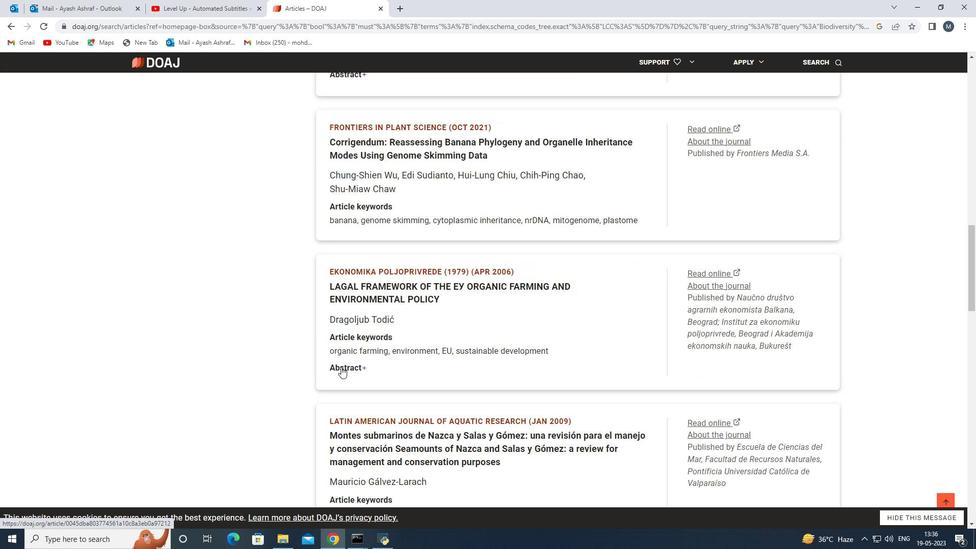 
Action: Mouse scrolled (341, 367) with delta (0, 0)
Screenshot: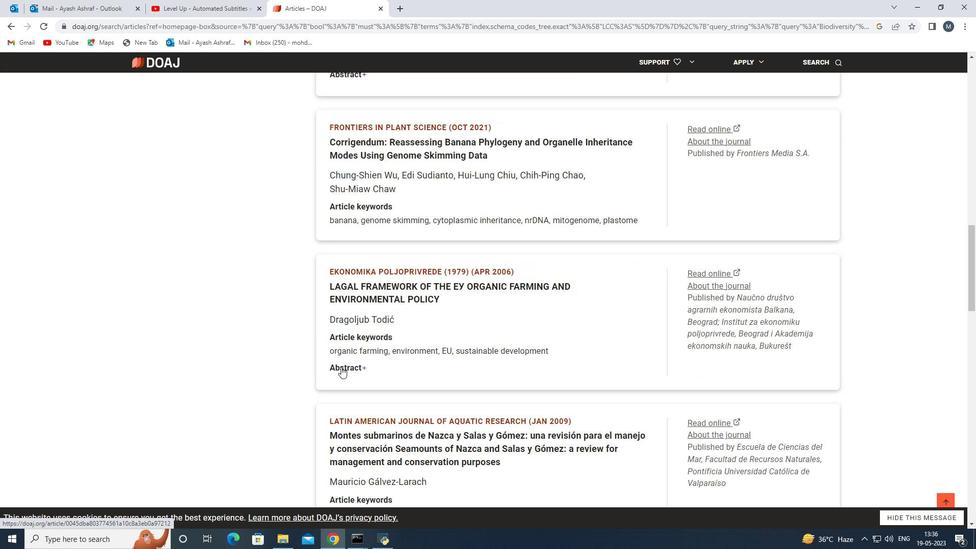 
Action: Mouse scrolled (341, 367) with delta (0, 0)
Screenshot: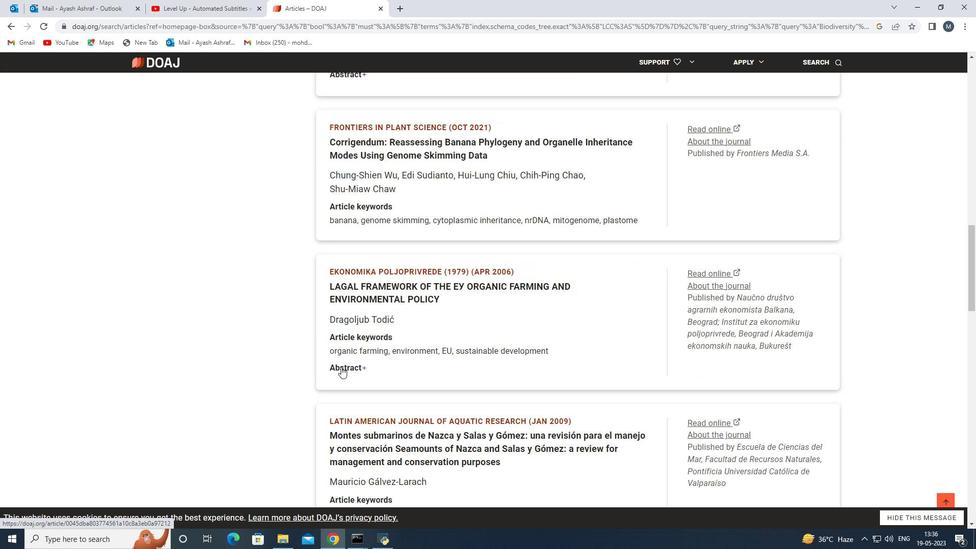 
Action: Mouse scrolled (341, 367) with delta (0, 0)
Screenshot: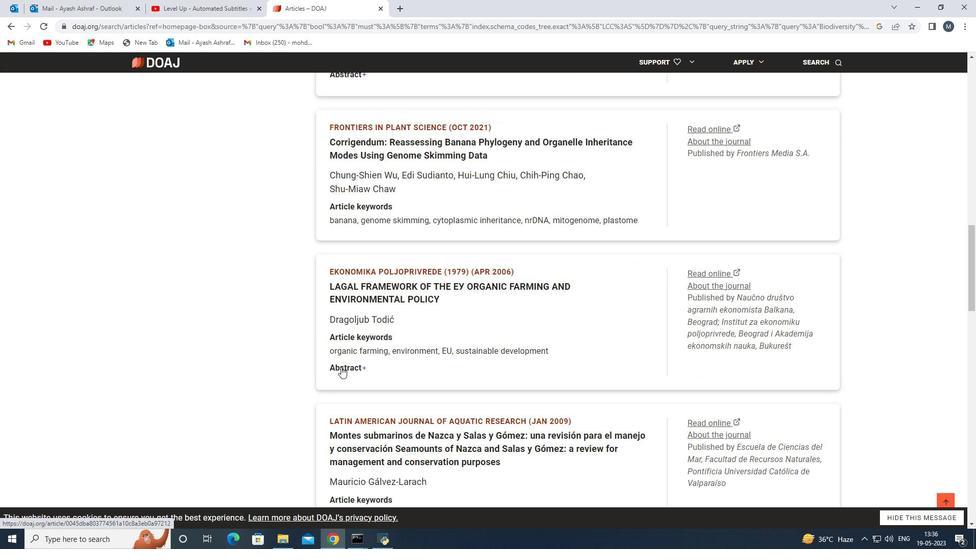 
Action: Mouse scrolled (341, 367) with delta (0, 0)
Screenshot: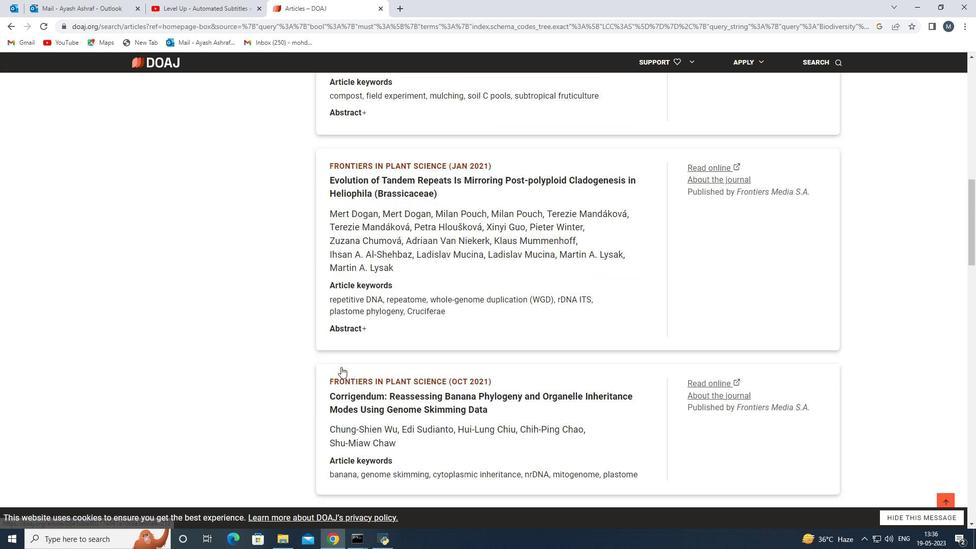
Action: Mouse scrolled (341, 367) with delta (0, 0)
Screenshot: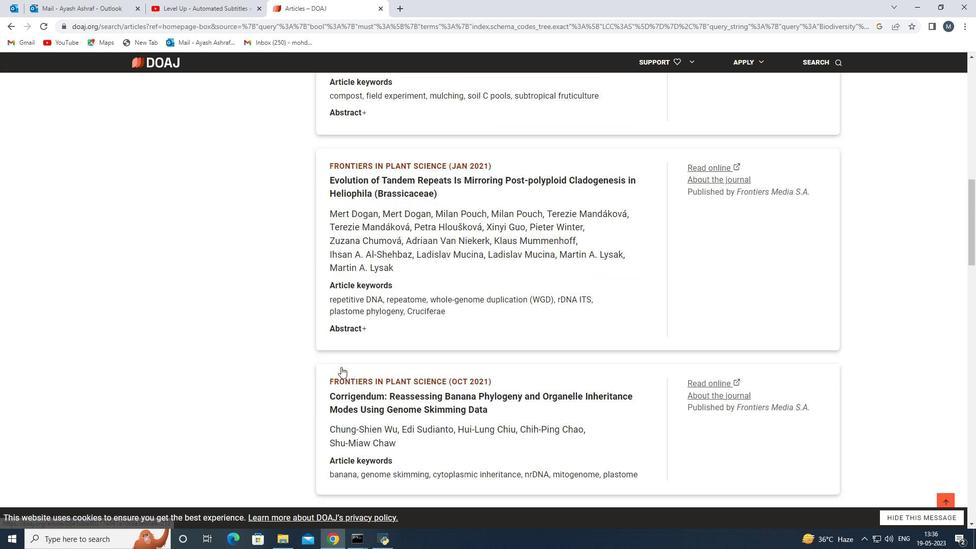 
Action: Mouse scrolled (341, 367) with delta (0, 0)
Screenshot: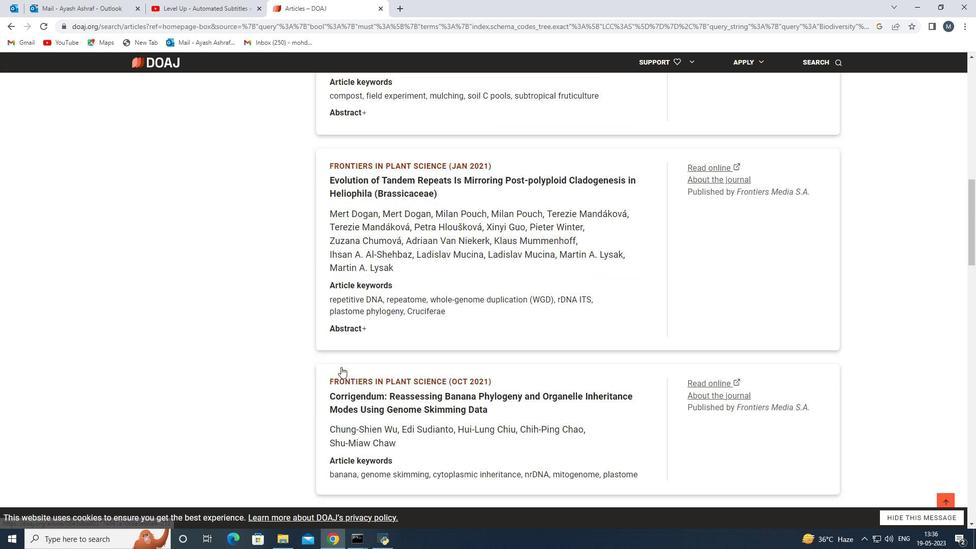 
Action: Mouse scrolled (341, 367) with delta (0, 0)
Screenshot: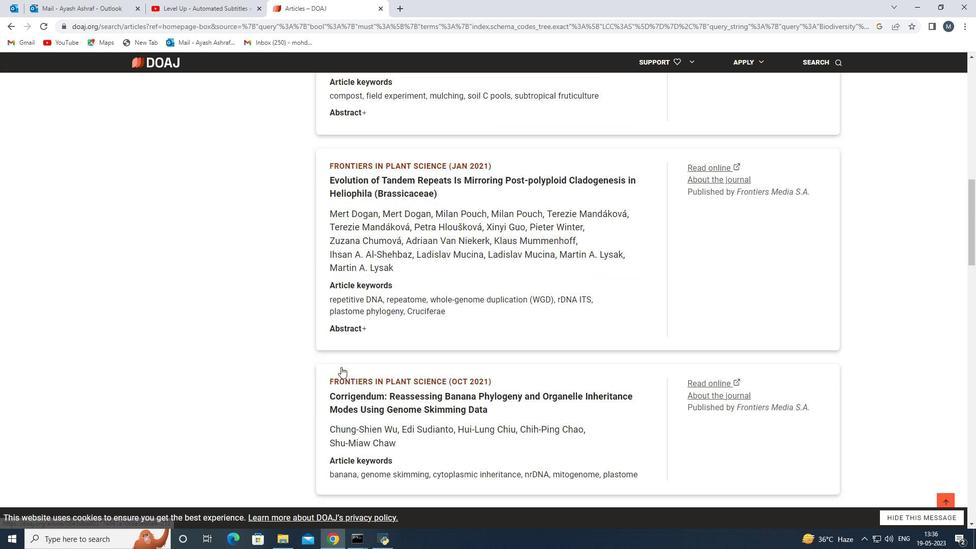 
Action: Mouse scrolled (341, 367) with delta (0, 0)
Screenshot: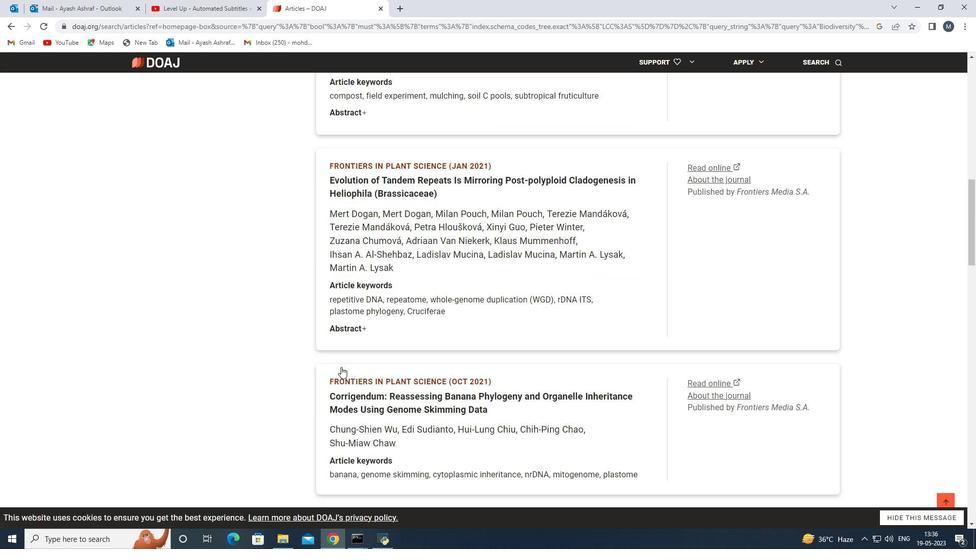
Action: Mouse moved to (14, 28)
Screenshot: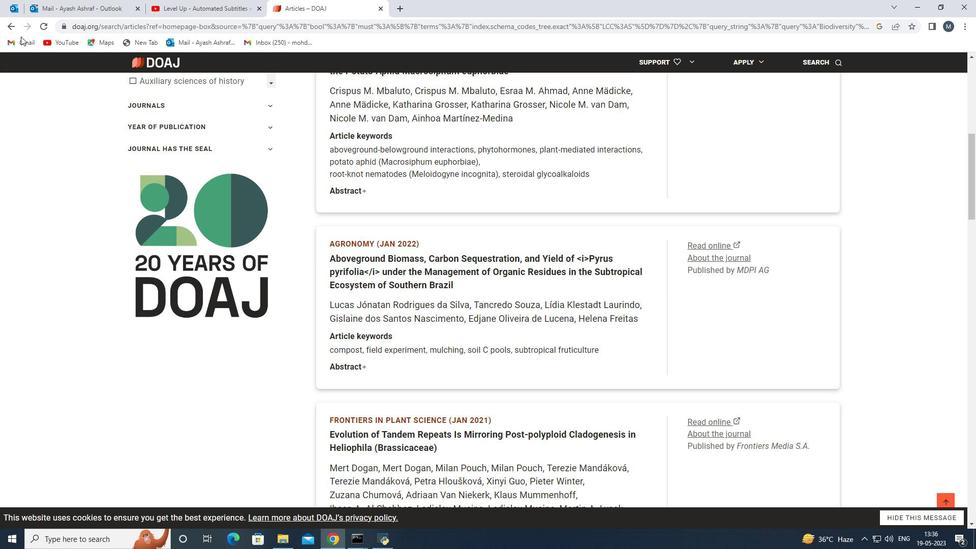 
Action: Mouse pressed left at (14, 28)
Screenshot: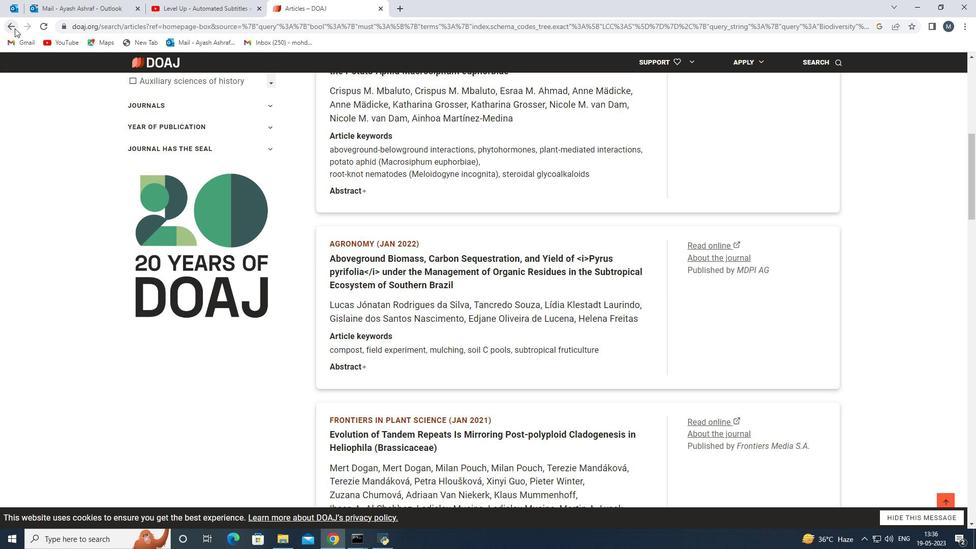 
Action: Mouse moved to (8, 30)
Screenshot: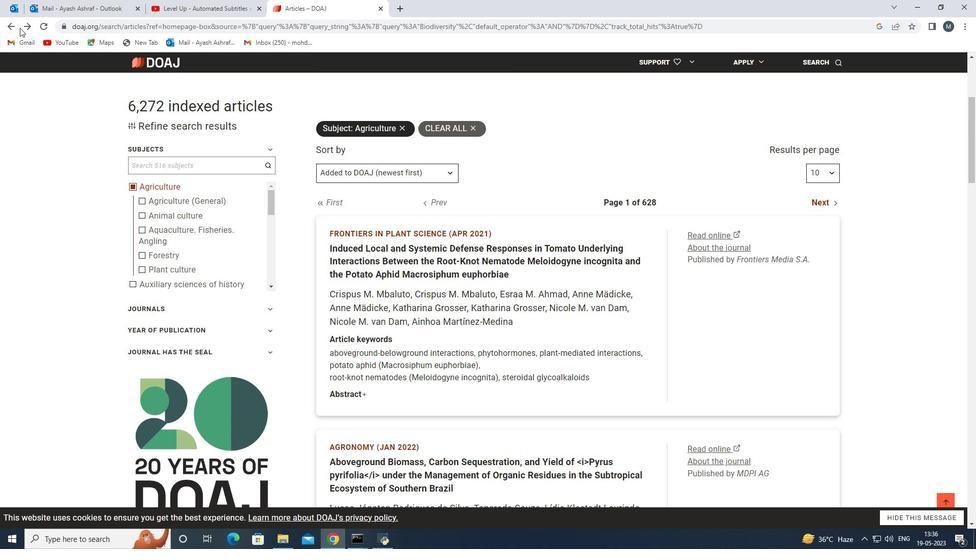 
Action: Mouse pressed left at (8, 30)
Screenshot: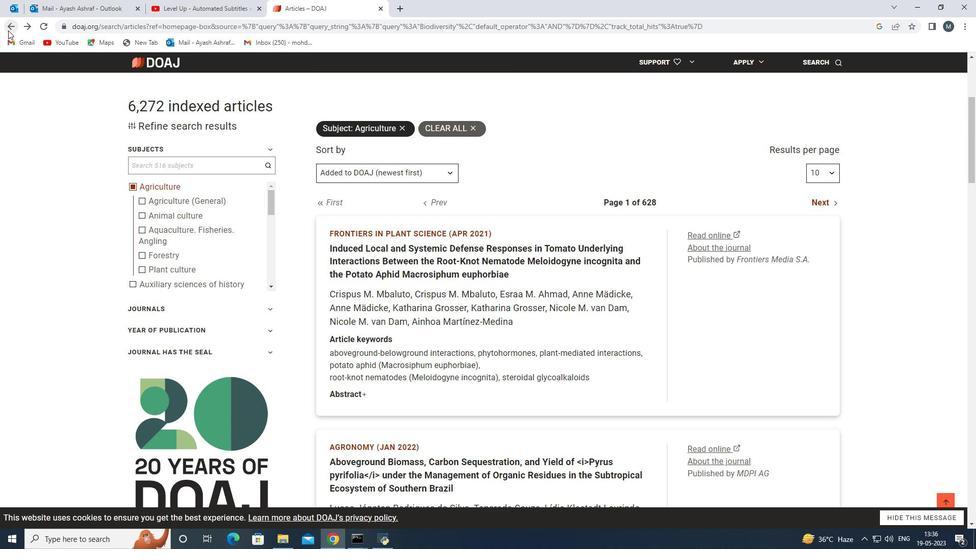
Action: Mouse moved to (8, 30)
Screenshot: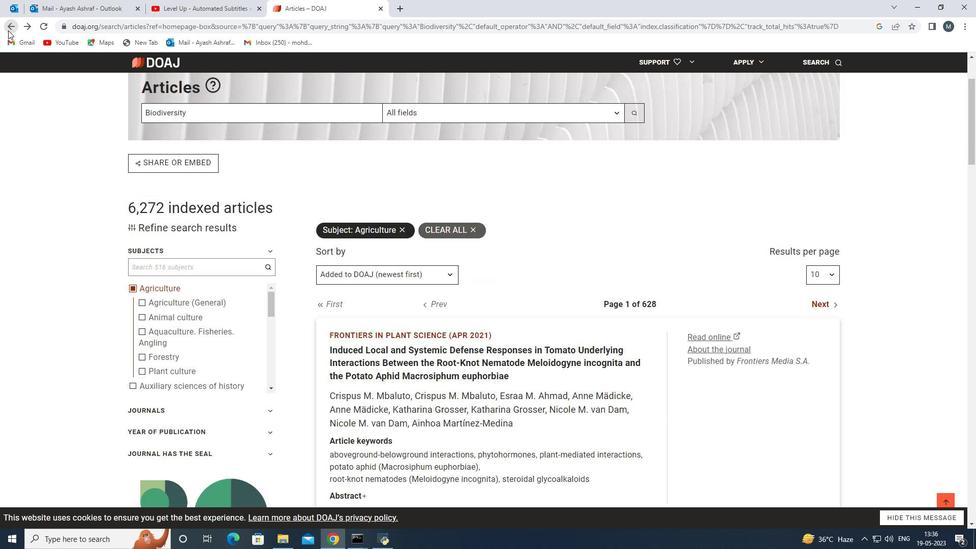 
Action: Mouse pressed left at (8, 30)
Screenshot: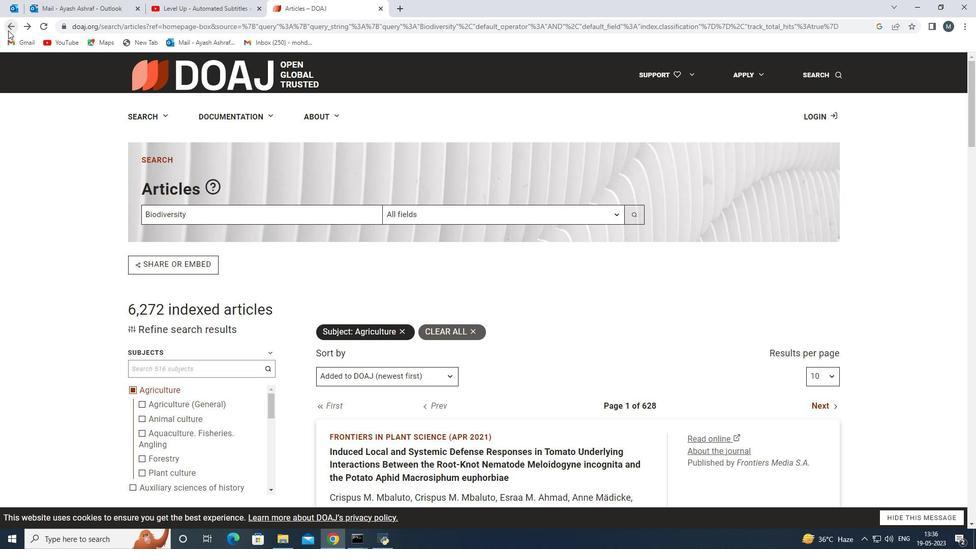 
Action: Mouse moved to (15, 24)
Screenshot: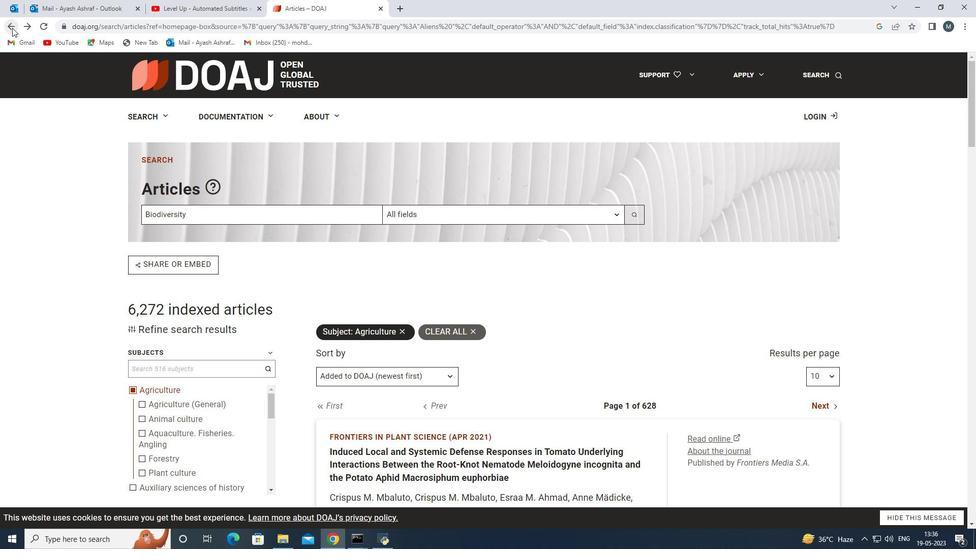 
Action: Mouse pressed left at (15, 24)
Screenshot: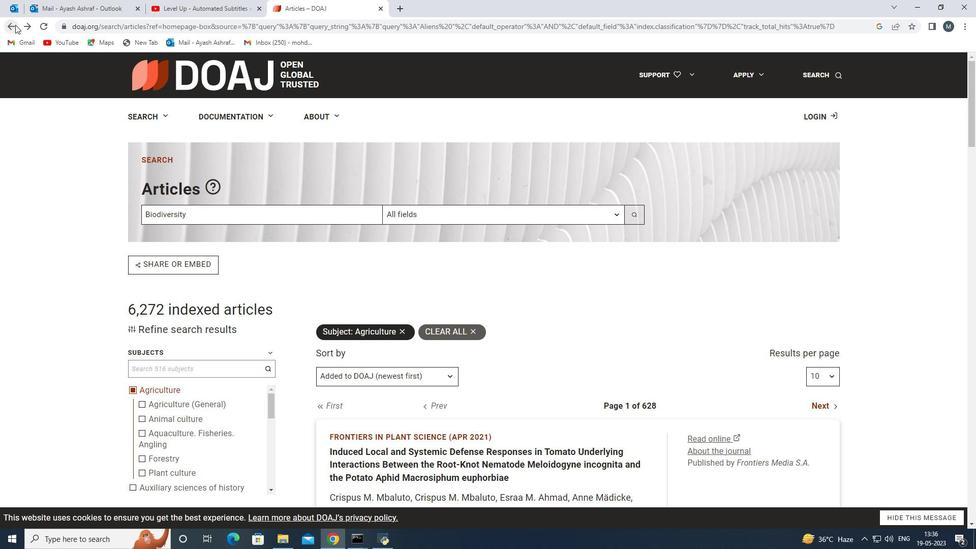 
Action: Mouse pressed left at (15, 24)
Screenshot: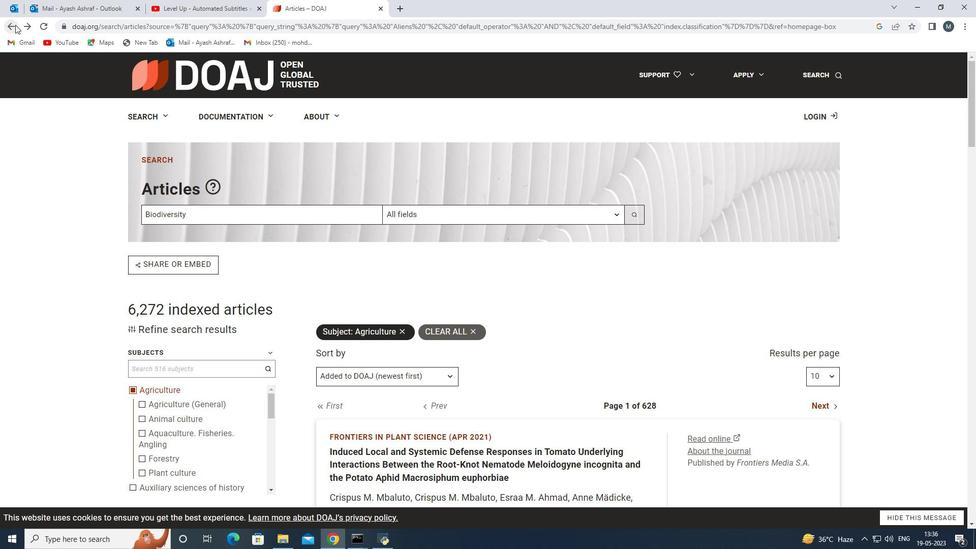 
Action: Mouse pressed left at (15, 24)
Screenshot: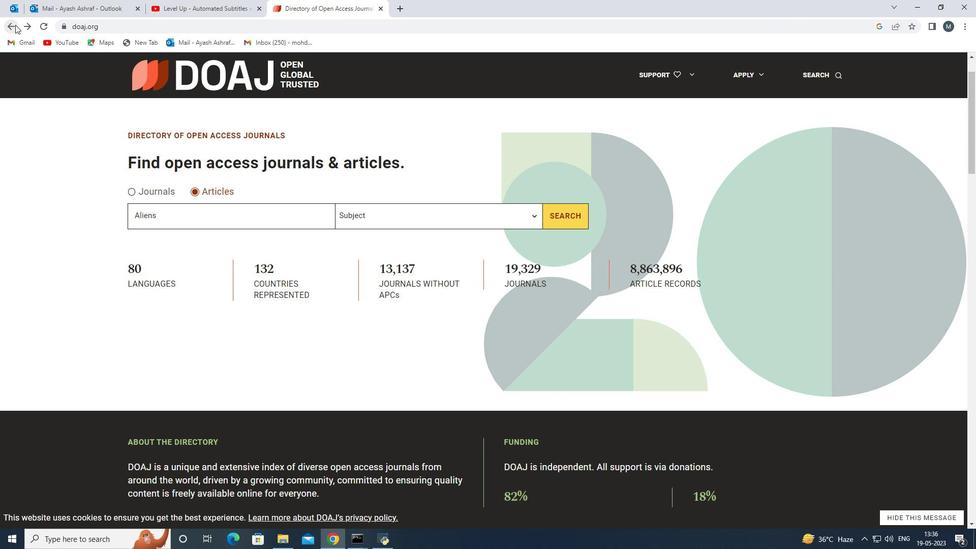 
Action: Mouse moved to (314, 280)
Screenshot: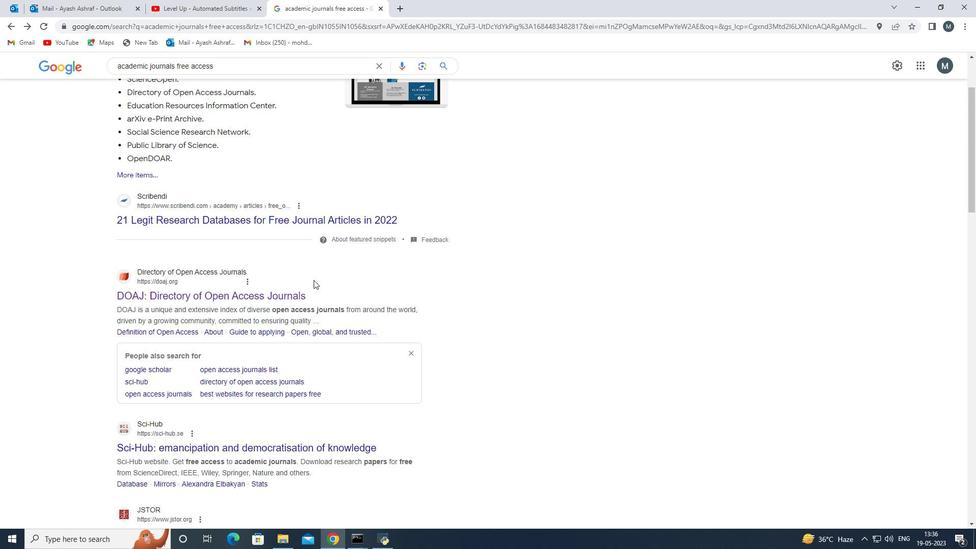 
Action: Mouse scrolled (314, 279) with delta (0, 0)
Screenshot: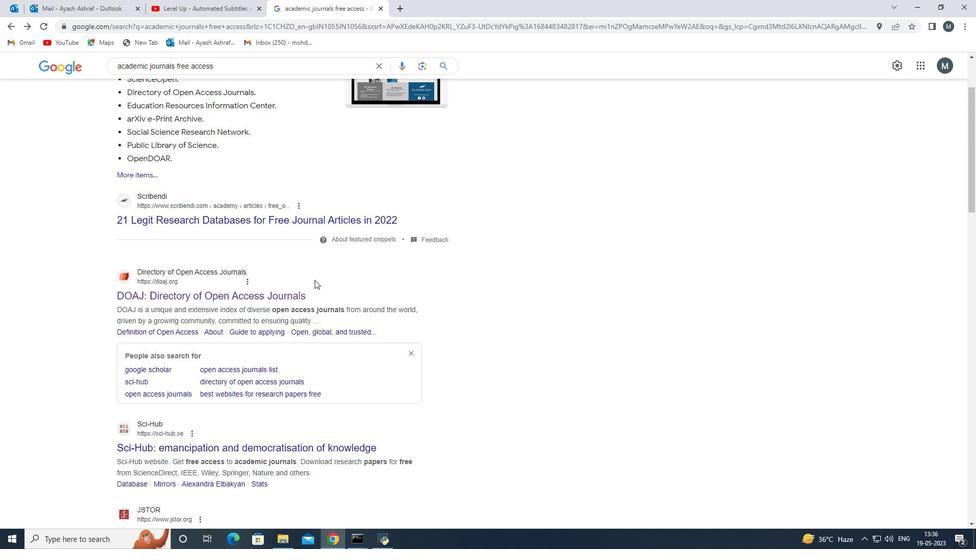 
Action: Mouse moved to (315, 282)
Screenshot: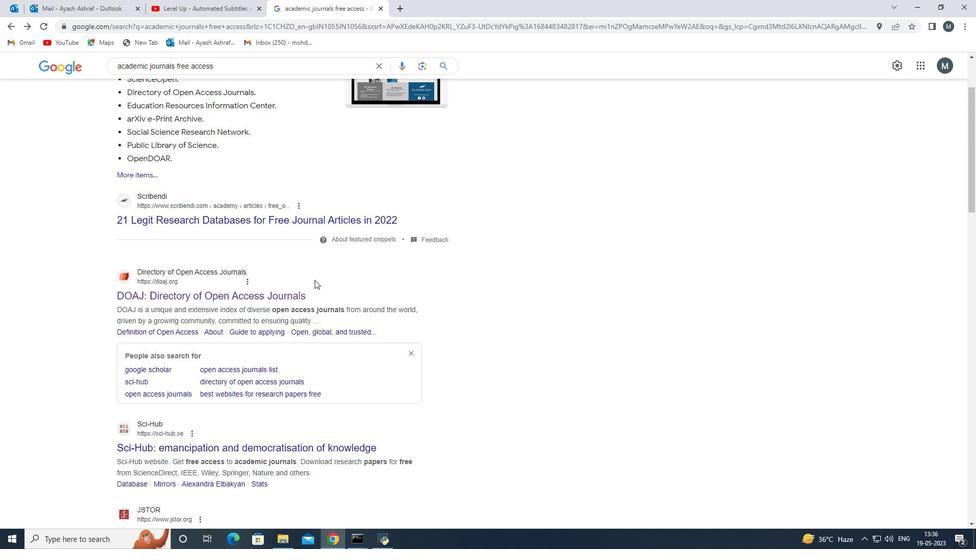 
Action: Mouse scrolled (315, 282) with delta (0, 0)
Screenshot: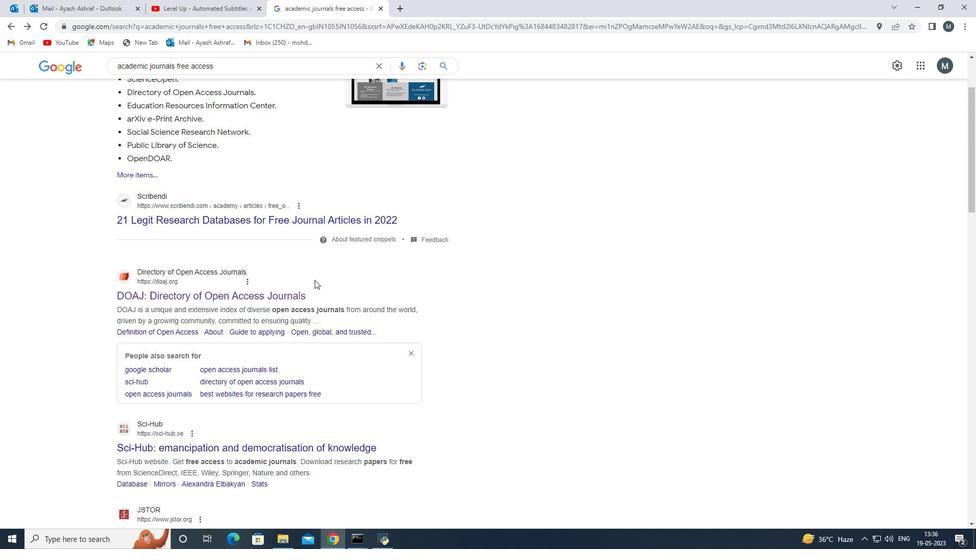 
Action: Mouse moved to (277, 321)
Screenshot: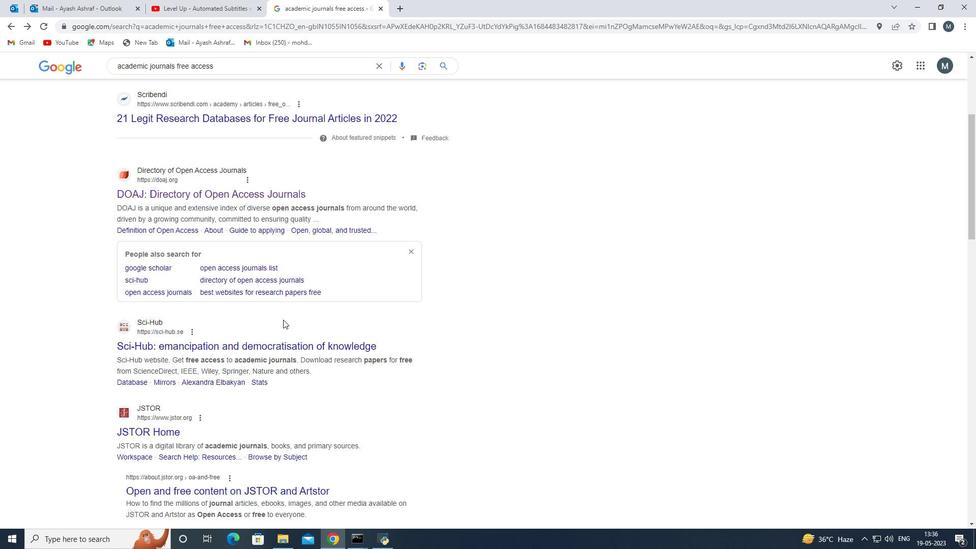 
Action: Mouse scrolled (277, 321) with delta (0, 0)
Screenshot: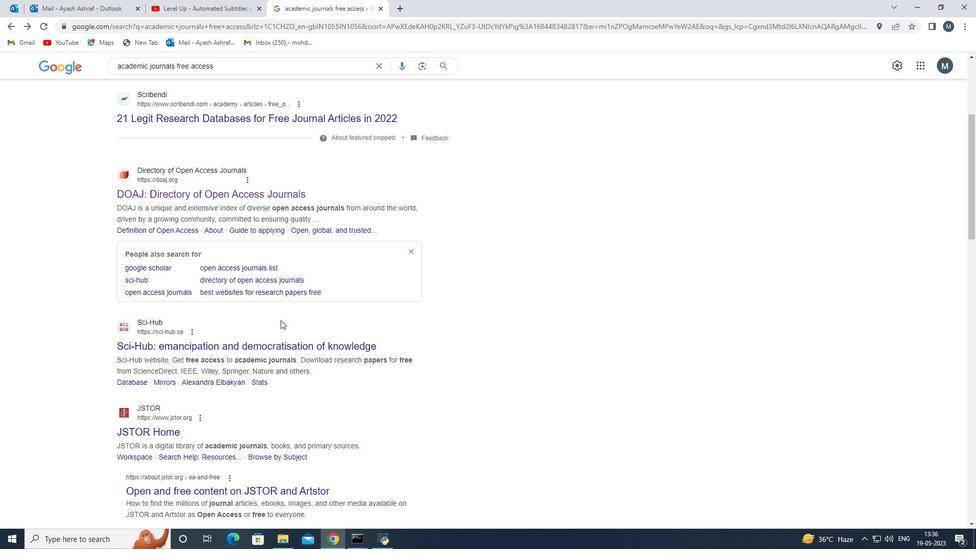 
Action: Mouse moved to (274, 322)
Screenshot: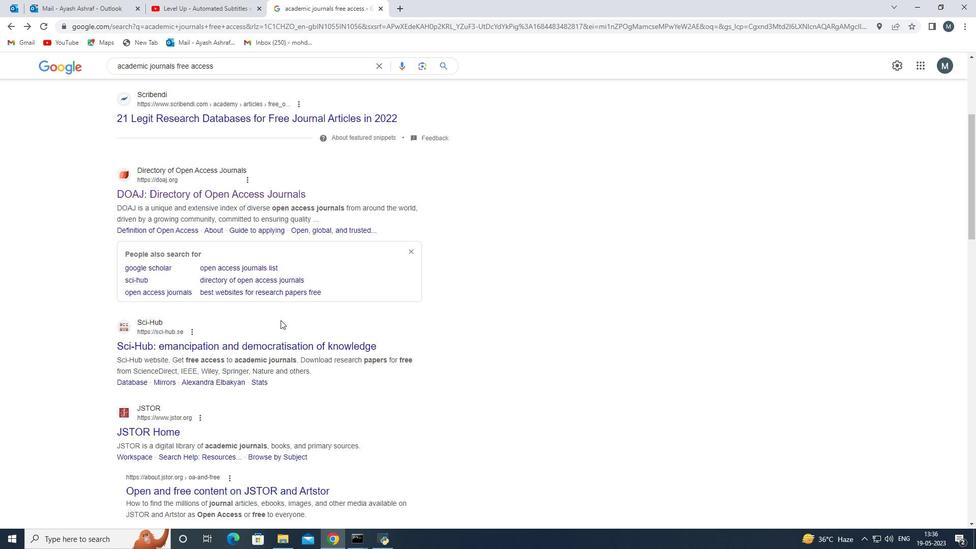 
Action: Mouse scrolled (274, 322) with delta (0, 0)
Screenshot: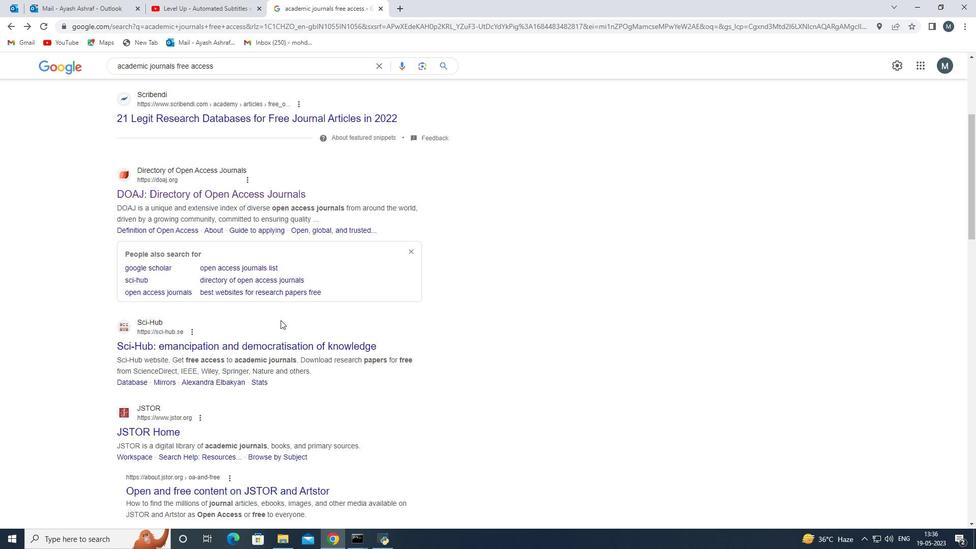 
Action: Mouse moved to (146, 325)
Screenshot: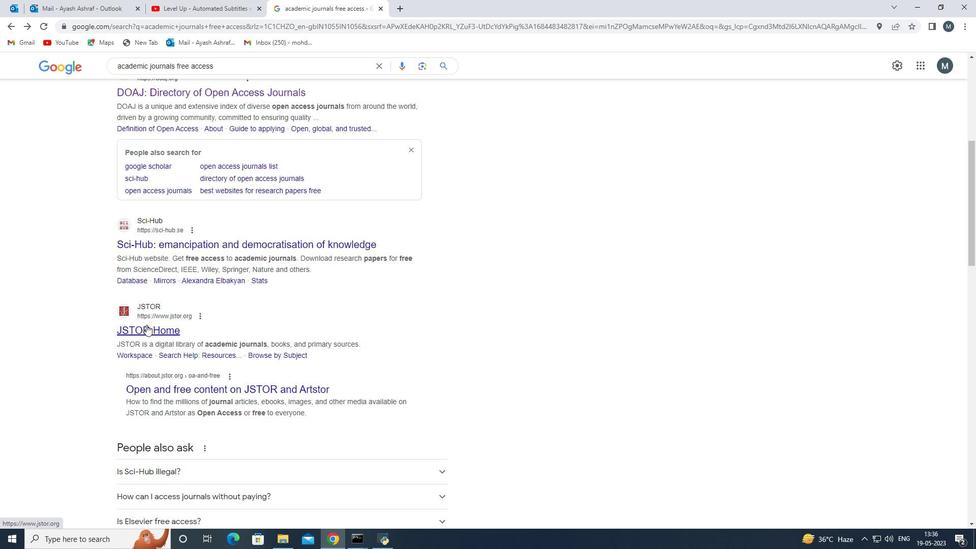 
Action: Mouse pressed left at (146, 325)
Screenshot: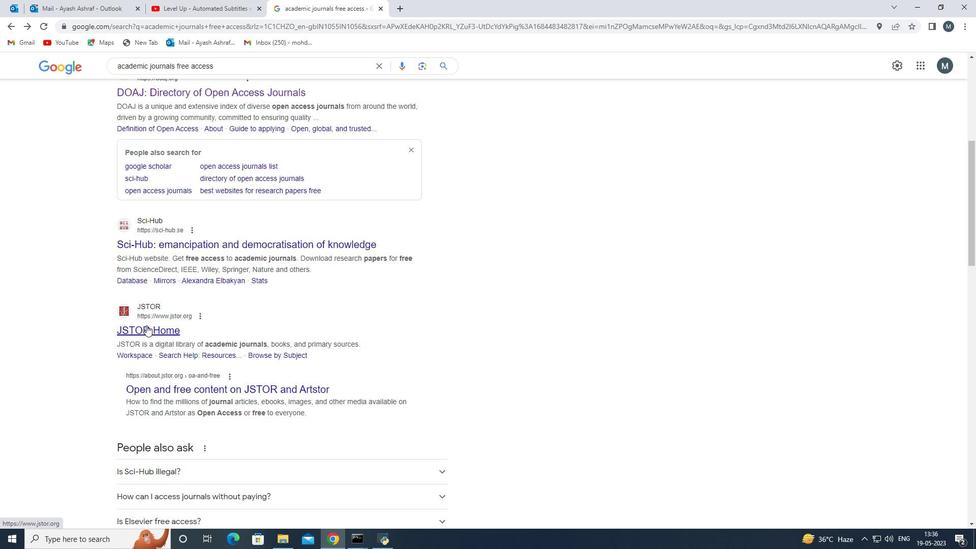 
Action: Mouse moved to (296, 330)
Screenshot: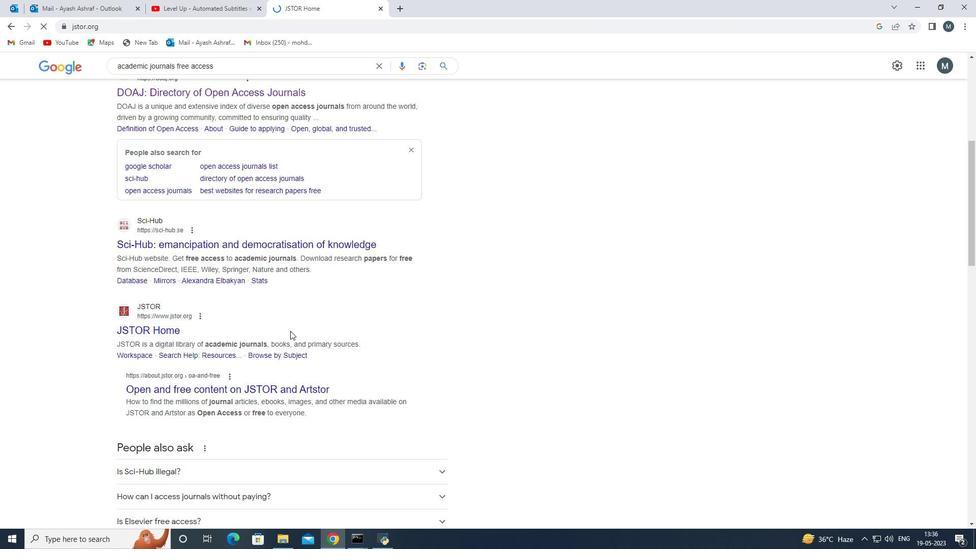 
Action: Mouse scrolled (296, 330) with delta (0, 0)
Screenshot: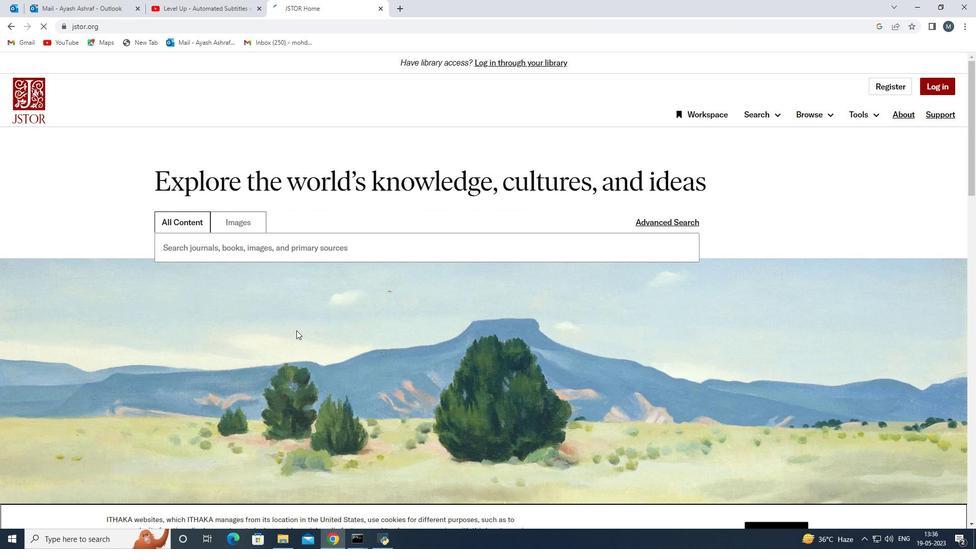 
Action: Mouse moved to (321, 317)
Screenshot: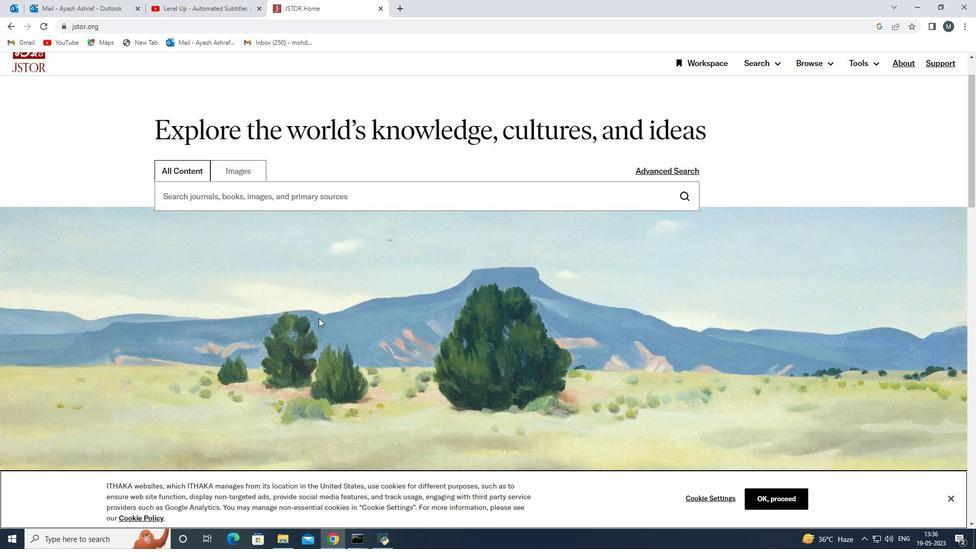 
Action: Mouse scrolled (321, 317) with delta (0, 0)
Screenshot: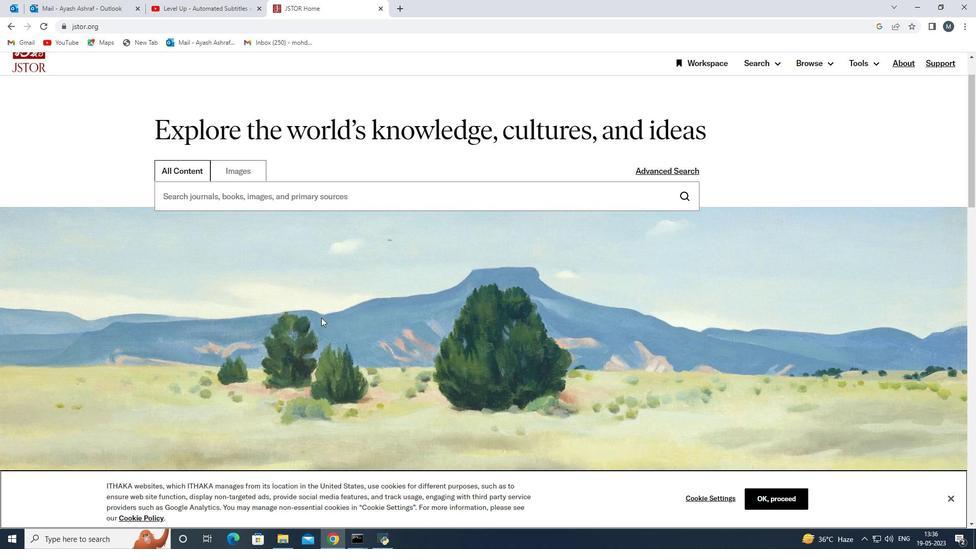 
Action: Mouse scrolled (321, 317) with delta (0, 0)
Screenshot: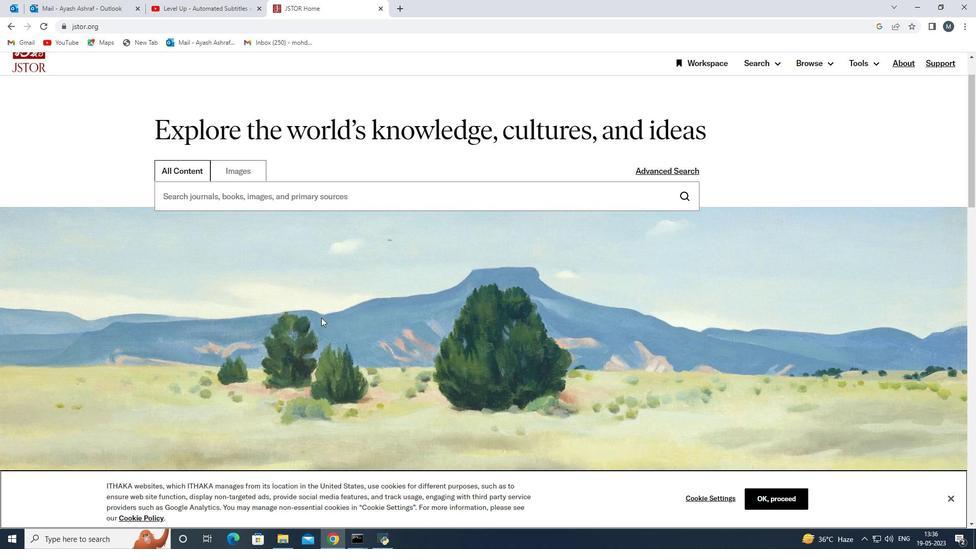 
Action: Mouse moved to (315, 318)
Screenshot: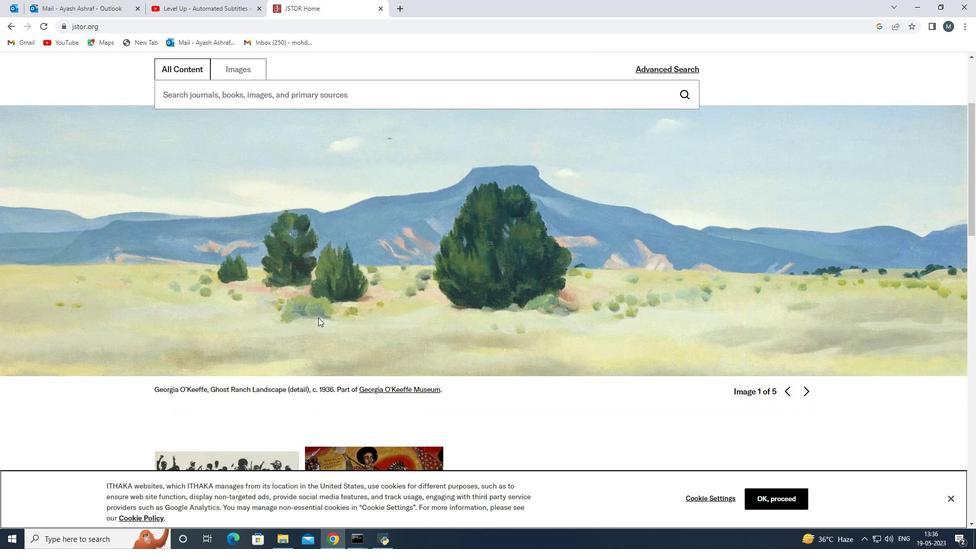 
Action: Mouse scrolled (315, 318) with delta (0, 0)
Screenshot: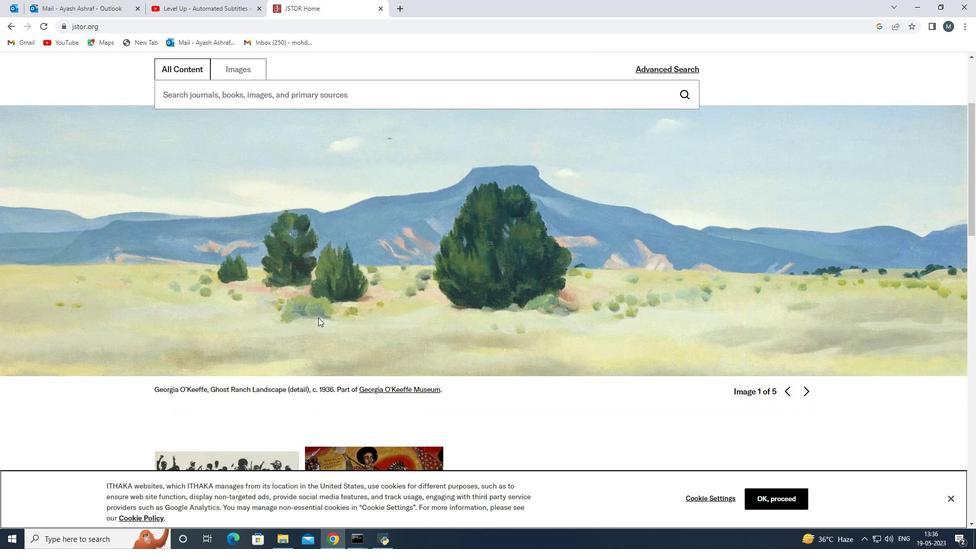 
Action: Mouse moved to (315, 319)
Screenshot: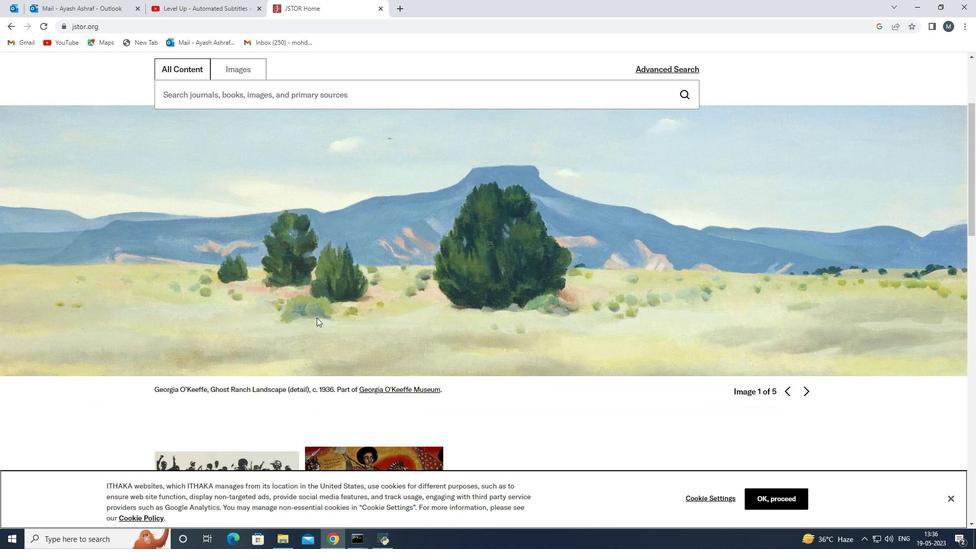 
Action: Mouse scrolled (315, 318) with delta (0, 0)
Screenshot: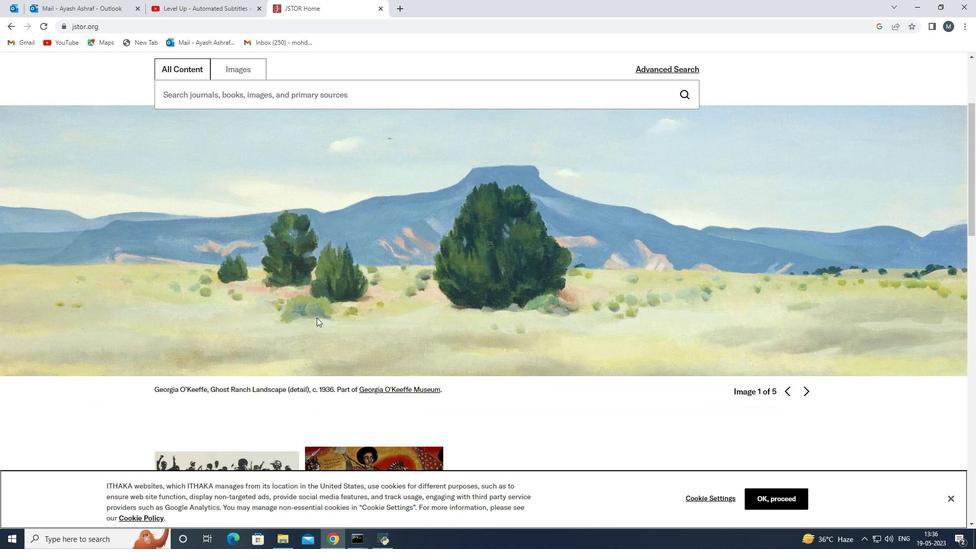 
Action: Mouse moved to (311, 322)
Screenshot: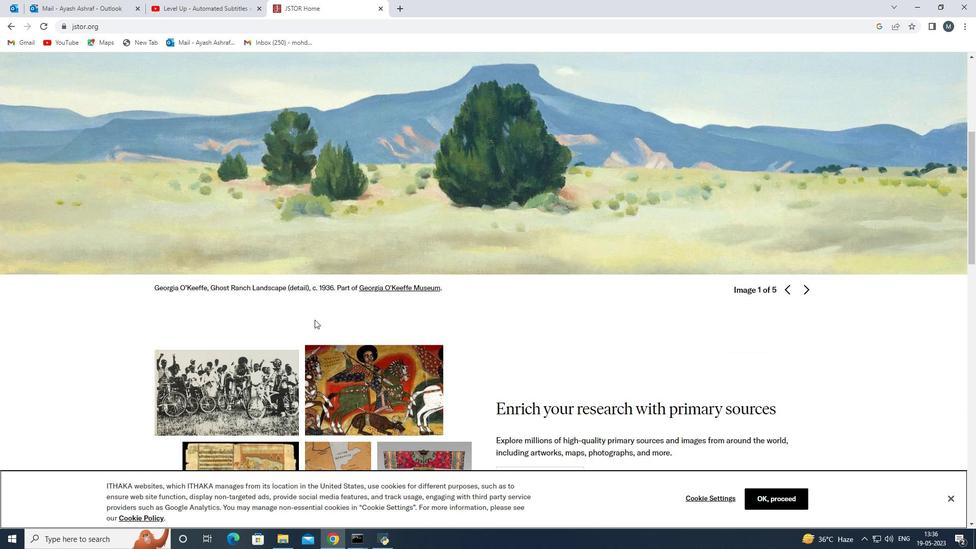 
Action: Mouse scrolled (311, 321) with delta (0, 0)
Screenshot: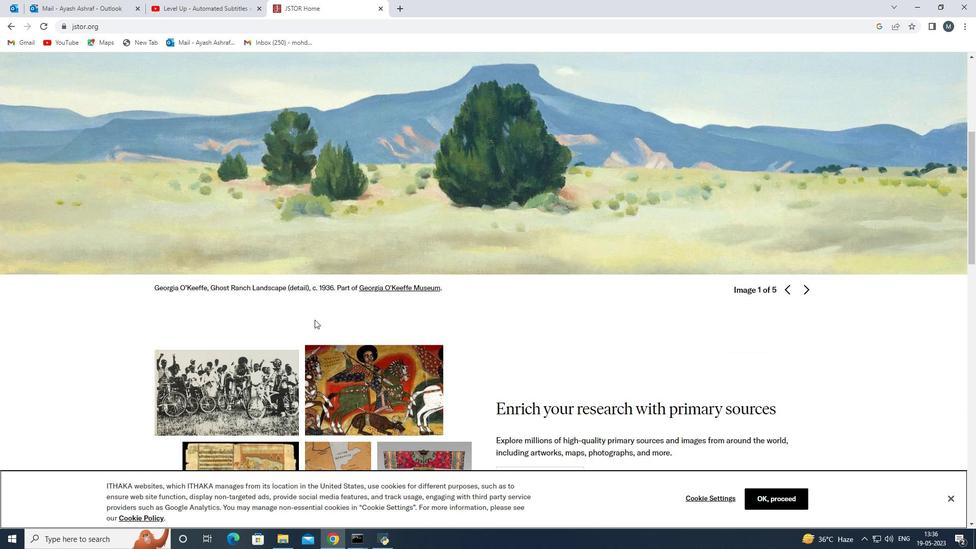 
Action: Mouse moved to (310, 325)
Screenshot: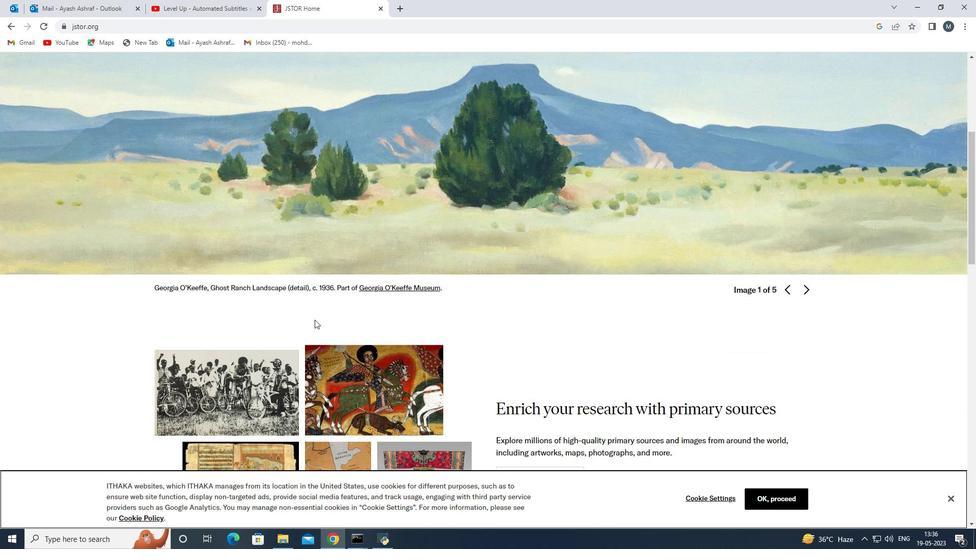 
Action: Mouse scrolled (310, 324) with delta (0, 0)
Screenshot: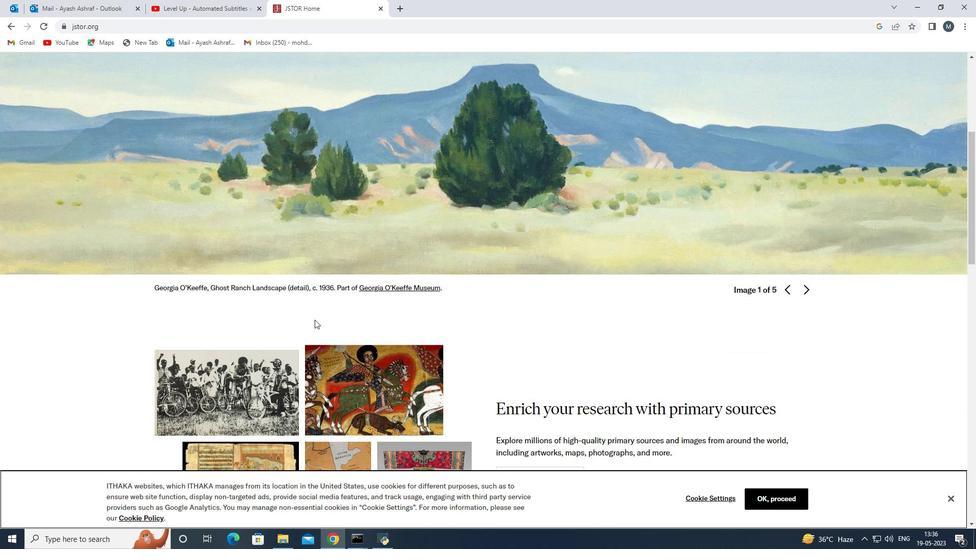 
Action: Mouse moved to (321, 327)
Screenshot: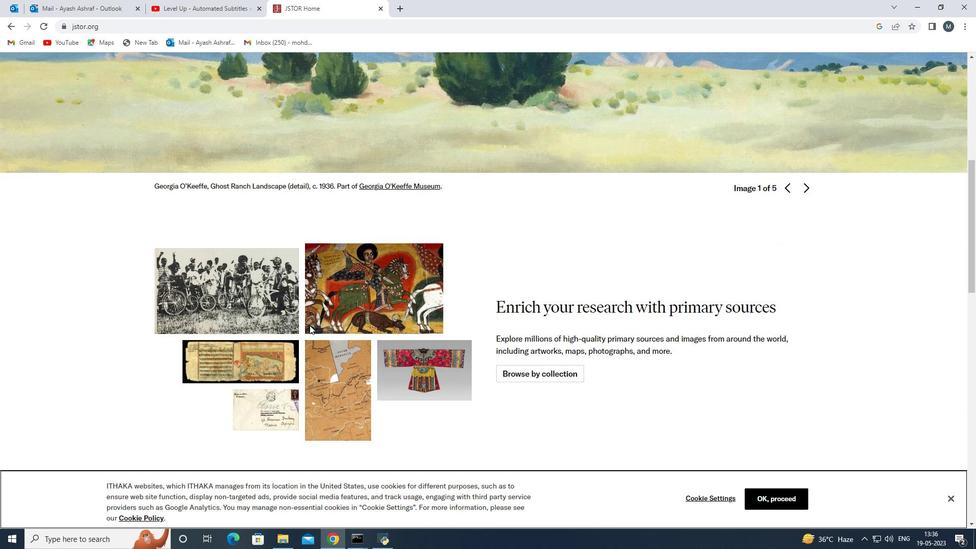 
Action: Mouse scrolled (321, 326) with delta (0, 0)
Screenshot: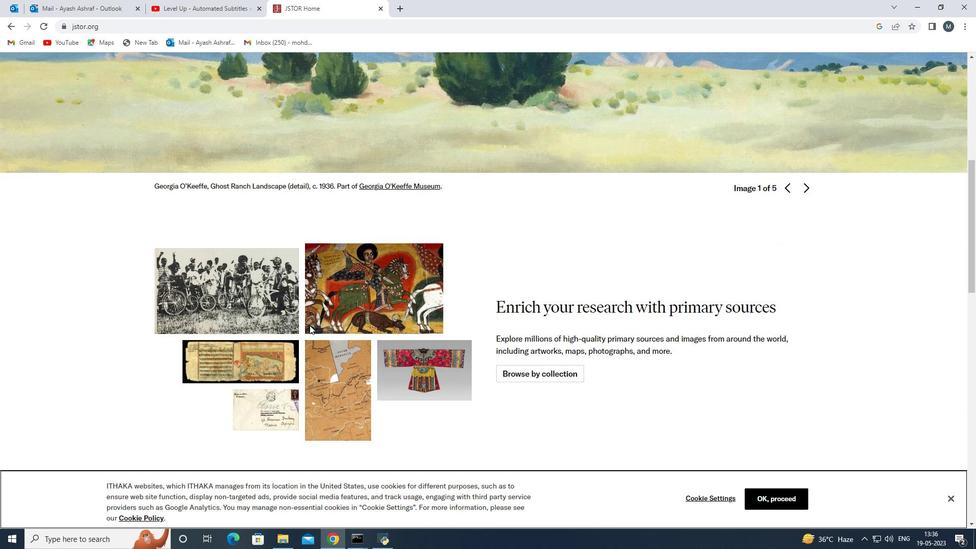 
Action: Mouse scrolled (321, 326) with delta (0, 0)
Screenshot: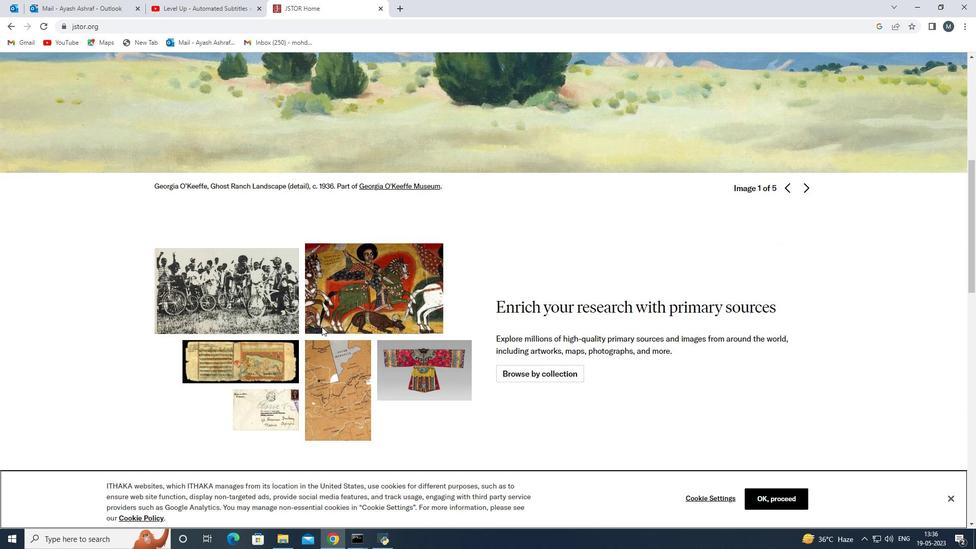 
Action: Mouse moved to (322, 327)
Screenshot: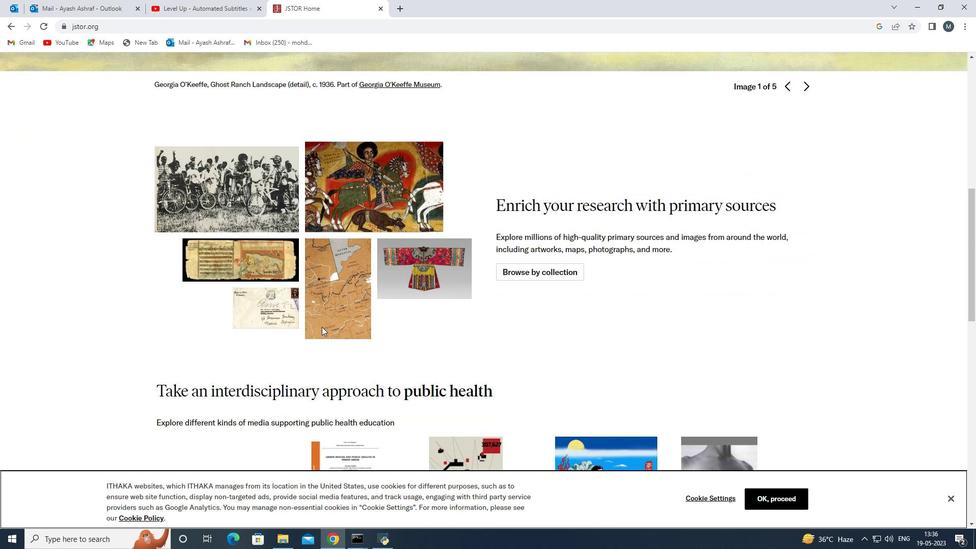 
Action: Mouse scrolled (322, 327) with delta (0, 0)
Screenshot: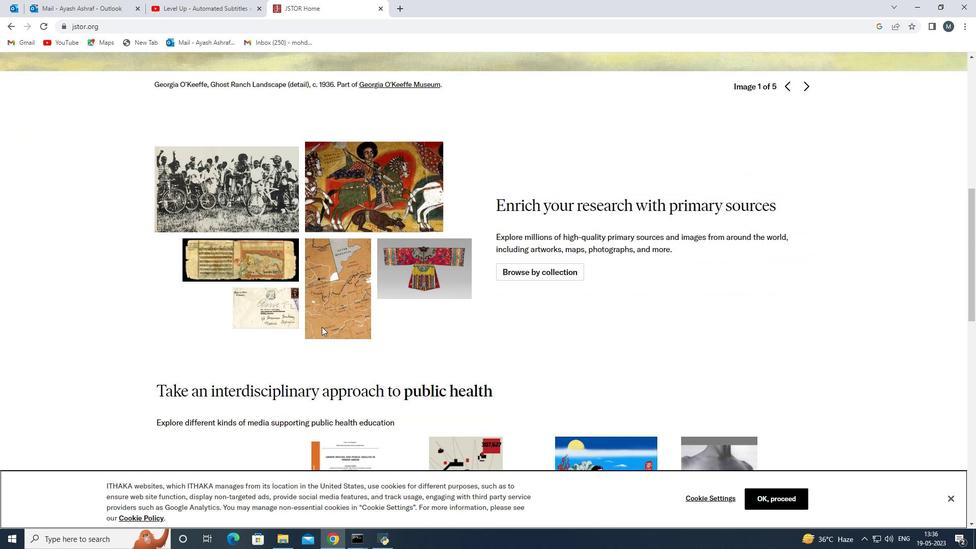 
Action: Mouse moved to (322, 328)
Screenshot: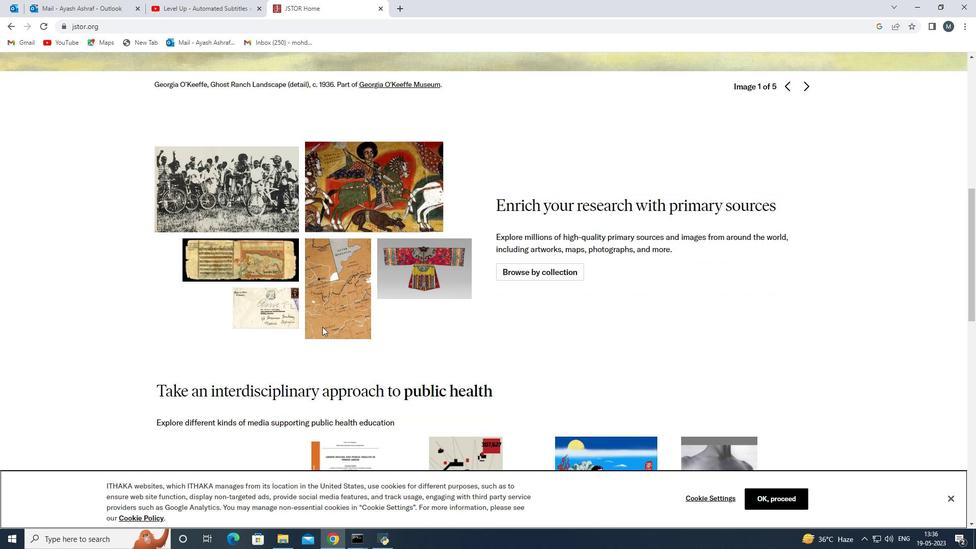 
Action: Mouse scrolled (322, 328) with delta (0, 0)
Screenshot: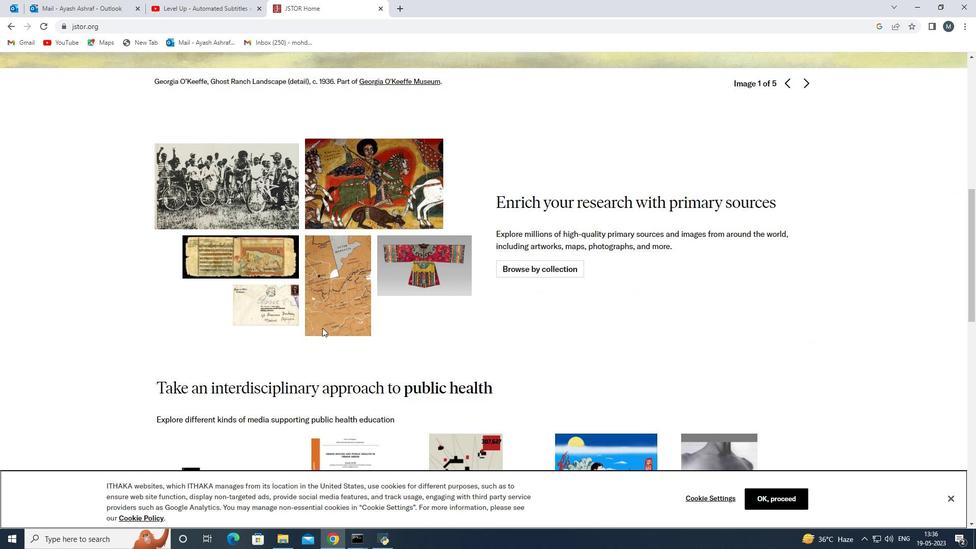 
Action: Mouse moved to (320, 329)
Screenshot: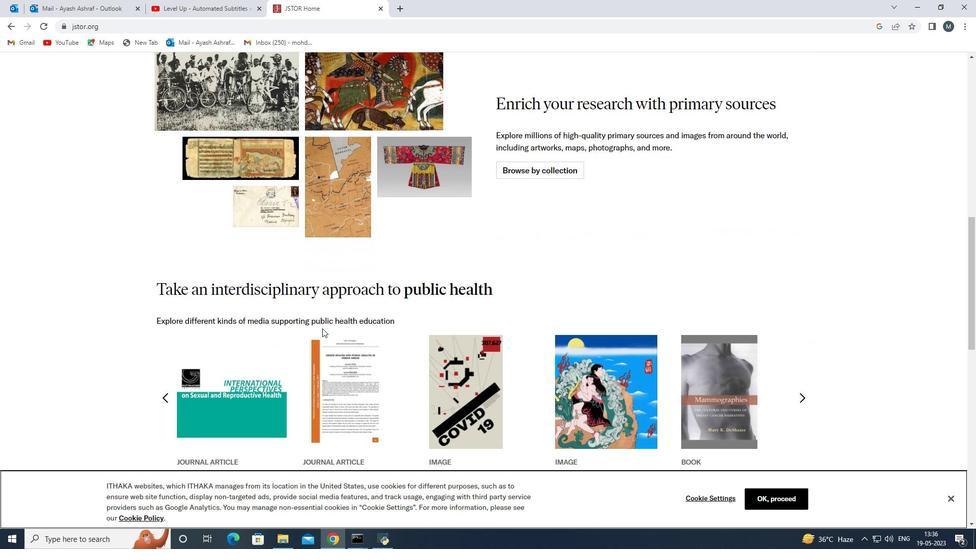 
Action: Mouse scrolled (320, 329) with delta (0, 0)
Screenshot: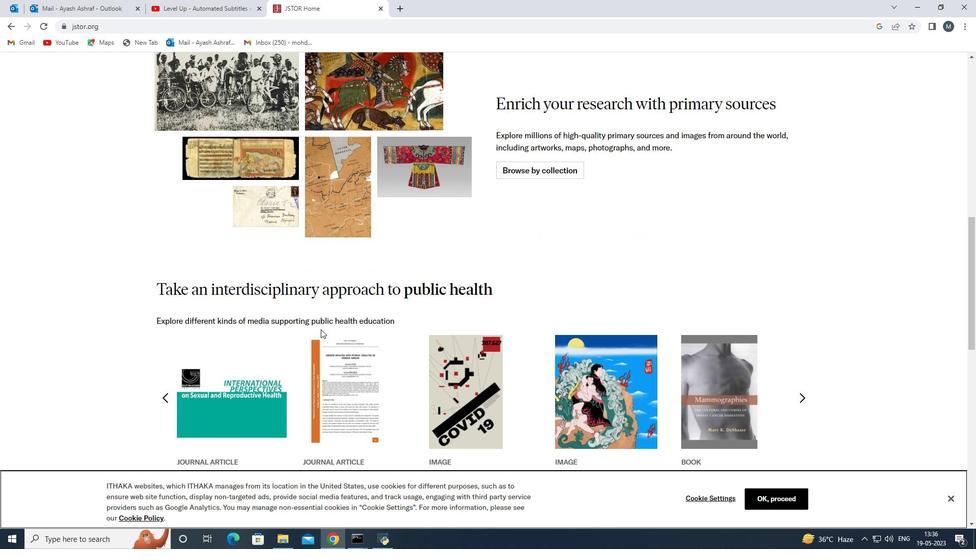 
Action: Mouse moved to (320, 330)
Screenshot: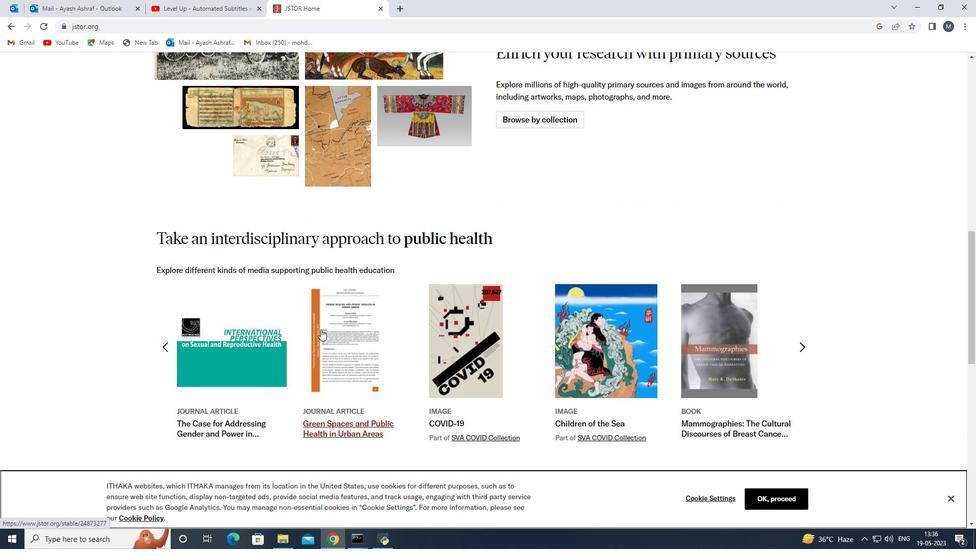 
Action: Mouse scrolled (320, 329) with delta (0, 0)
Screenshot: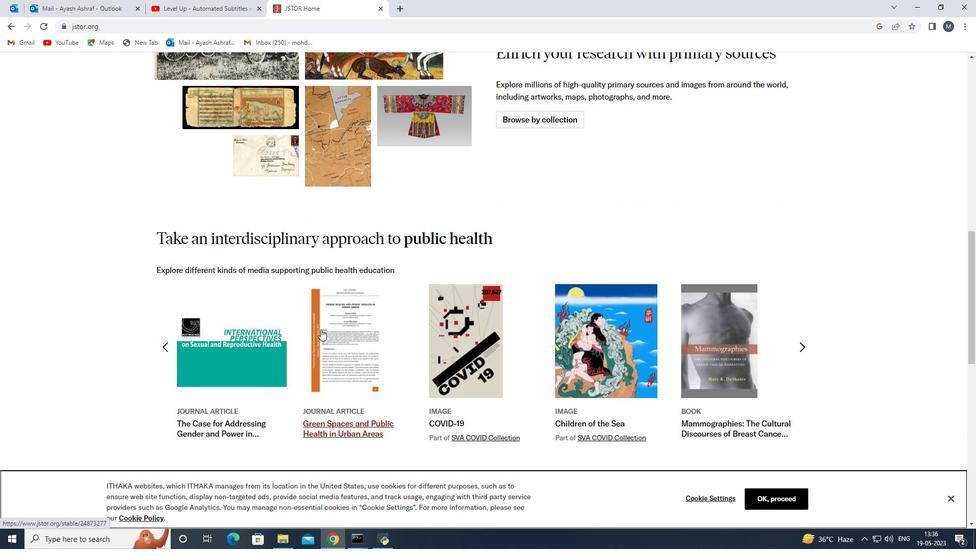 
Action: Mouse moved to (471, 386)
Screenshot: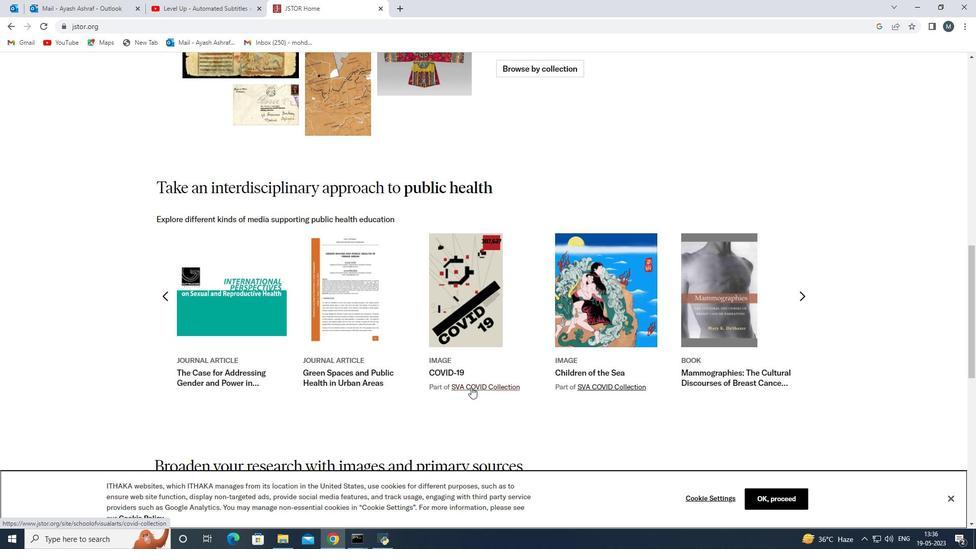 
Action: Mouse pressed left at (471, 386)
Screenshot: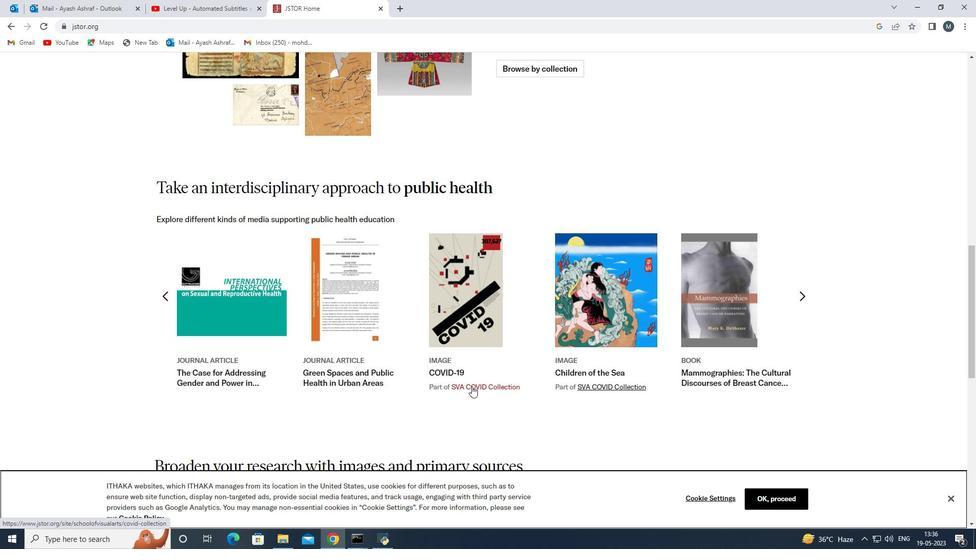 
Action: Mouse moved to (446, 359)
Screenshot: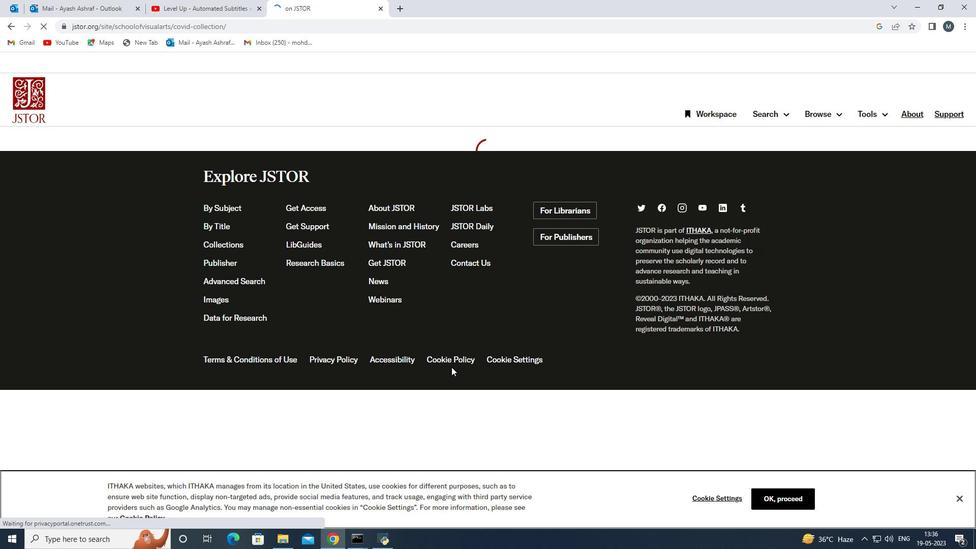 
Action: Mouse scrolled (446, 358) with delta (0, 0)
Screenshot: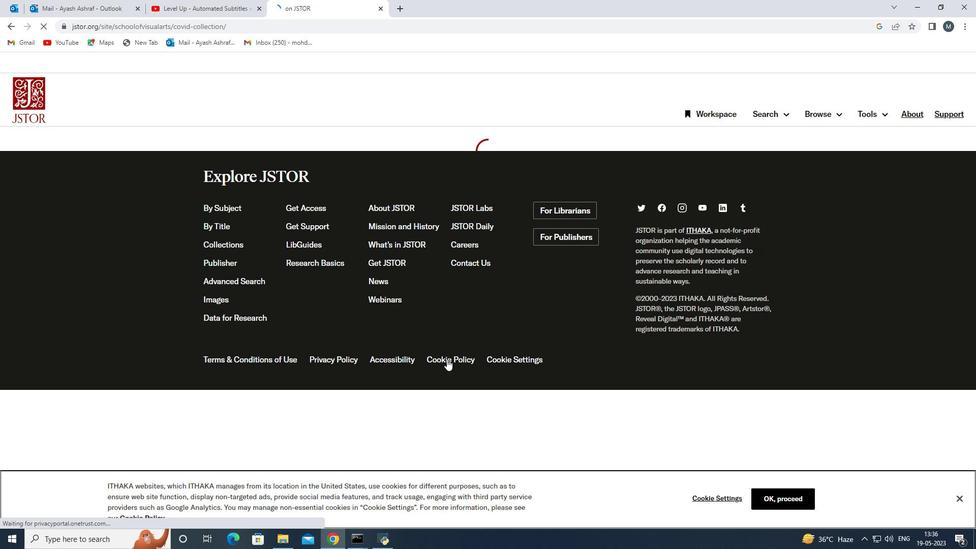 
Action: Mouse scrolled (446, 358) with delta (0, 0)
Screenshot: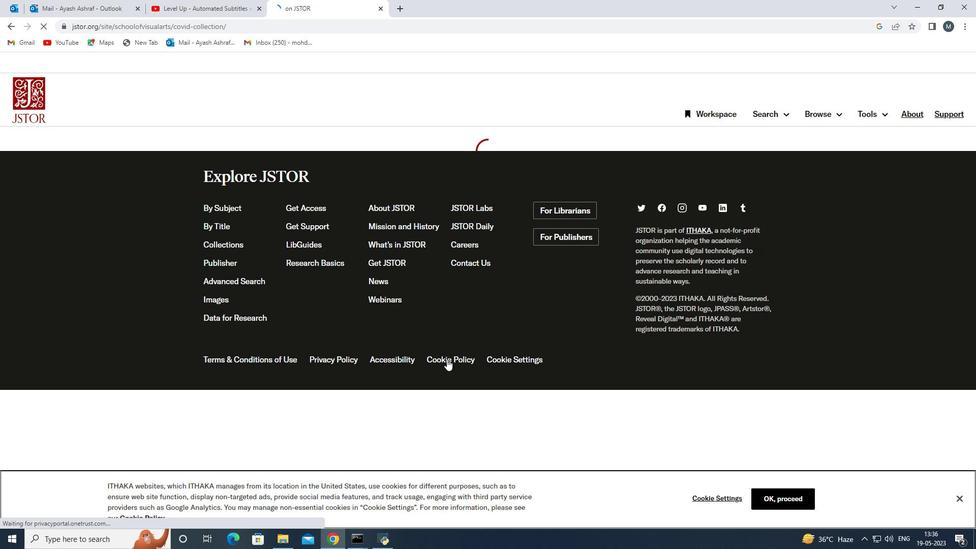 
Action: Mouse scrolled (446, 358) with delta (0, 0)
Screenshot: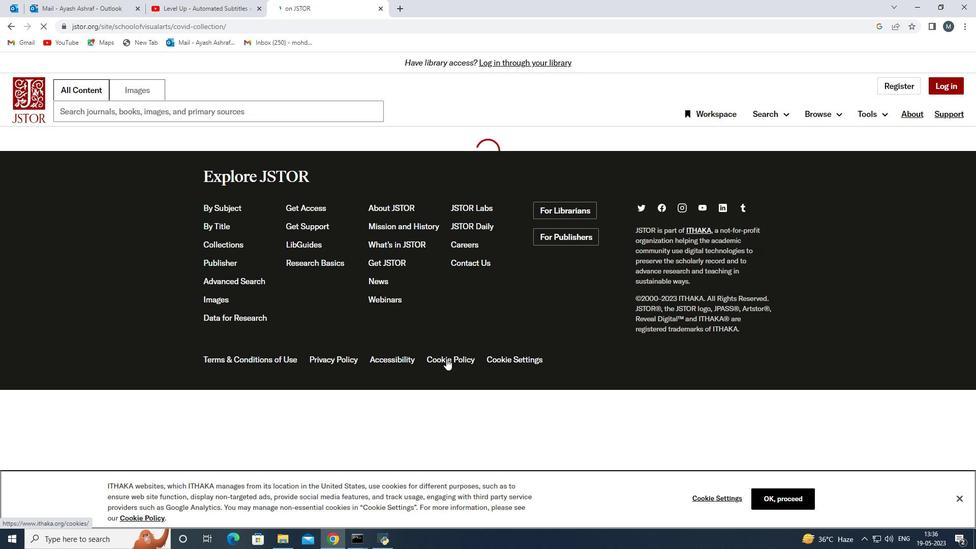 
Action: Mouse scrolled (446, 358) with delta (0, 0)
Screenshot: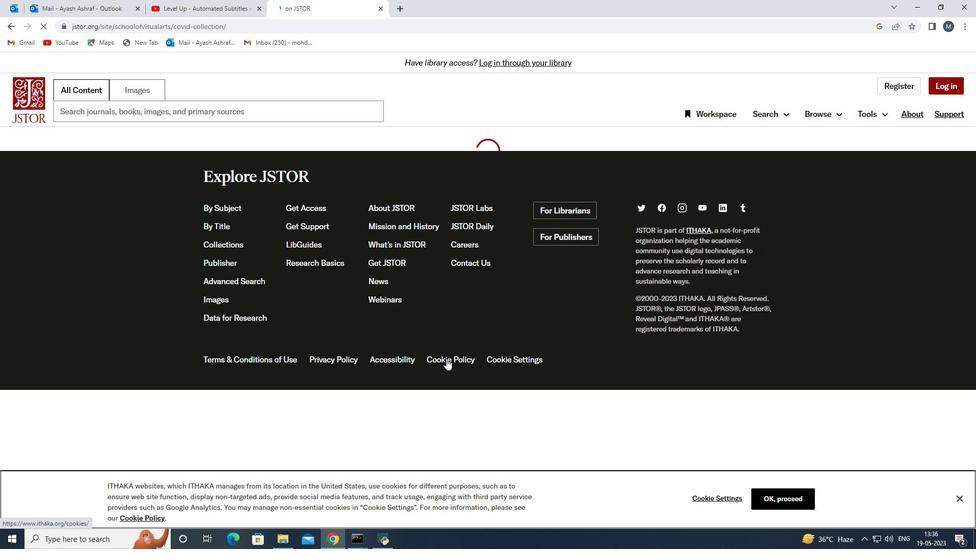
Action: Mouse scrolled (446, 358) with delta (0, 0)
Screenshot: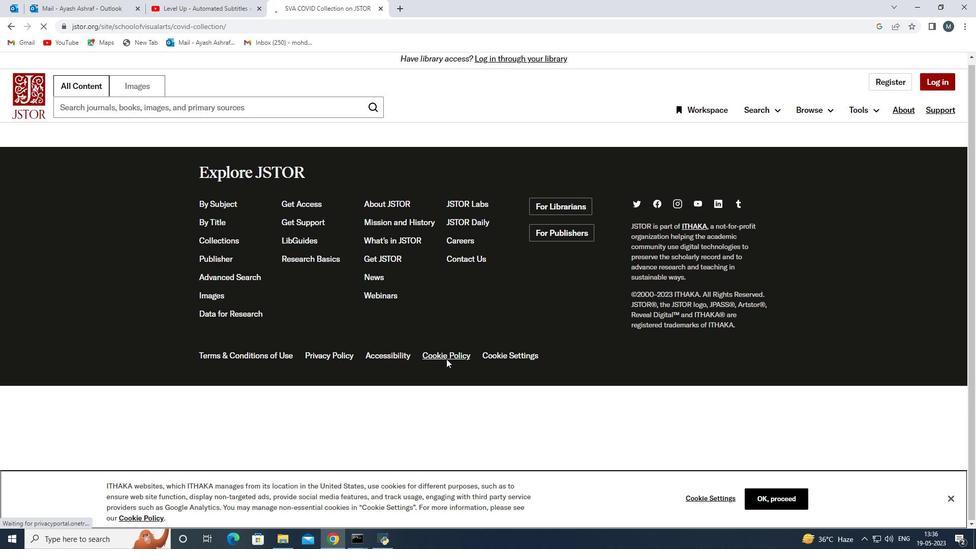 
Action: Mouse scrolled (446, 358) with delta (0, 0)
Screenshot: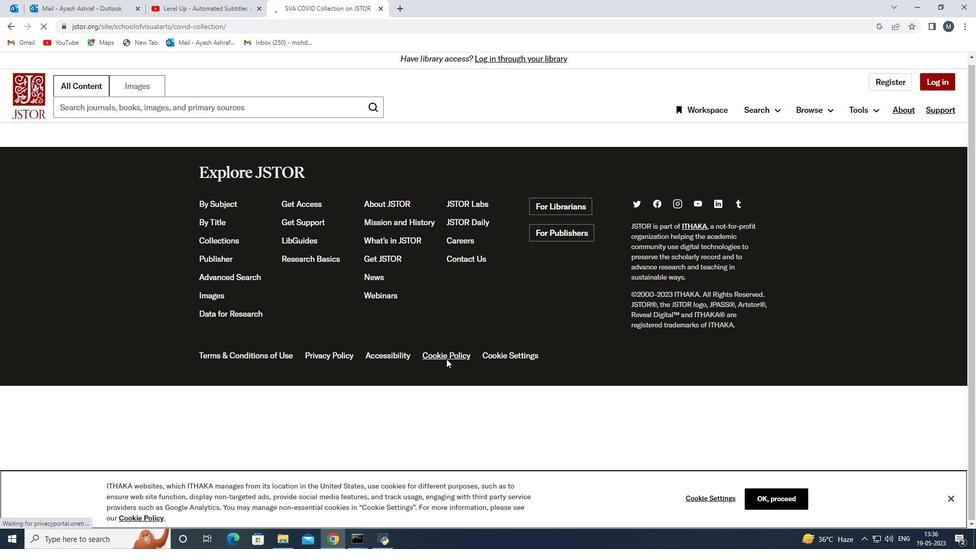 
Action: Mouse scrolled (446, 358) with delta (0, 0)
Screenshot: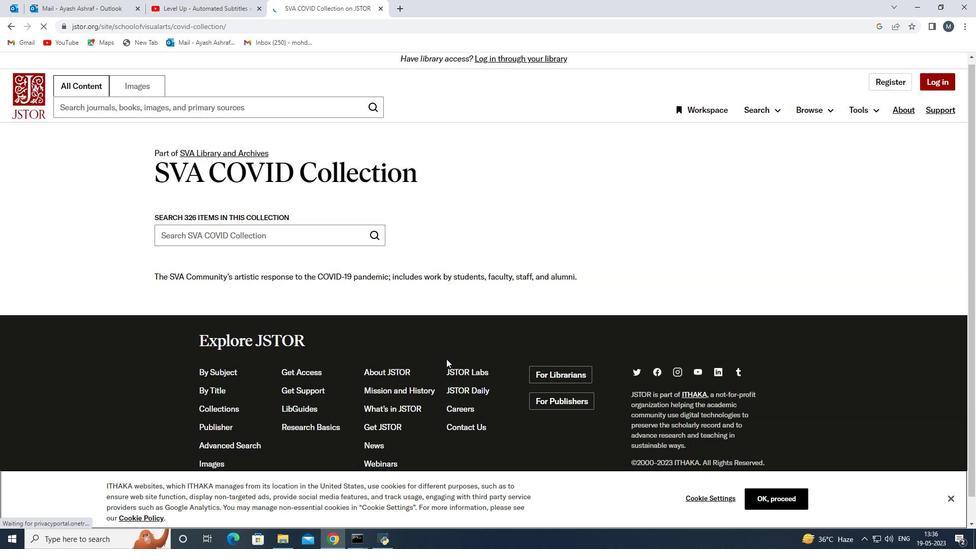 
Action: Mouse scrolled (446, 358) with delta (0, 0)
Screenshot: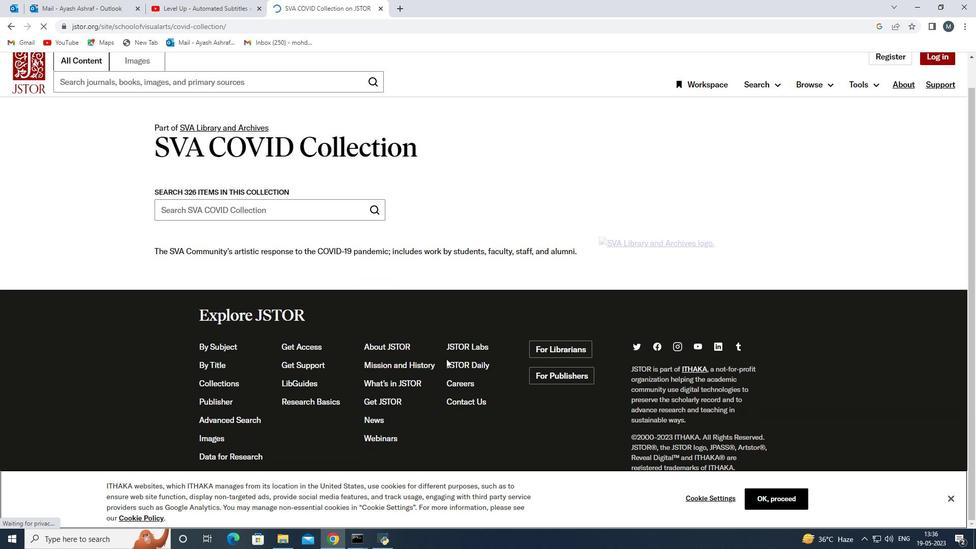 
Action: Mouse scrolled (446, 358) with delta (0, 0)
Screenshot: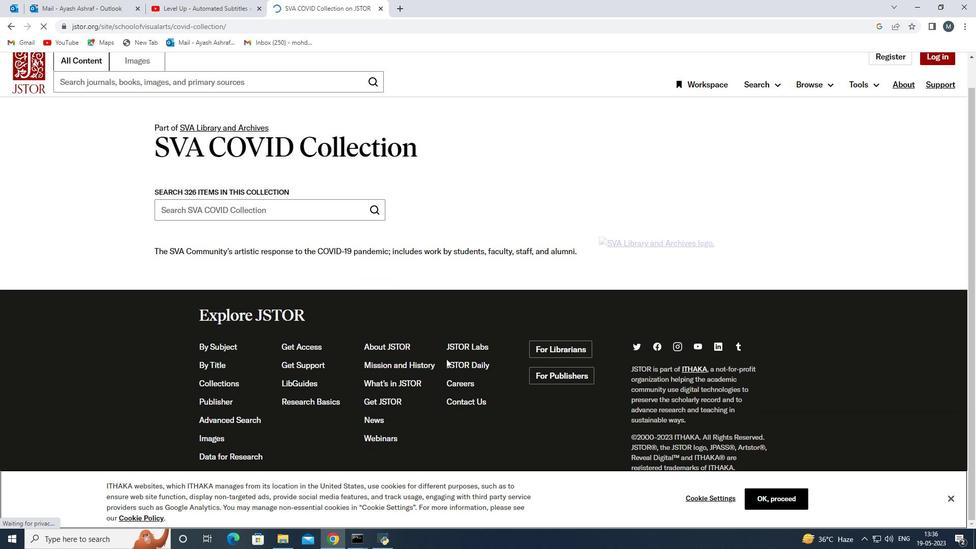 
Action: Mouse scrolled (446, 358) with delta (0, 0)
Screenshot: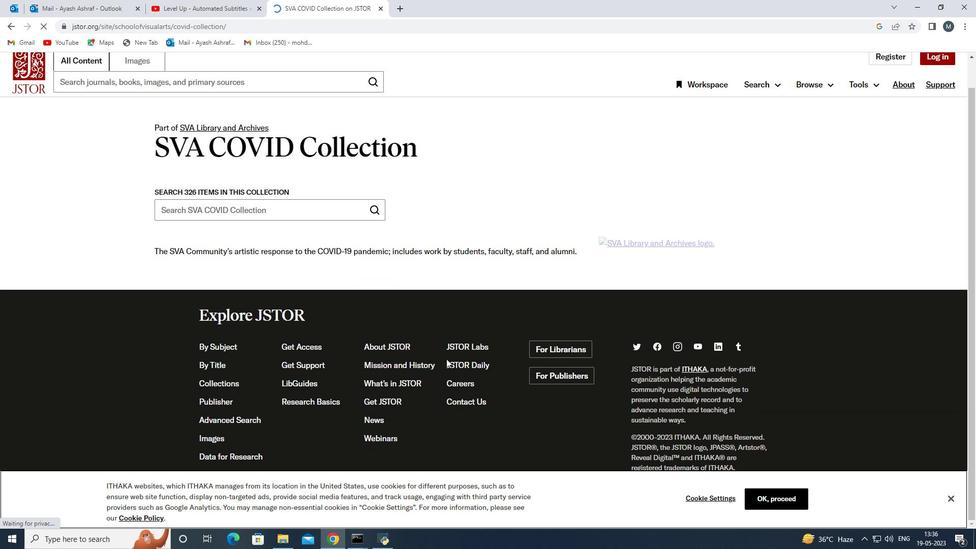 
Action: Mouse scrolled (446, 358) with delta (0, 0)
Screenshot: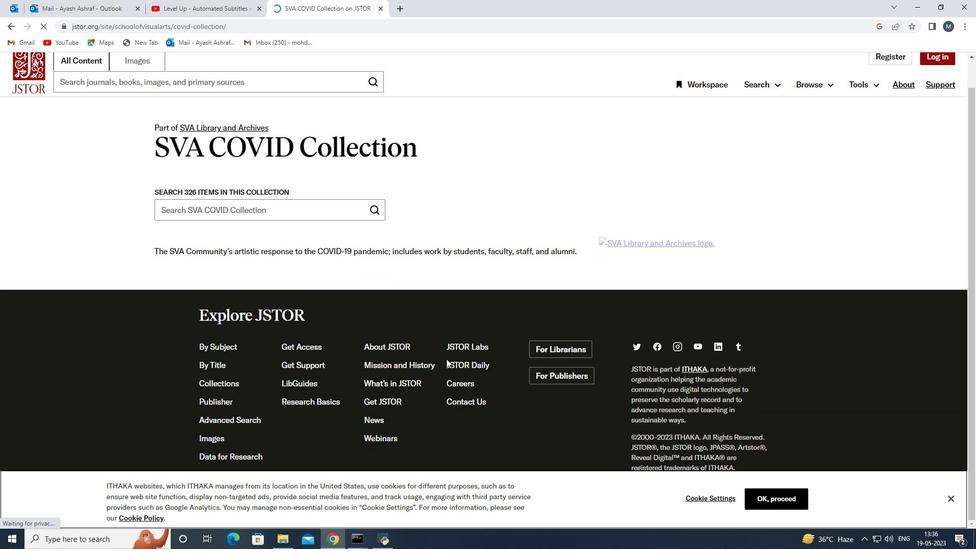 
Action: Mouse moved to (445, 359)
Screenshot: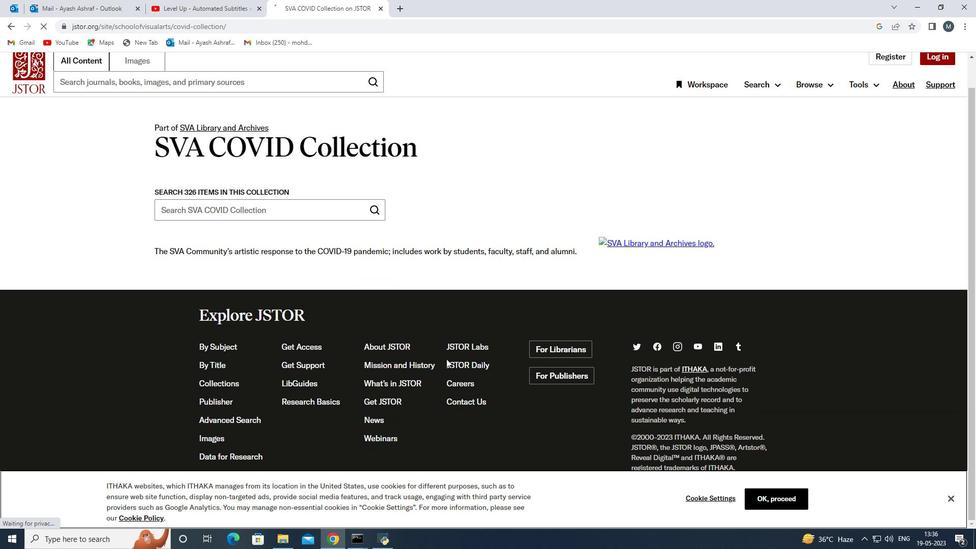 
Action: Mouse scrolled (445, 359) with delta (0, 0)
Screenshot: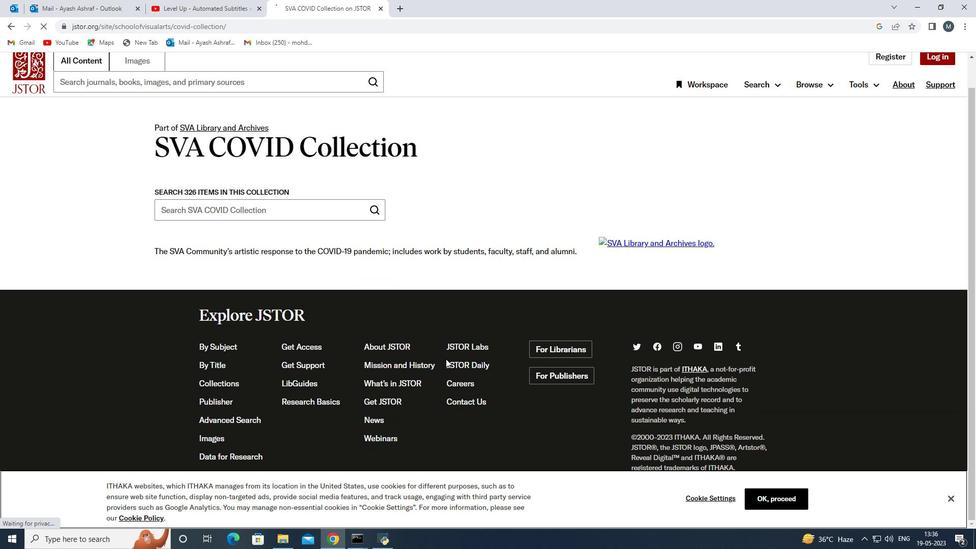 
Action: Mouse moved to (444, 359)
Screenshot: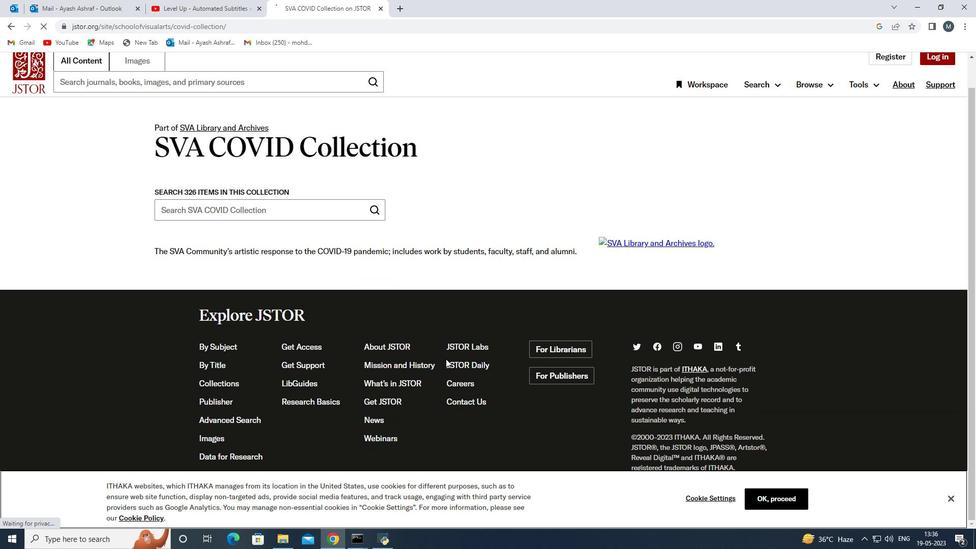 
Action: Mouse scrolled (444, 359) with delta (0, 0)
Screenshot: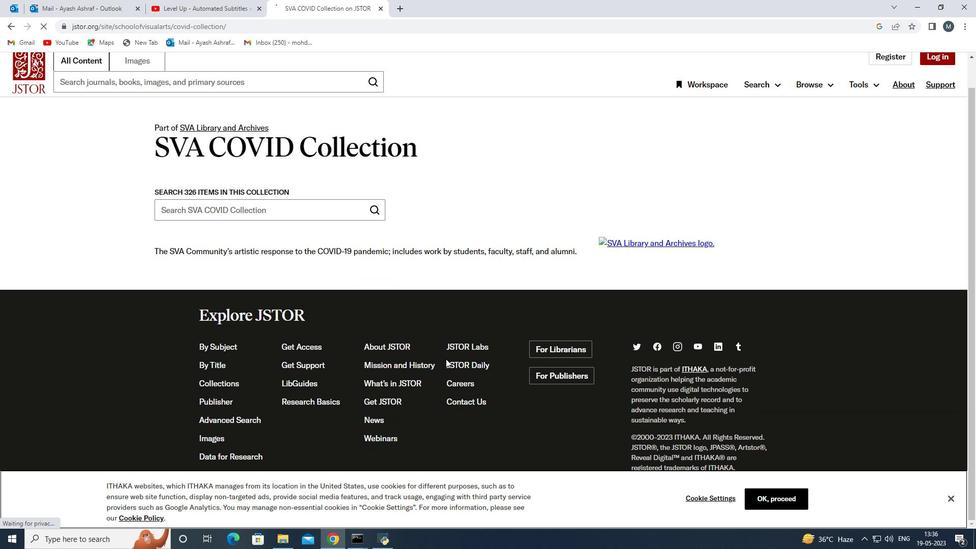 
Action: Mouse moved to (443, 359)
Screenshot: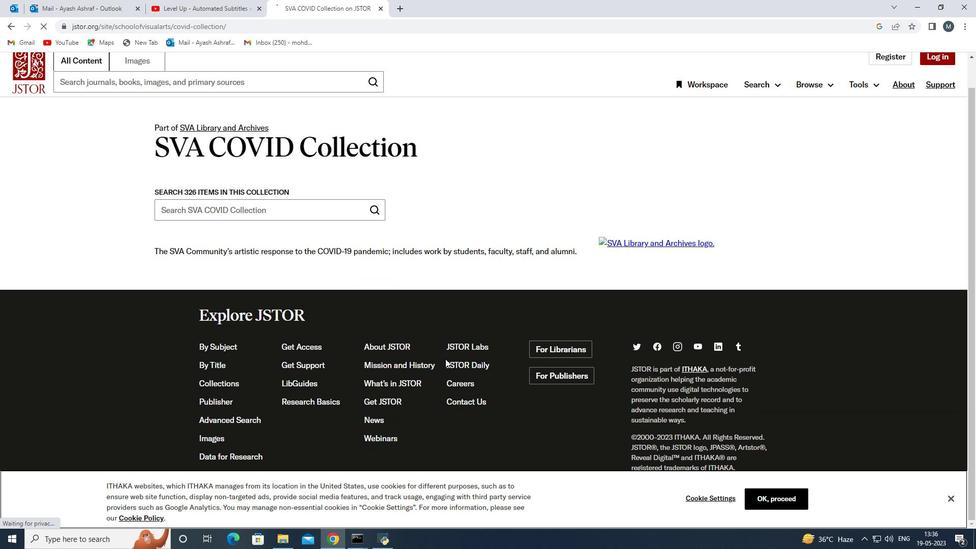 
Action: Mouse scrolled (443, 359) with delta (0, 0)
Screenshot: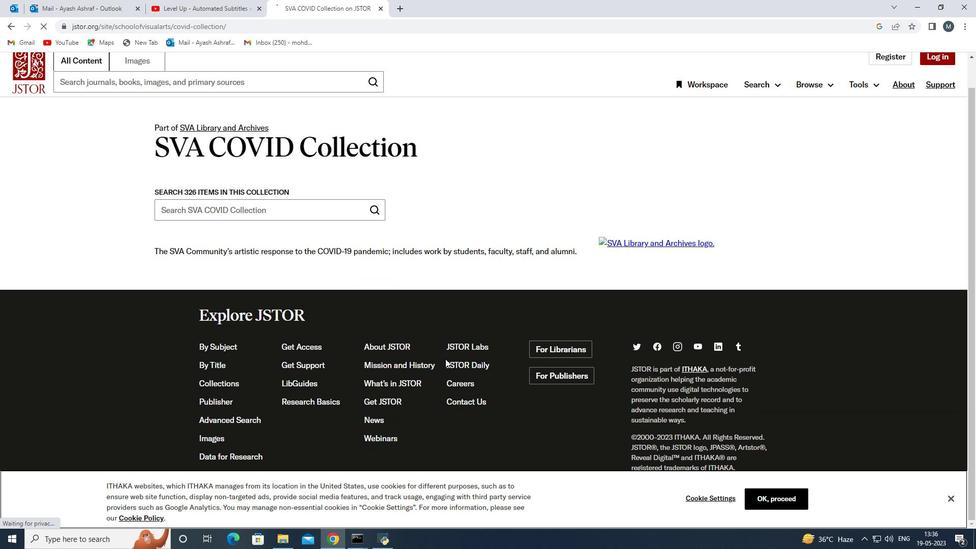 
Action: Mouse moved to (441, 359)
Screenshot: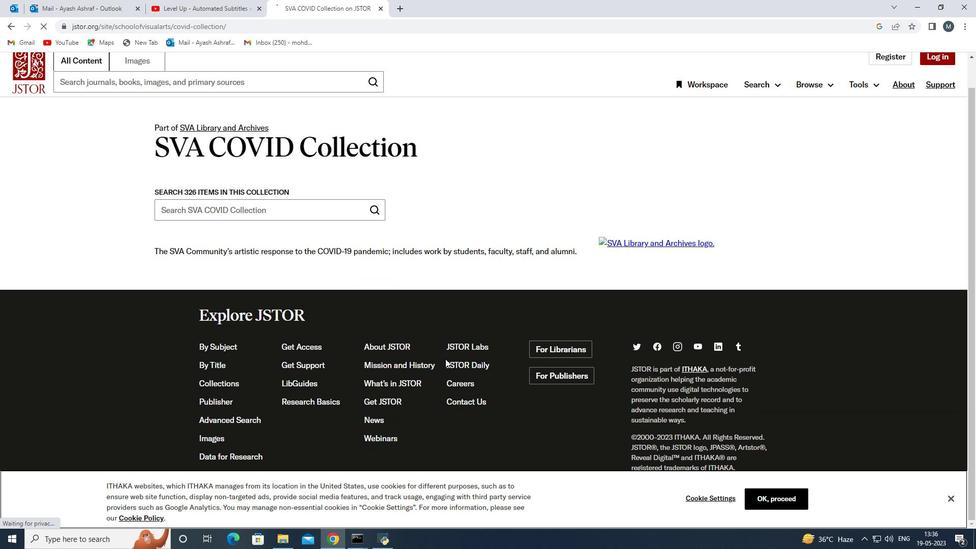 
Action: Mouse scrolled (441, 360) with delta (0, 0)
Screenshot: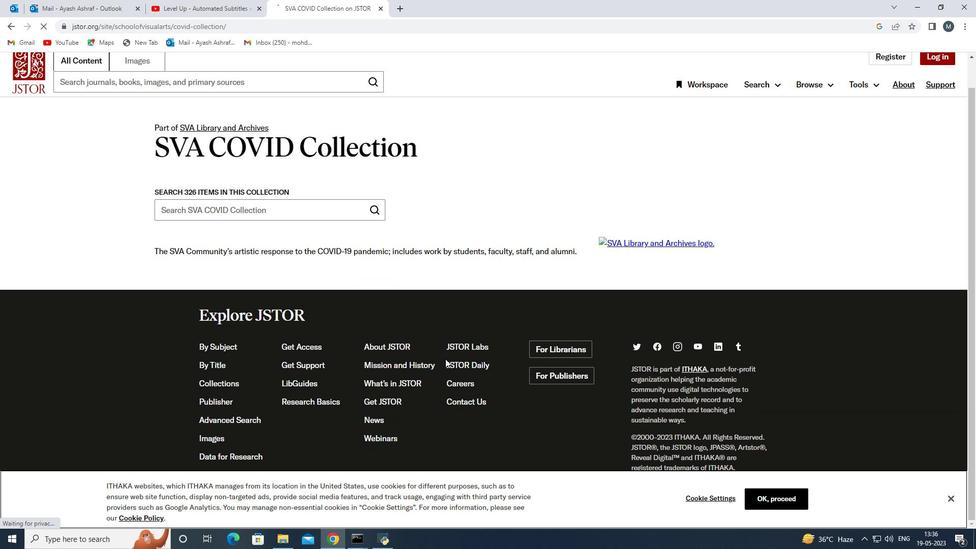 
Action: Mouse moved to (440, 359)
Screenshot: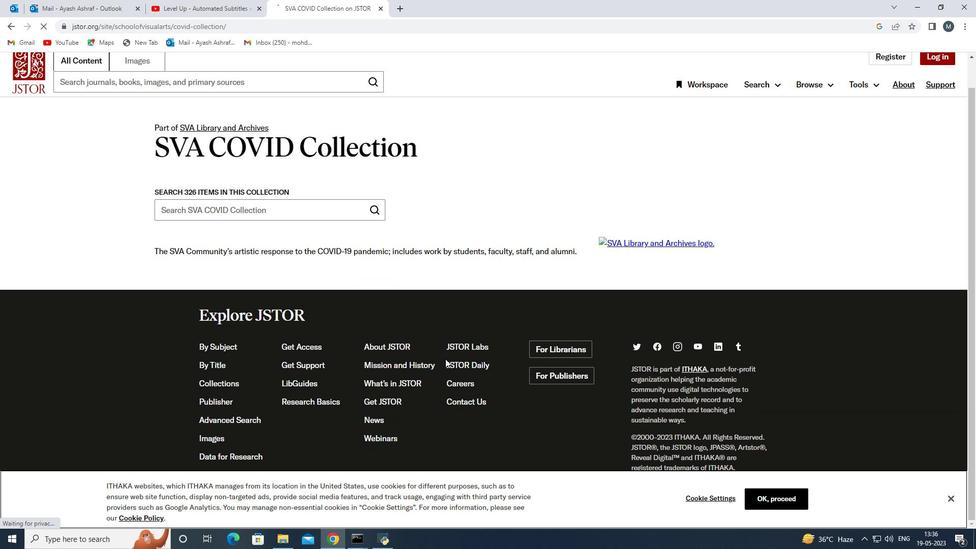 
Action: Mouse scrolled (440, 360) with delta (0, 0)
Screenshot: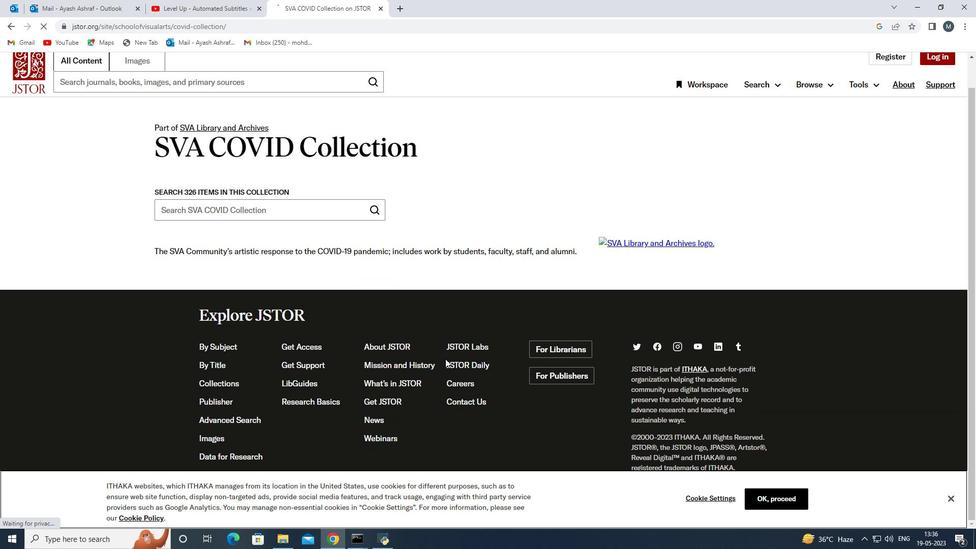 
Action: Mouse moved to (260, 327)
Screenshot: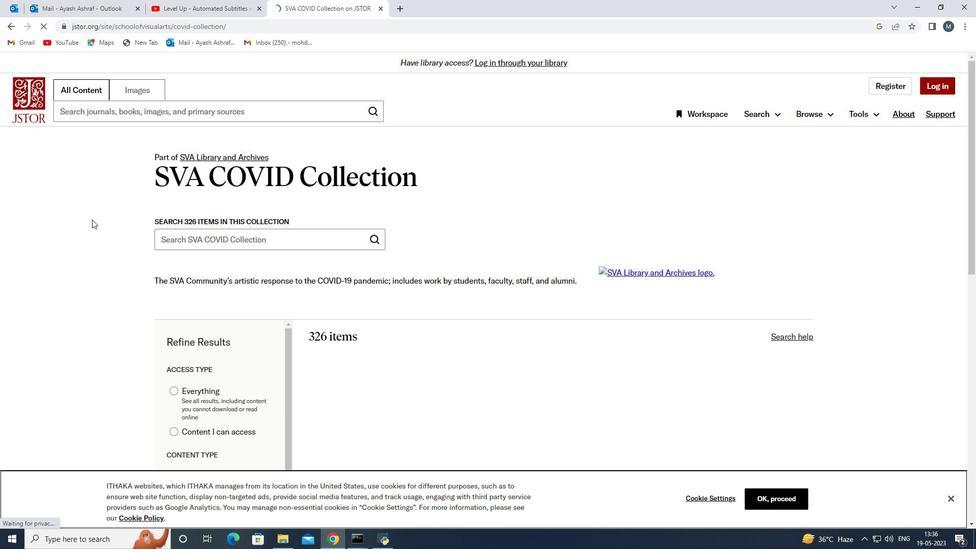 
Action: Mouse scrolled (260, 326) with delta (0, 0)
Screenshot: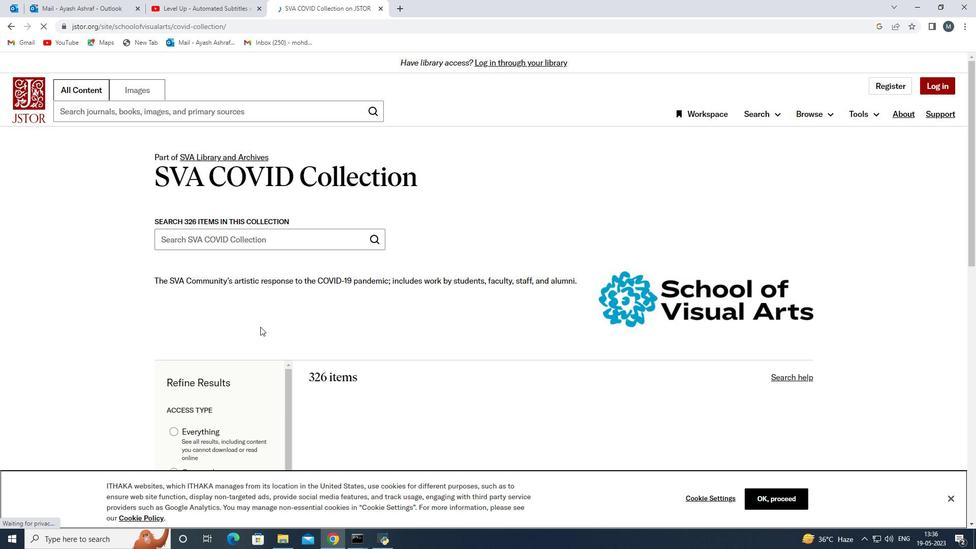 
Action: Mouse scrolled (260, 326) with delta (0, 0)
Screenshot: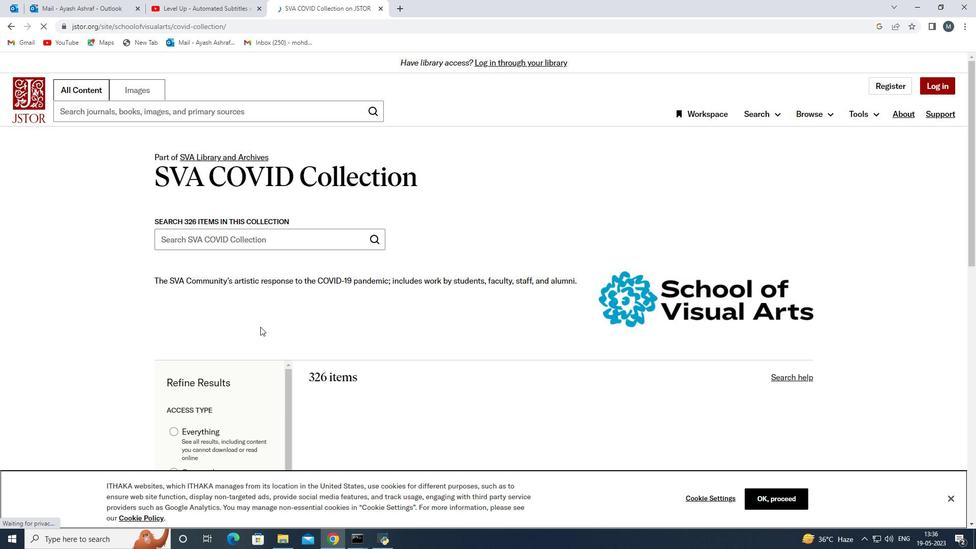 
Action: Mouse scrolled (260, 326) with delta (0, 0)
Screenshot: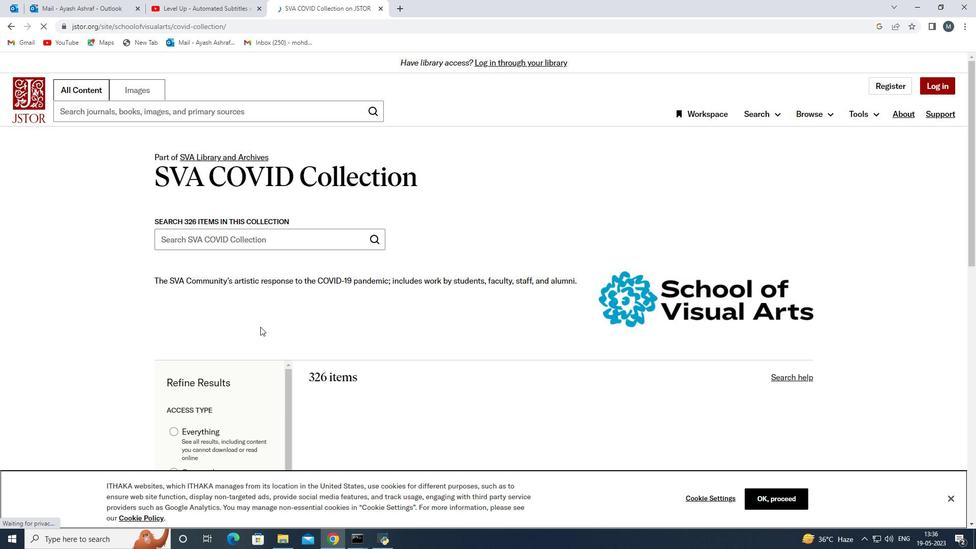 
Action: Mouse moved to (260, 327)
Screenshot: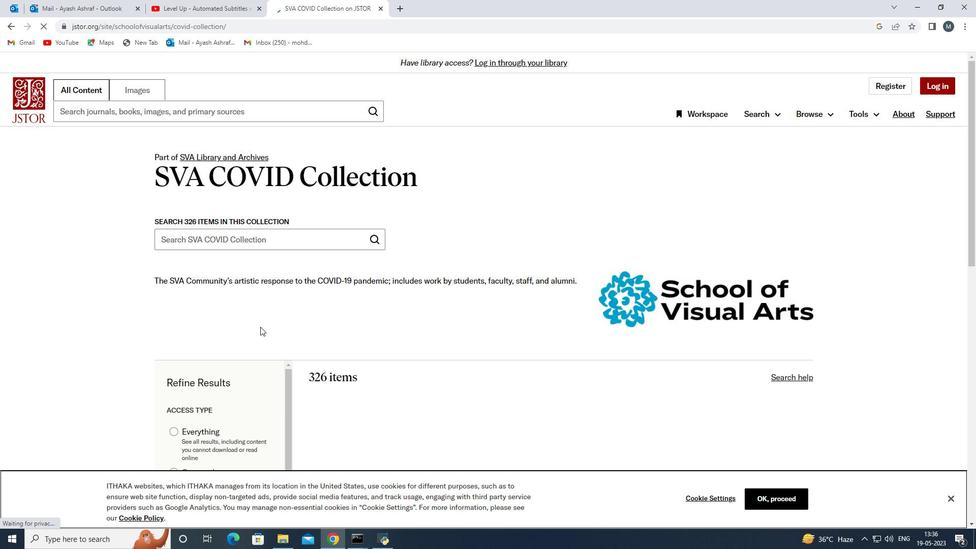 
Action: Mouse scrolled (260, 327) with delta (0, 0)
Screenshot: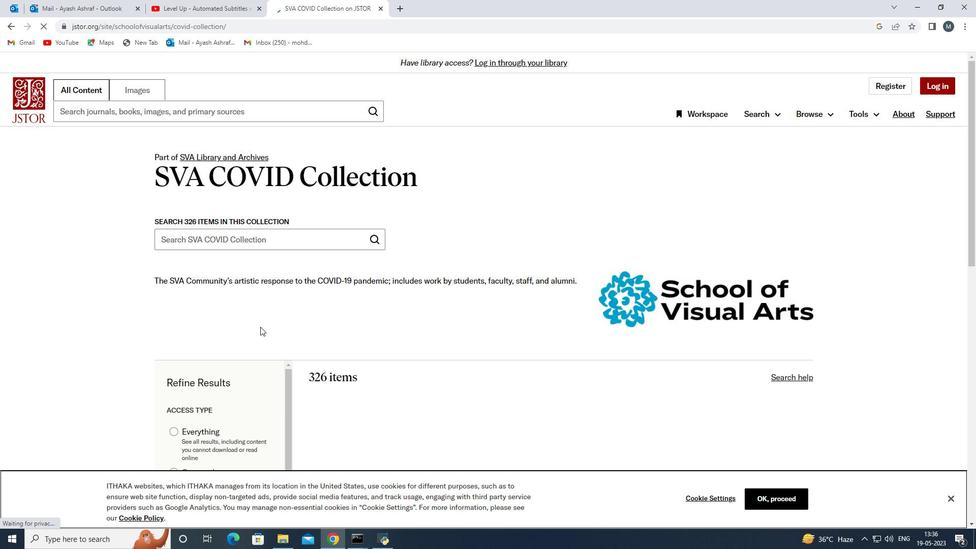 
Action: Mouse moved to (260, 329)
Screenshot: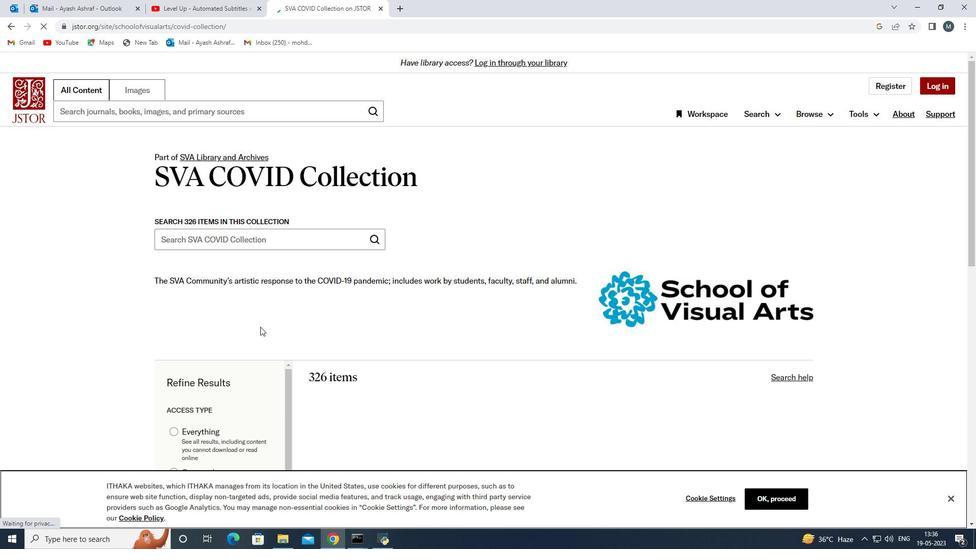 
Action: Mouse scrolled (260, 328) with delta (0, 0)
Screenshot: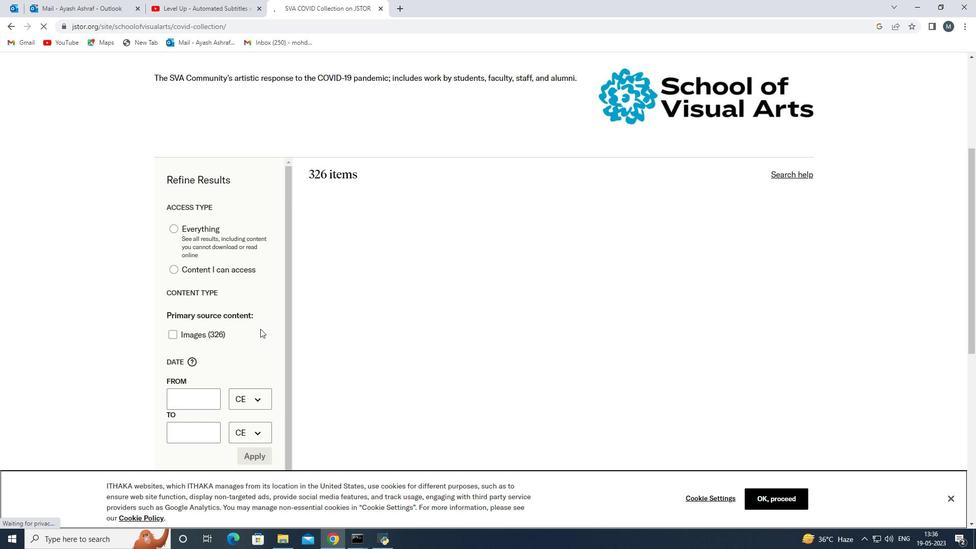 
Action: Mouse scrolled (260, 328) with delta (0, 0)
Screenshot: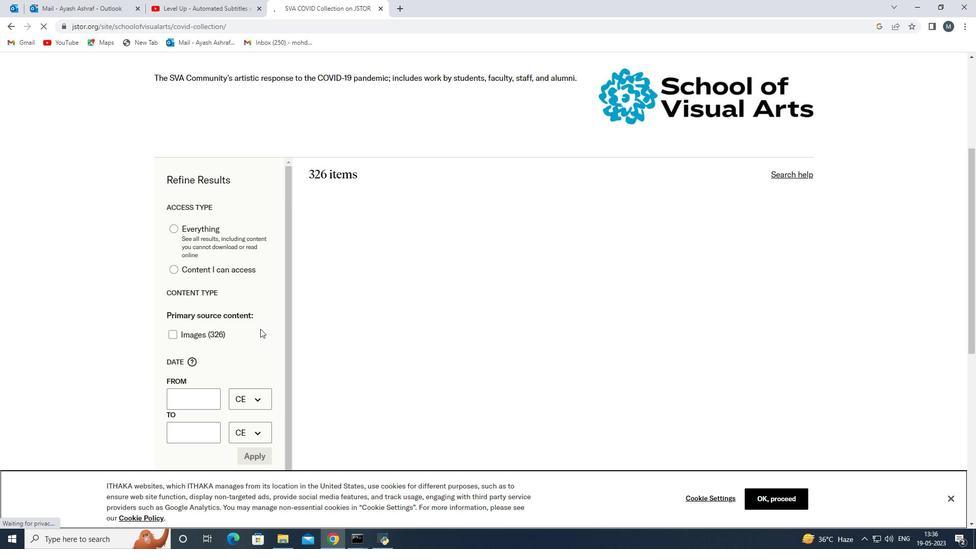 
Action: Mouse moved to (732, 261)
Screenshot: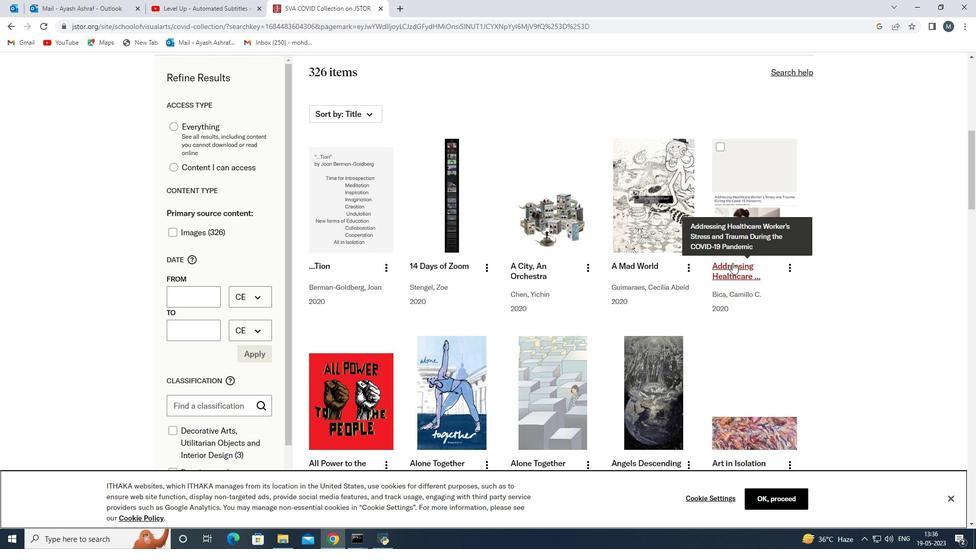 
Action: Mouse pressed left at (732, 261)
Screenshot: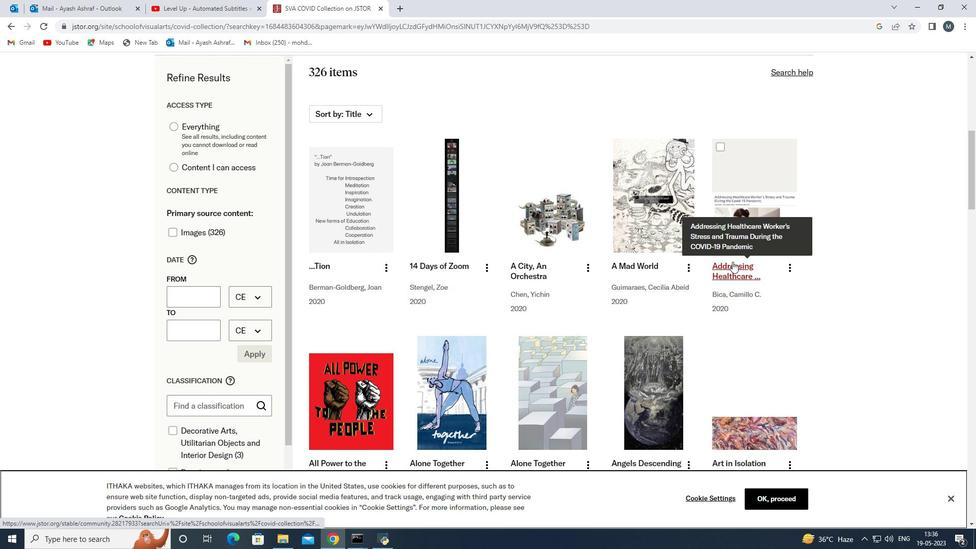
Action: Mouse moved to (438, 319)
Screenshot: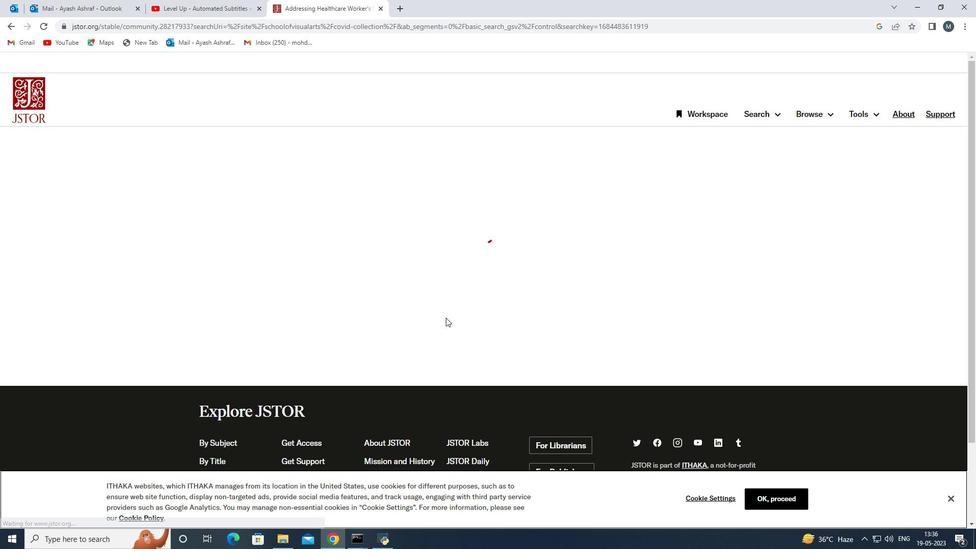 
Action: Mouse scrolled (438, 318) with delta (0, 0)
Screenshot: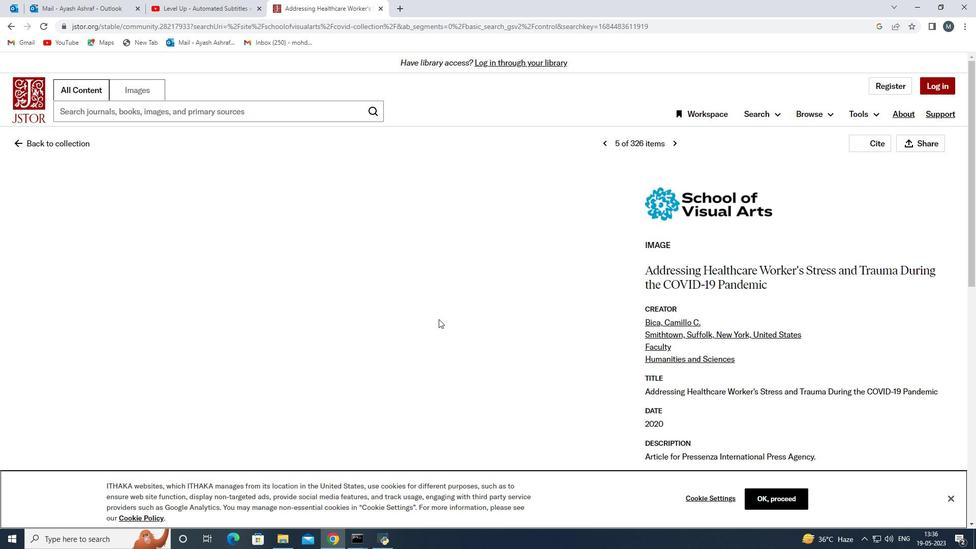 
Action: Mouse scrolled (438, 318) with delta (0, 0)
Screenshot: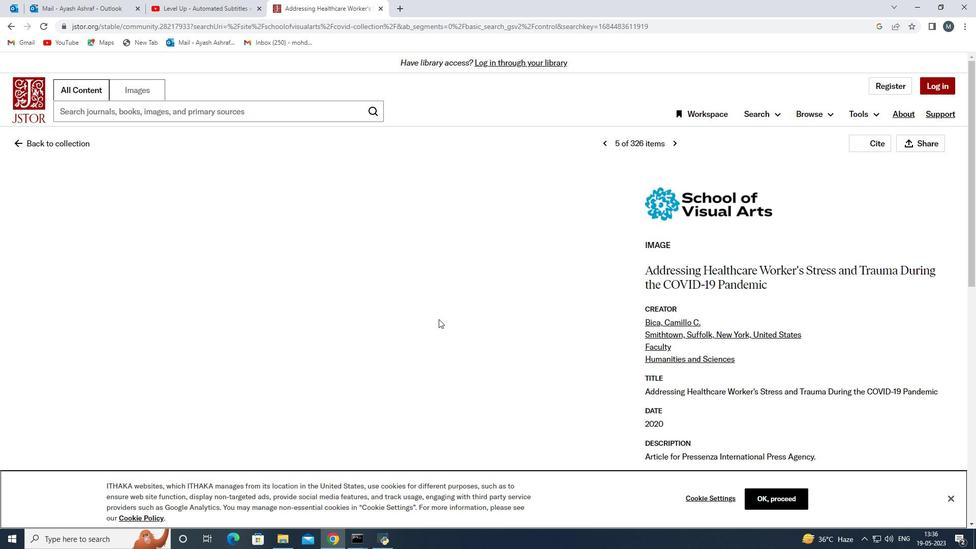 
Action: Mouse scrolled (438, 318) with delta (0, 0)
Screenshot: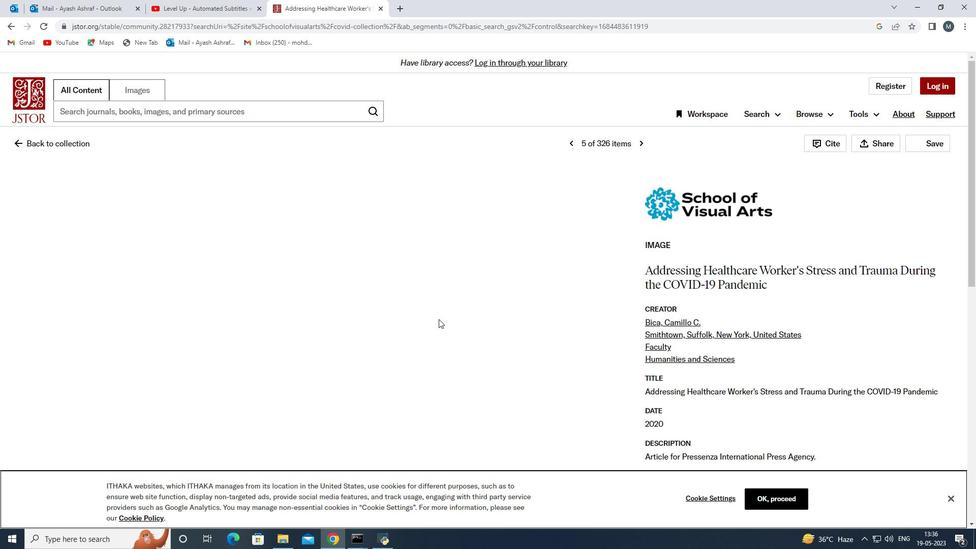 
Action: Mouse scrolled (438, 318) with delta (0, 0)
Screenshot: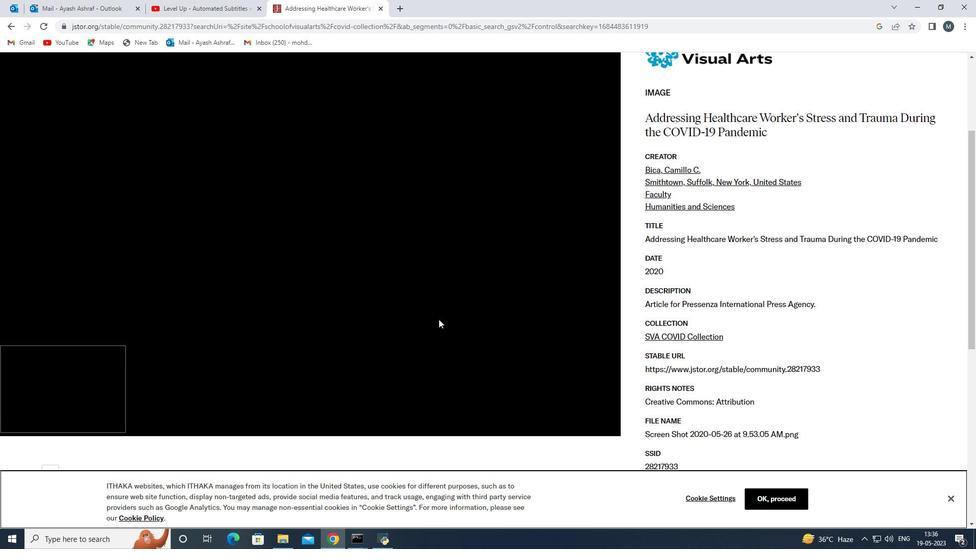 
Action: Mouse scrolled (438, 318) with delta (0, 0)
Screenshot: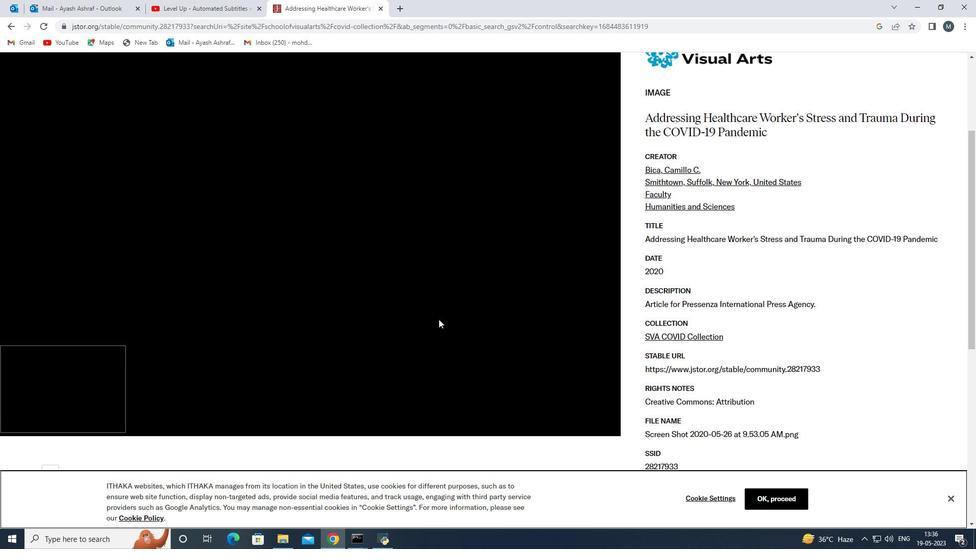 
Action: Mouse scrolled (438, 318) with delta (0, 0)
Screenshot: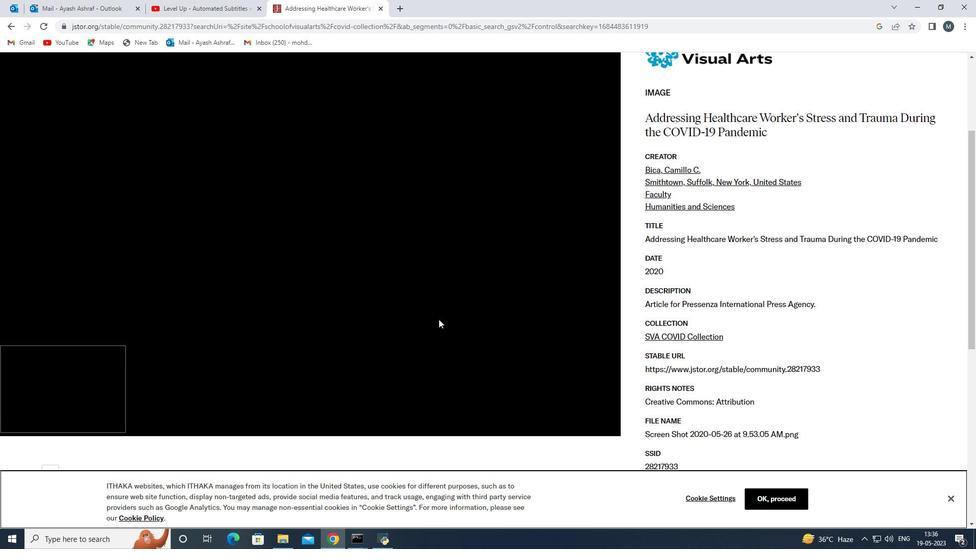 
Action: Mouse scrolled (438, 318) with delta (0, 0)
Screenshot: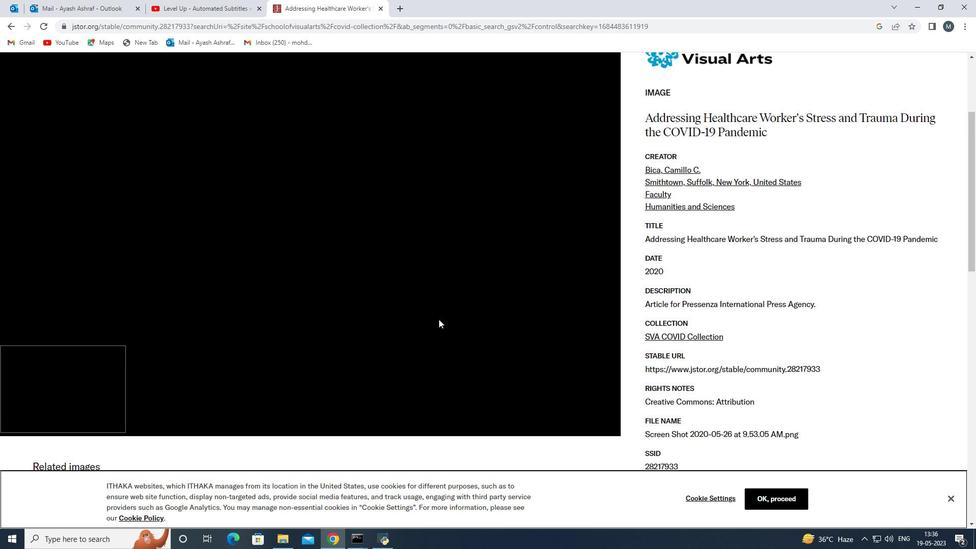 
Action: Mouse scrolled (438, 318) with delta (0, 0)
Screenshot: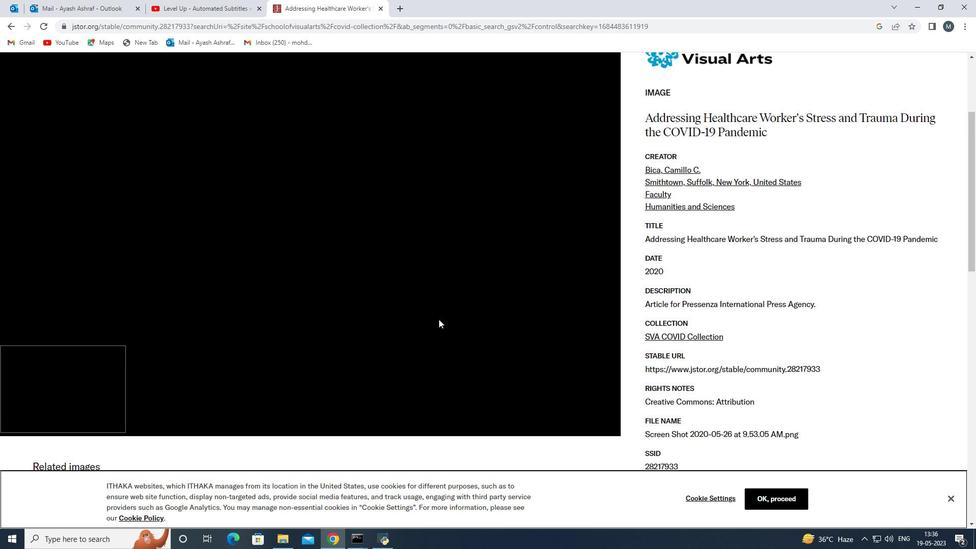 
Action: Mouse scrolled (438, 318) with delta (0, 0)
Screenshot: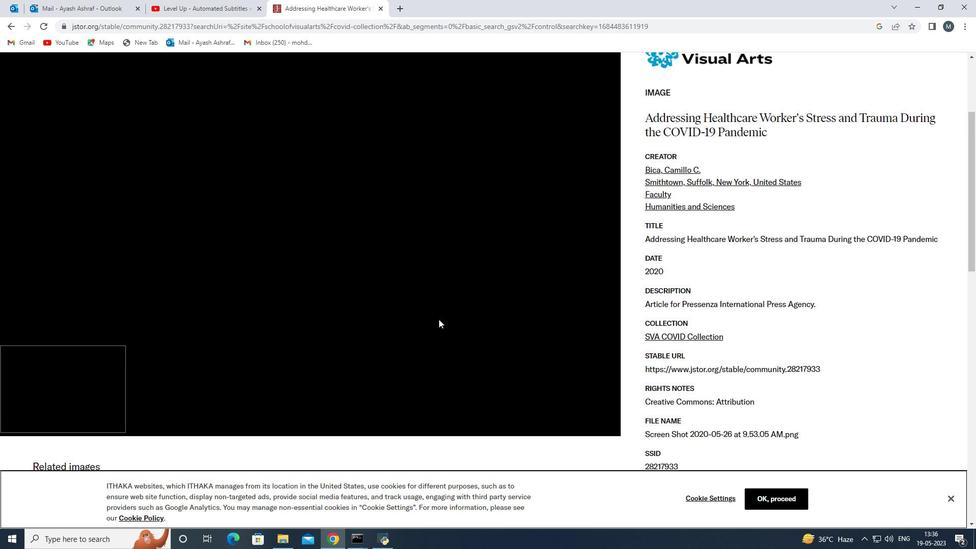 
Action: Mouse scrolled (438, 318) with delta (0, 0)
Screenshot: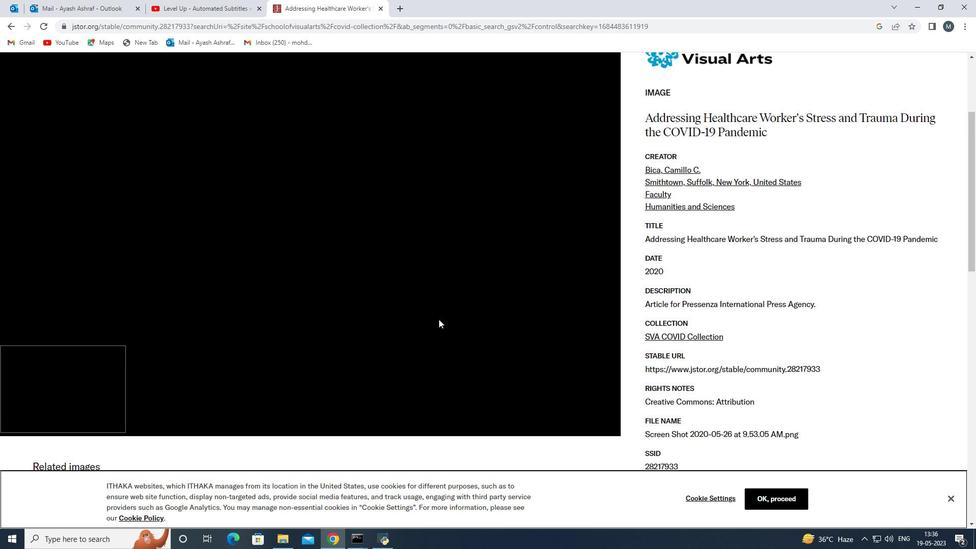 
Action: Mouse moved to (437, 319)
Screenshot: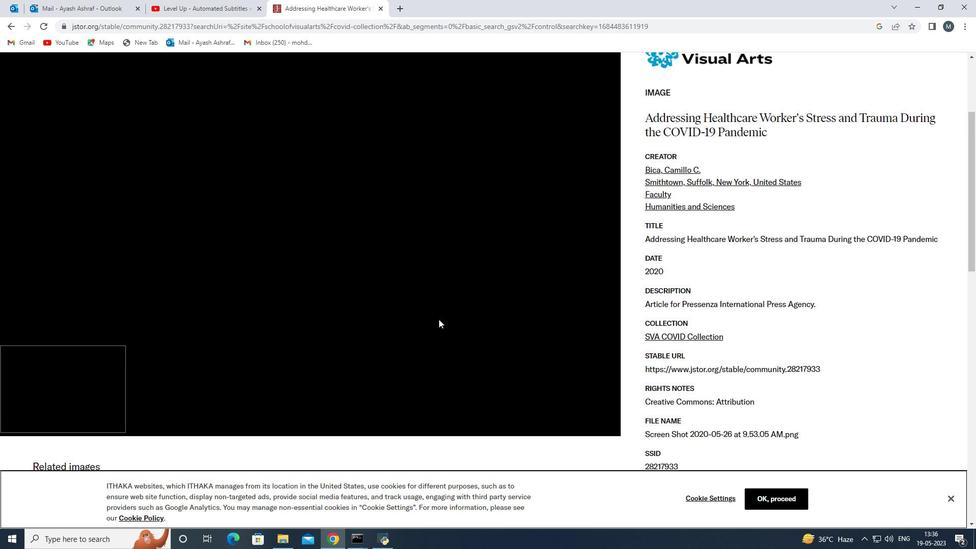 
Action: Mouse scrolled (437, 320) with delta (0, 0)
Screenshot: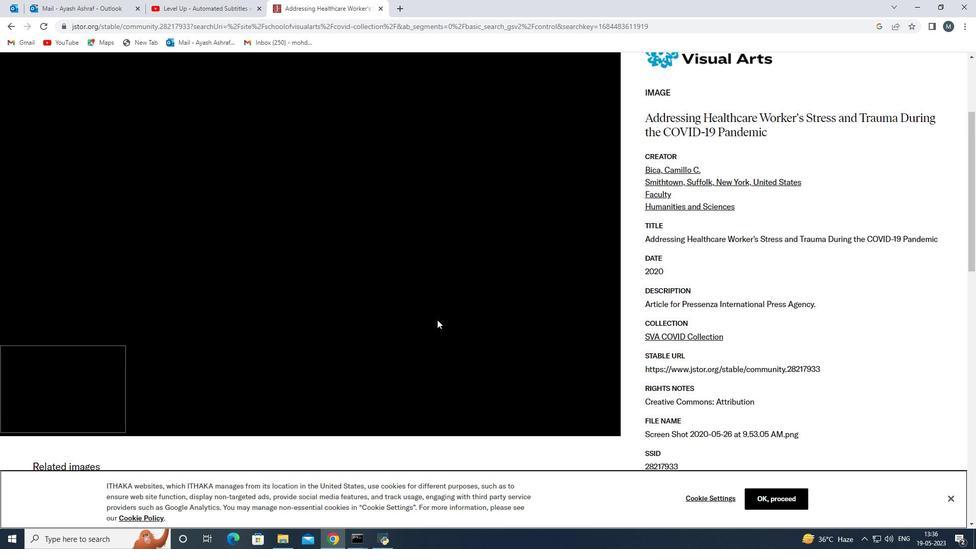 
Action: Mouse scrolled (437, 320) with delta (0, 0)
Screenshot: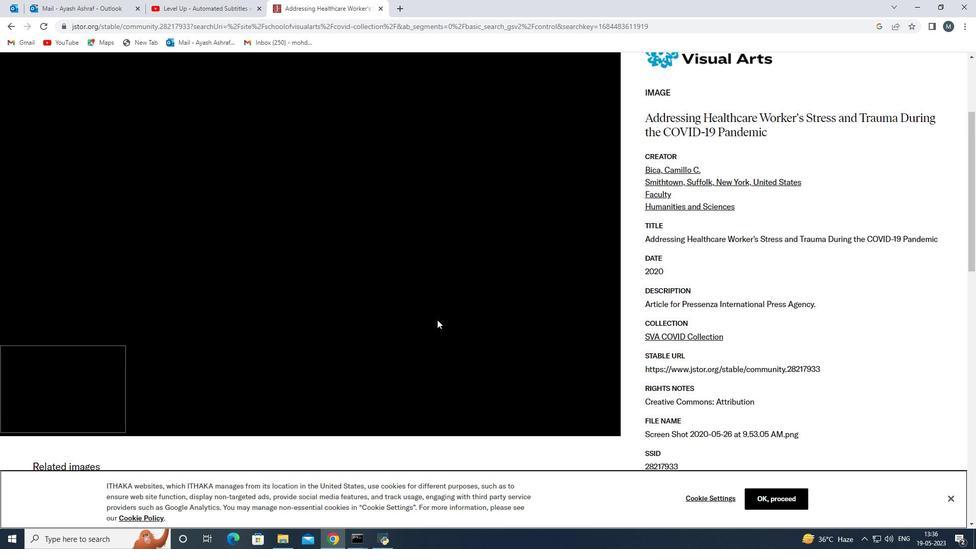 
Action: Mouse scrolled (437, 320) with delta (0, 0)
Screenshot: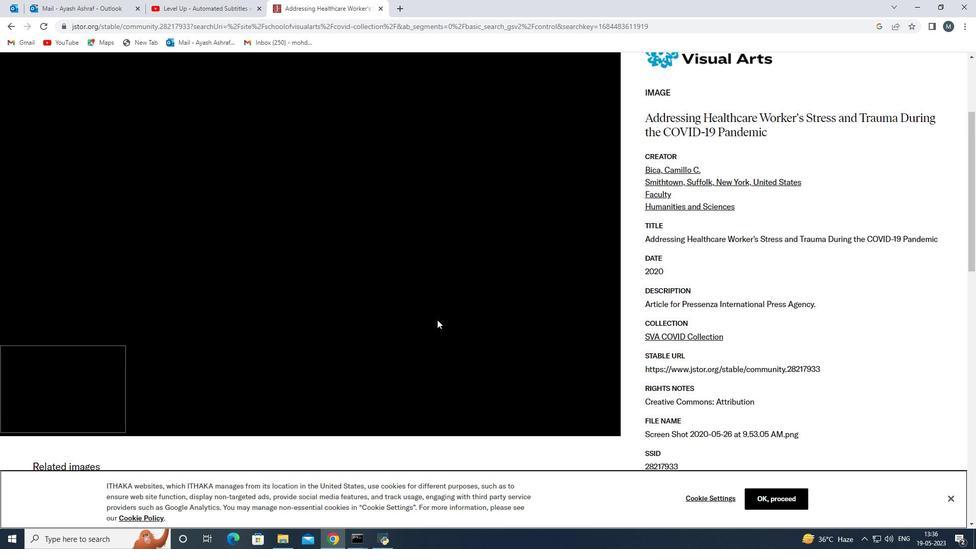 
Action: Mouse scrolled (437, 320) with delta (0, 0)
Screenshot: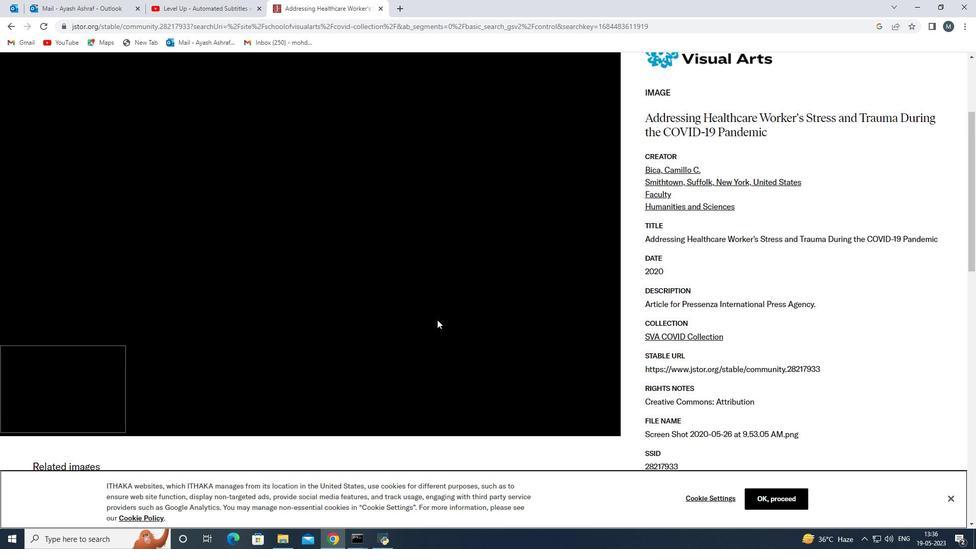 
Action: Mouse scrolled (437, 320) with delta (0, 0)
Screenshot: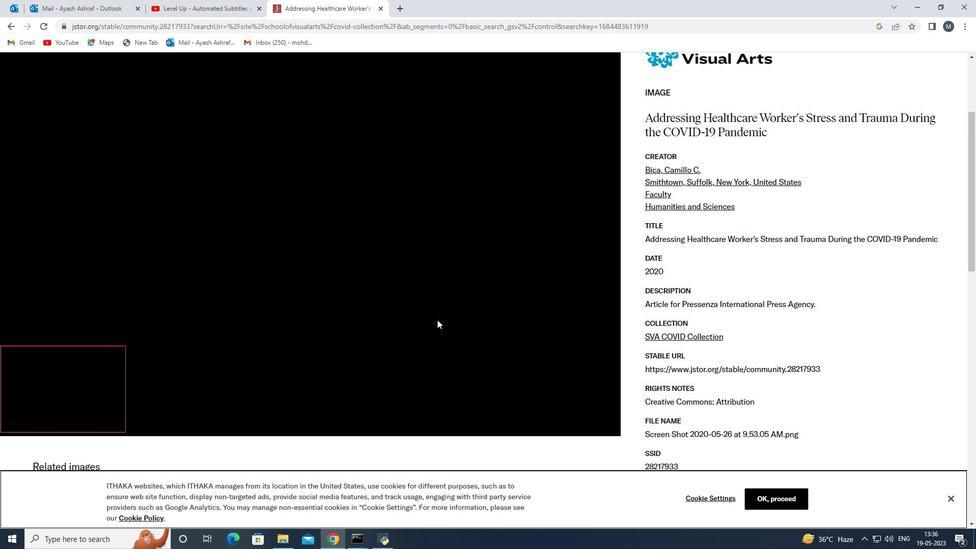 
Action: Mouse scrolled (437, 320) with delta (0, 0)
Screenshot: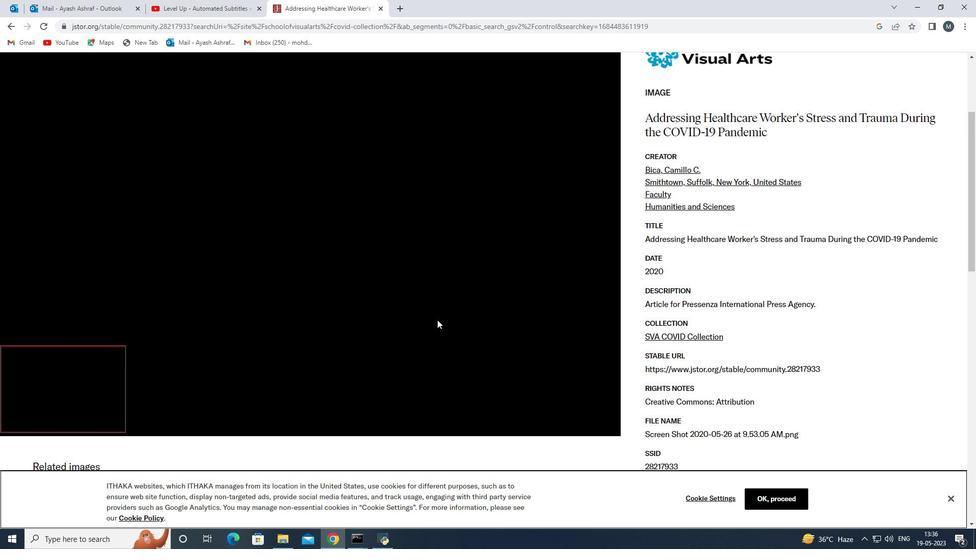 
Action: Mouse moved to (421, 325)
Screenshot: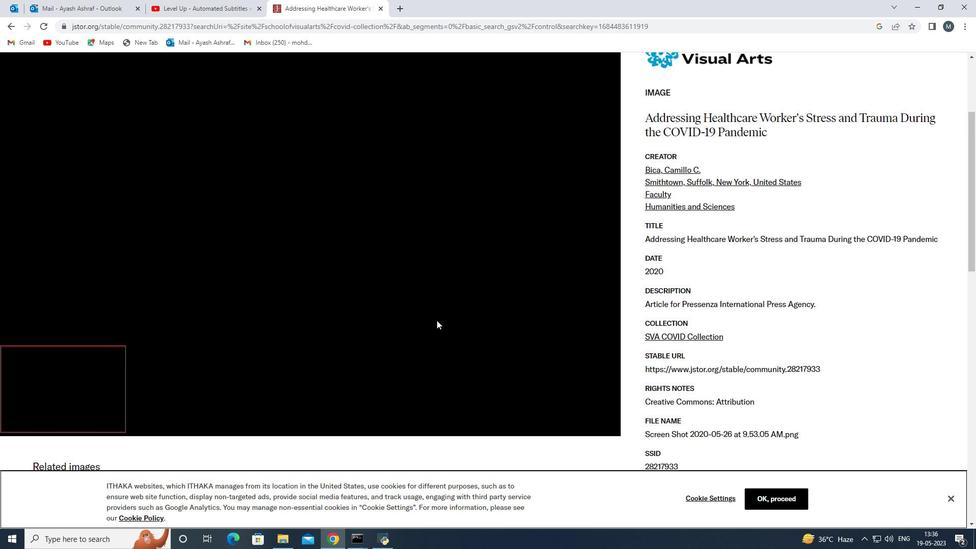 
Action: Mouse scrolled (421, 325) with delta (0, 0)
Screenshot: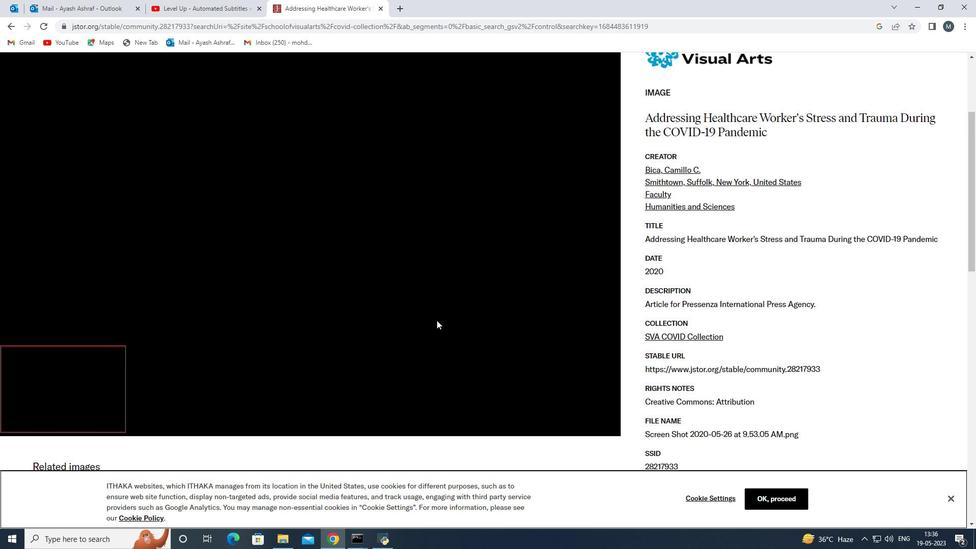 
Action: Mouse moved to (409, 325)
Screenshot: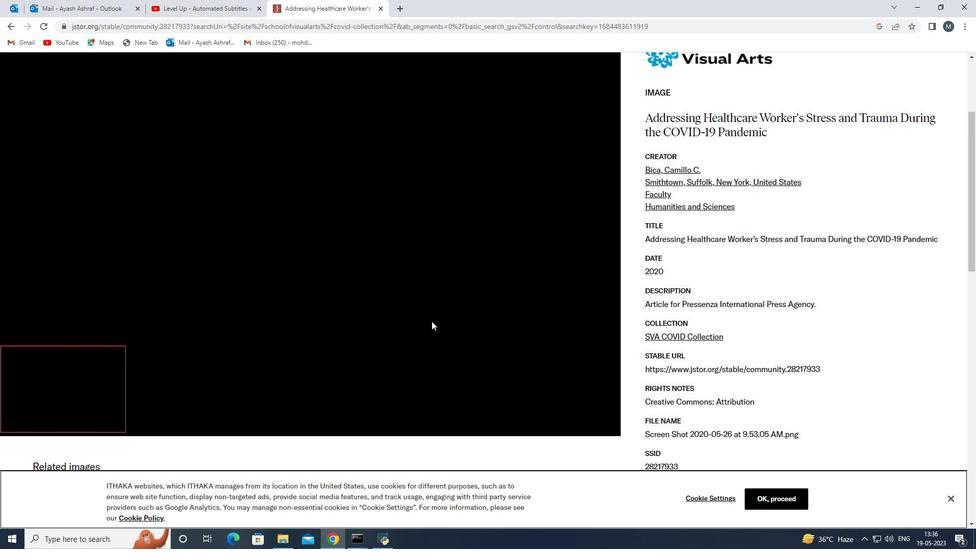 
Action: Mouse scrolled (413, 326) with delta (0, 0)
Screenshot: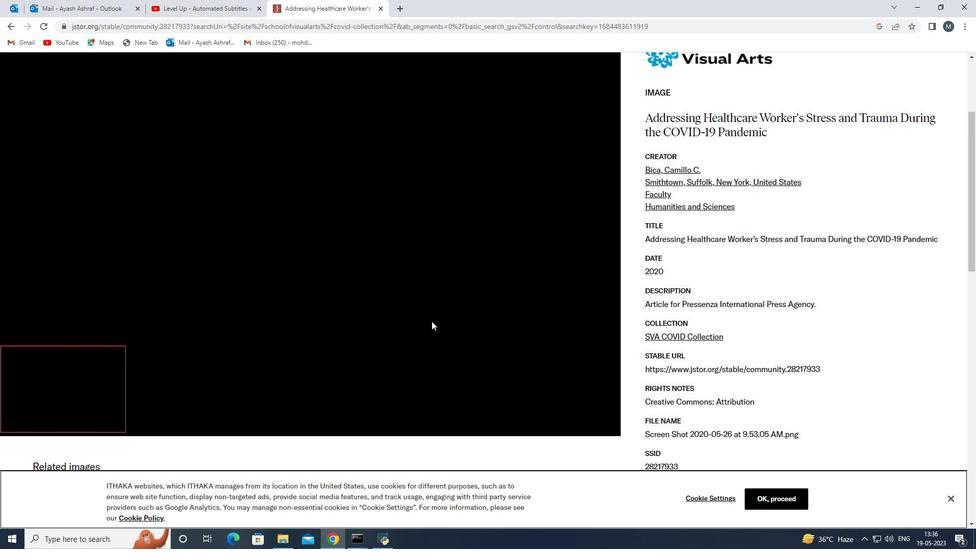 
Action: Mouse moved to (393, 319)
Screenshot: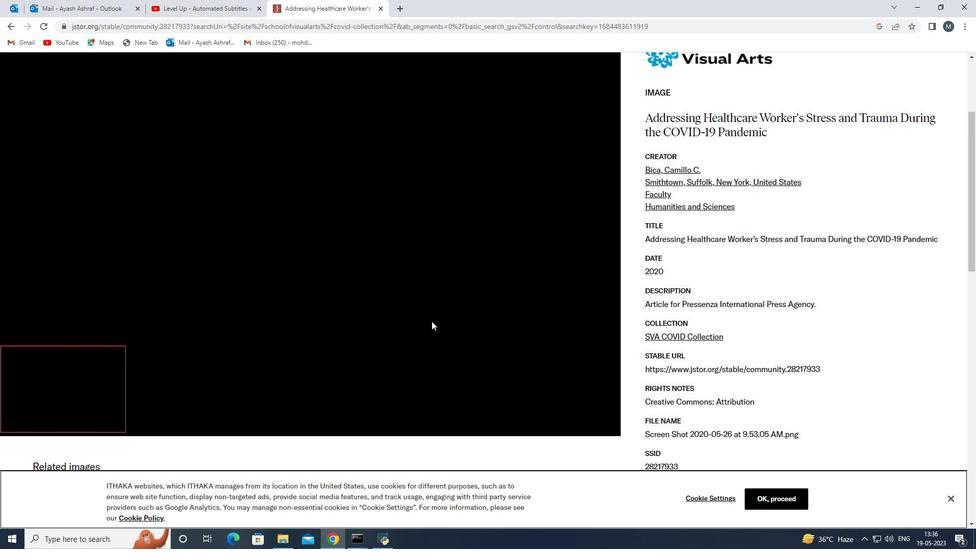 
Action: Mouse scrolled (403, 323) with delta (0, 0)
Screenshot: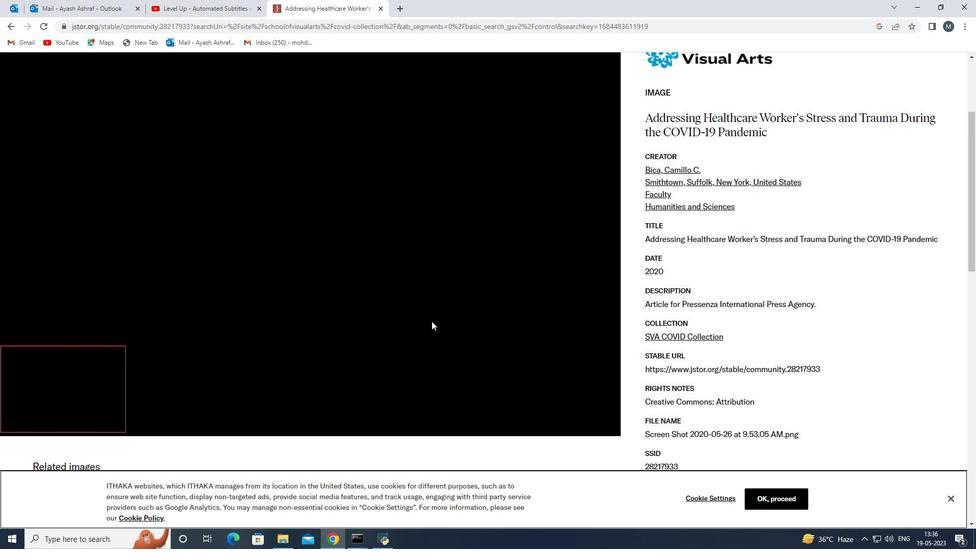 
Action: Mouse moved to (392, 319)
Screenshot: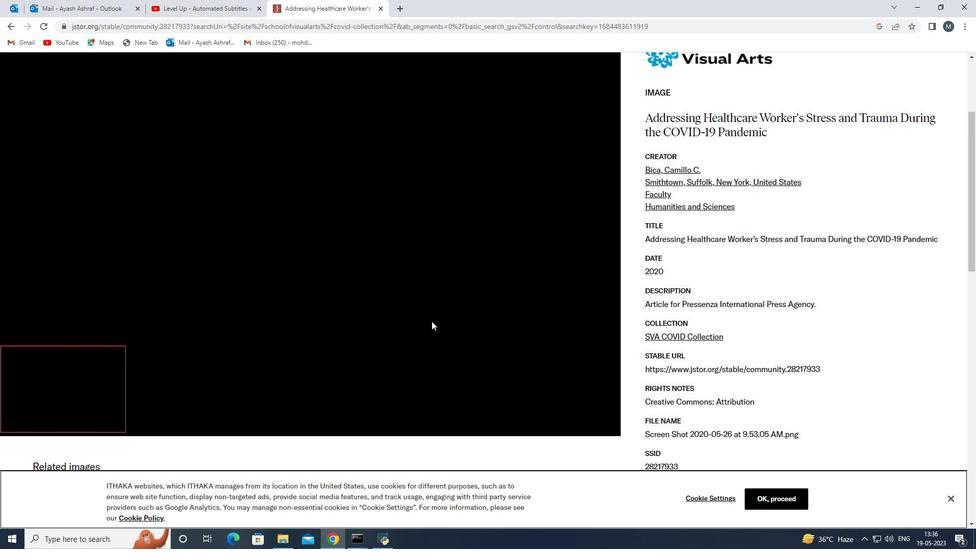 
Action: Mouse scrolled (393, 320) with delta (0, 0)
Screenshot: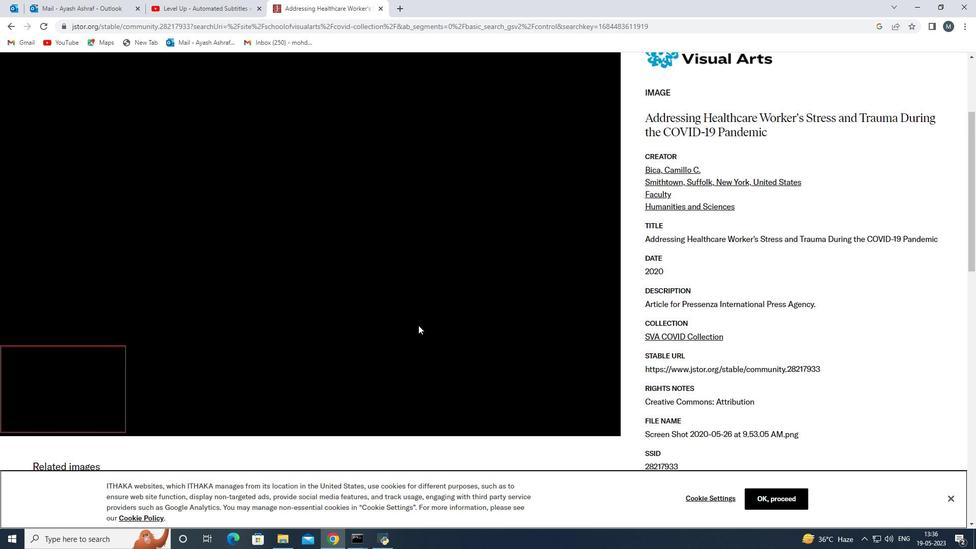 
Action: Mouse moved to (389, 318)
Screenshot: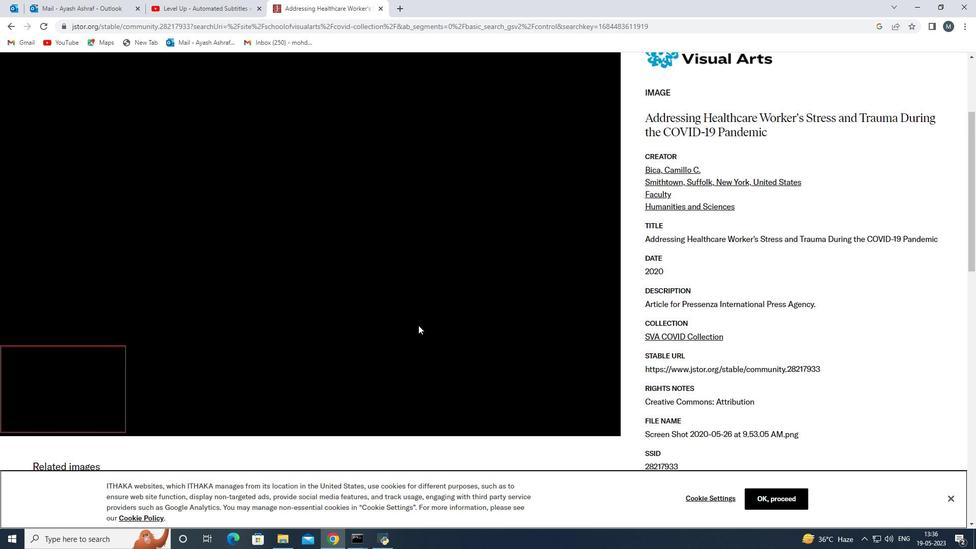 
Action: Mouse scrolled (389, 318) with delta (0, 0)
Screenshot: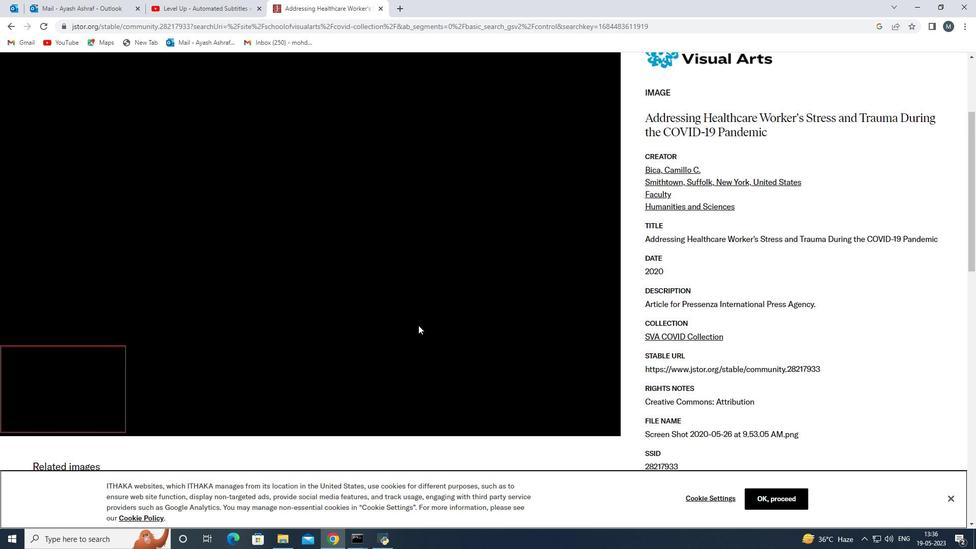 
Action: Mouse moved to (367, 320)
Screenshot: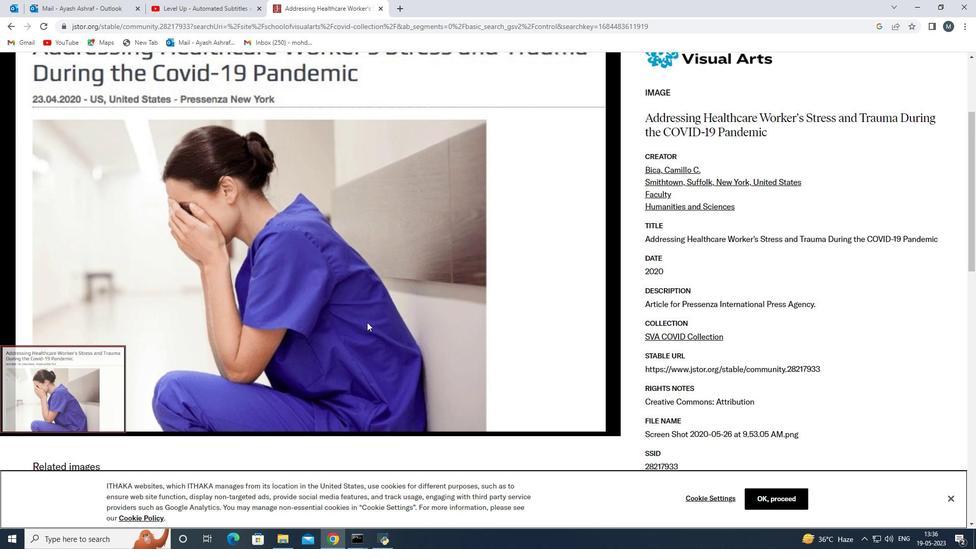 
Action: Mouse scrolled (367, 320) with delta (0, 0)
Screenshot: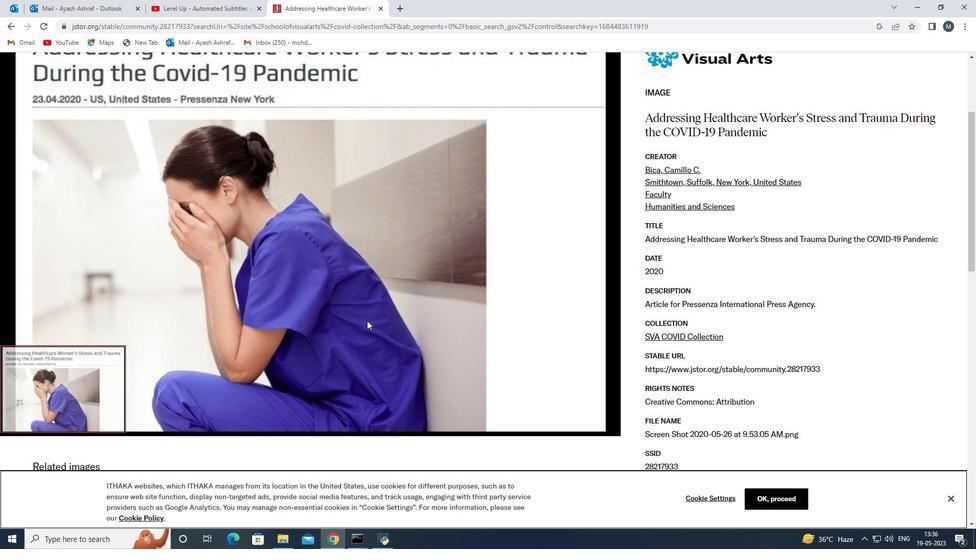 
Action: Mouse scrolled (367, 320) with delta (0, 0)
Screenshot: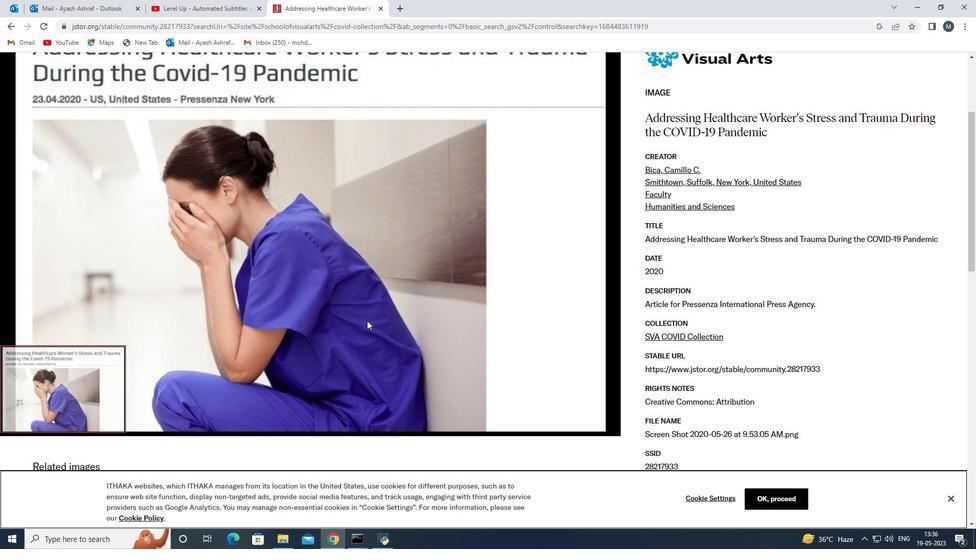 
Action: Mouse scrolled (367, 320) with delta (0, 0)
Screenshot: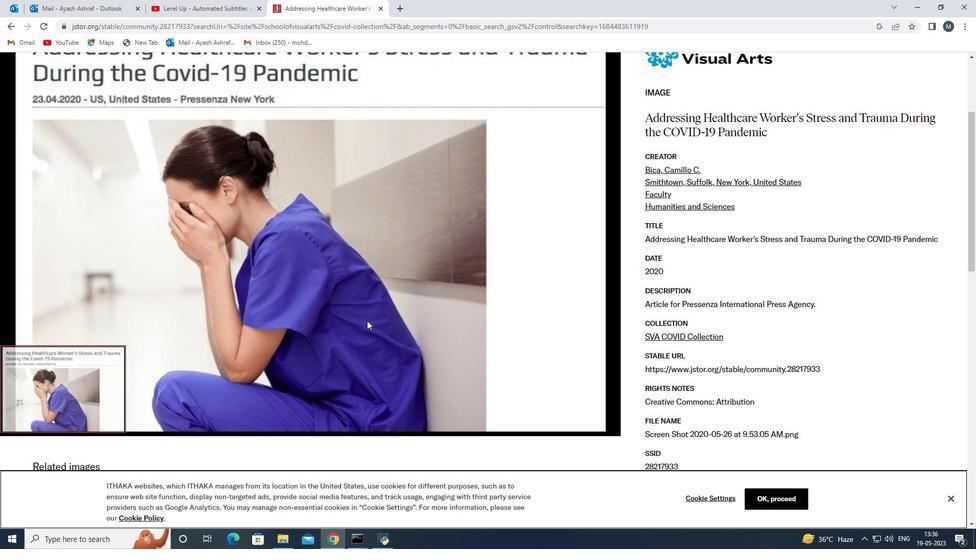 
Action: Mouse scrolled (367, 320) with delta (0, 0)
Screenshot: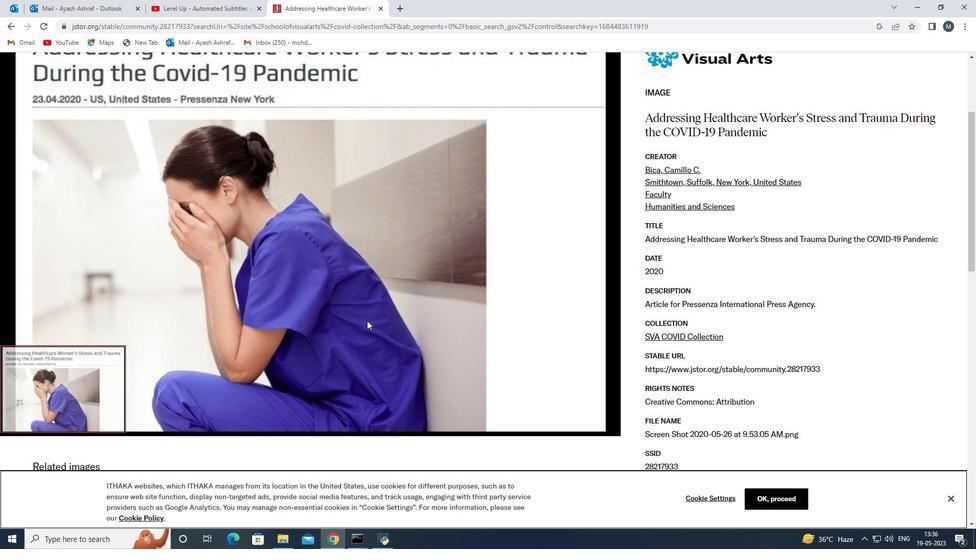 
Action: Mouse scrolled (367, 320) with delta (0, 0)
Screenshot: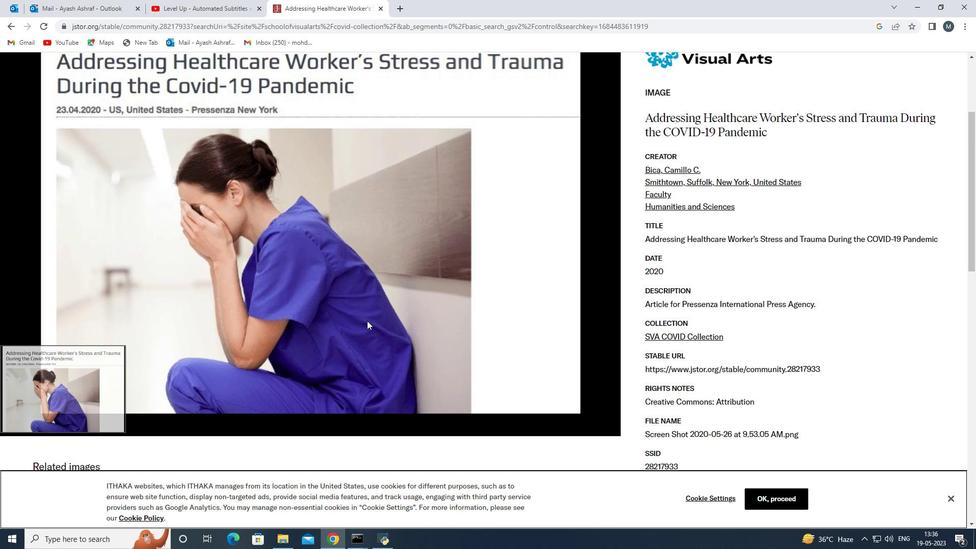 
Action: Mouse scrolled (367, 320) with delta (0, 0)
Screenshot: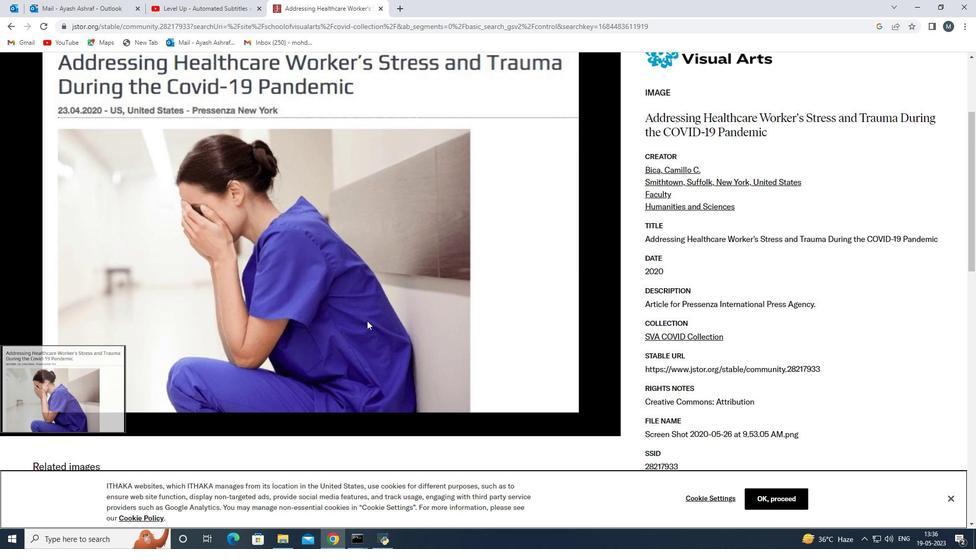
Action: Mouse scrolled (367, 320) with delta (0, 0)
Screenshot: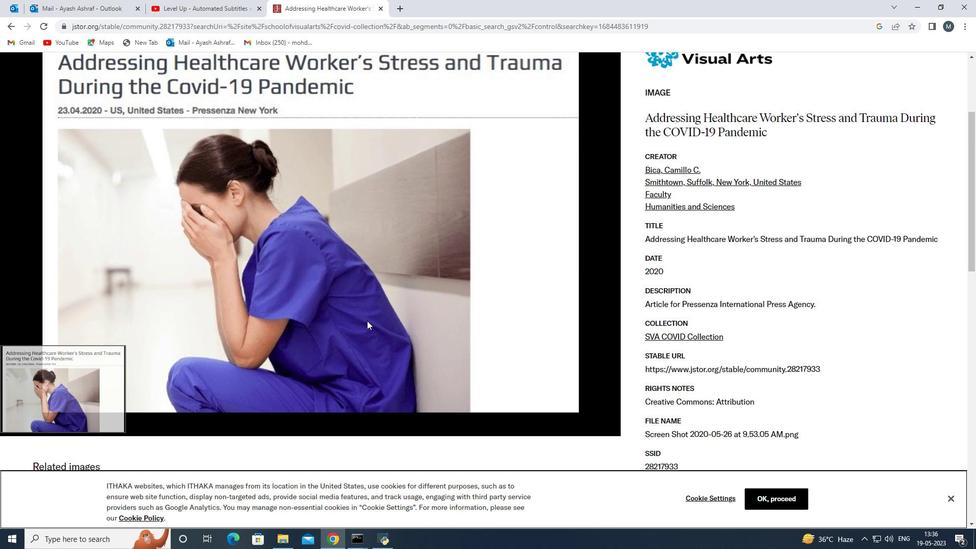 
Action: Mouse scrolled (367, 320) with delta (0, 0)
Screenshot: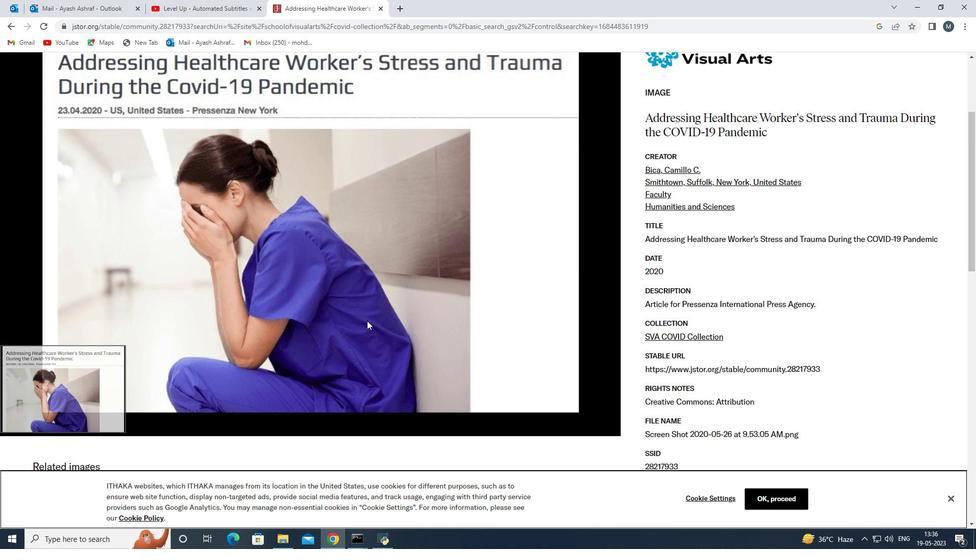 
Action: Mouse scrolled (367, 320) with delta (0, 0)
Screenshot: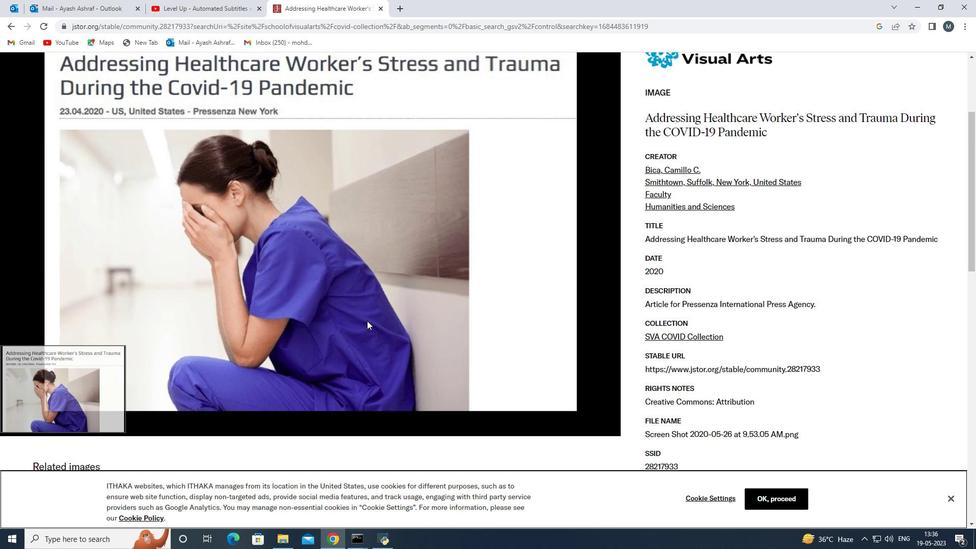 
Action: Mouse scrolled (367, 320) with delta (0, 0)
Screenshot: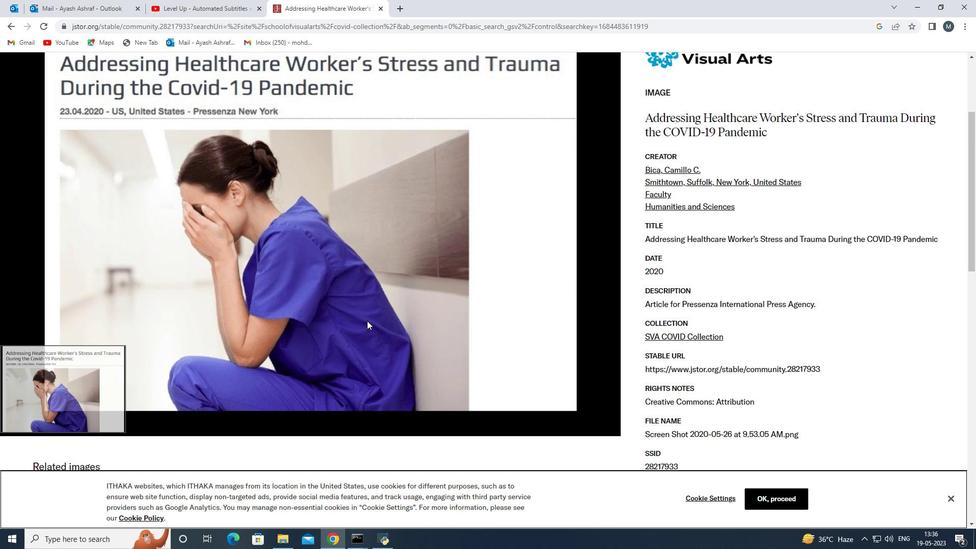 
Action: Mouse scrolled (367, 320) with delta (0, 0)
Screenshot: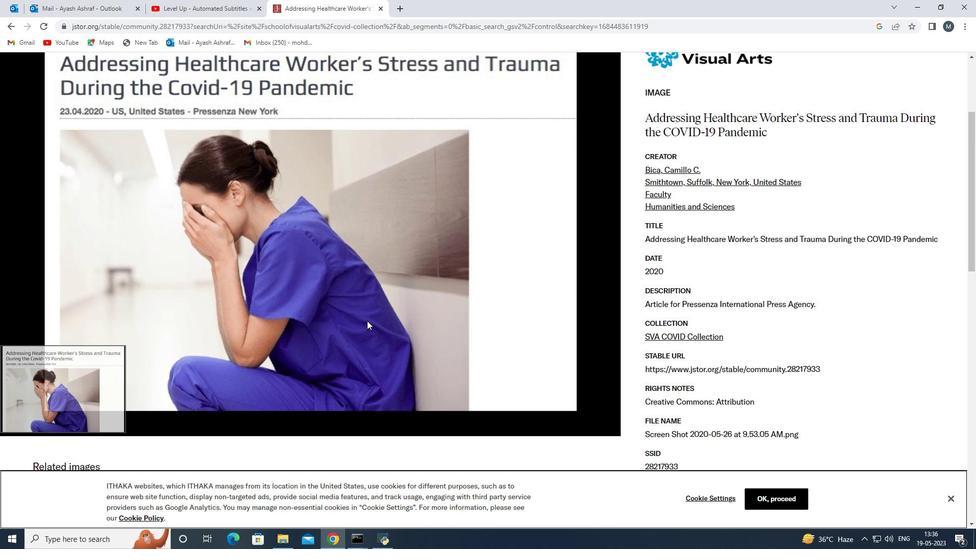 
Action: Mouse moved to (270, 252)
Screenshot: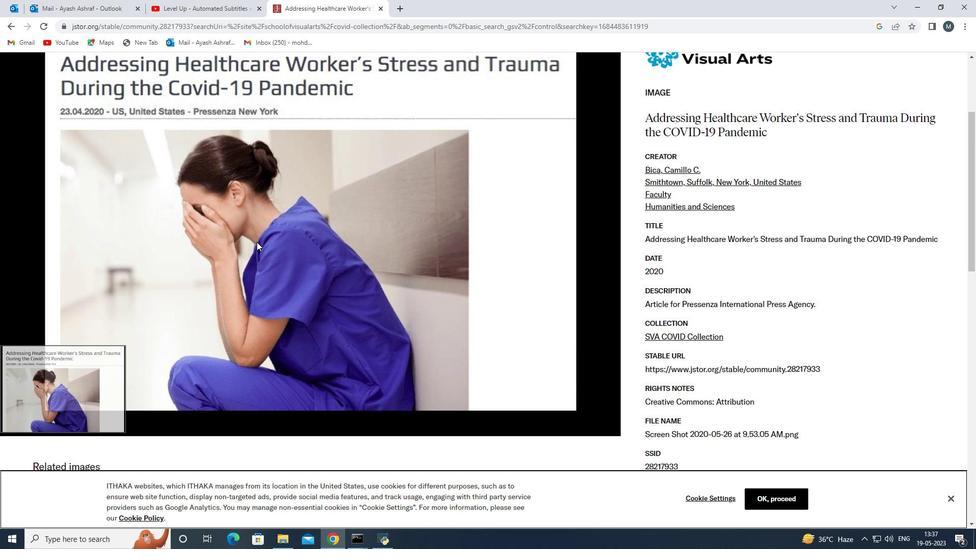 
Action: Mouse pressed left at (270, 252)
Screenshot: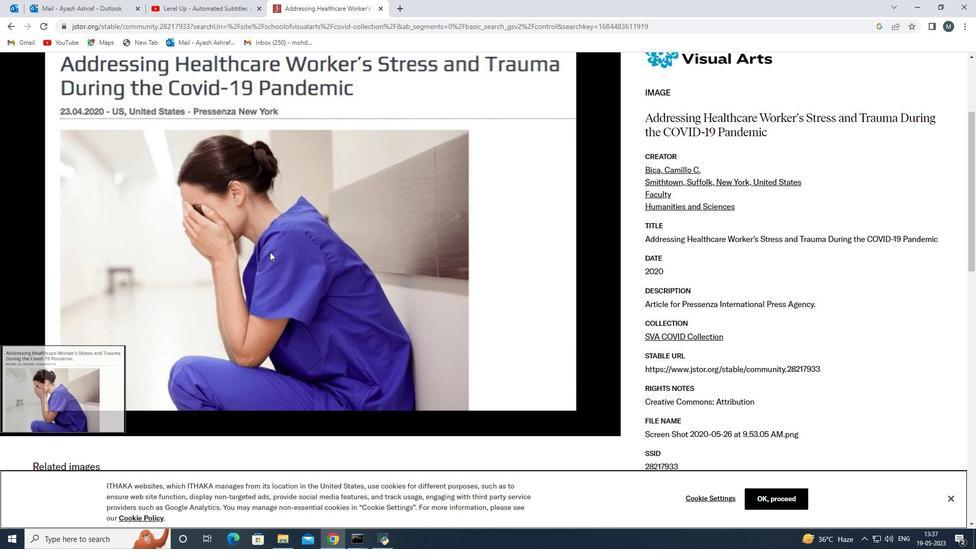 
Action: Mouse moved to (397, 254)
Screenshot: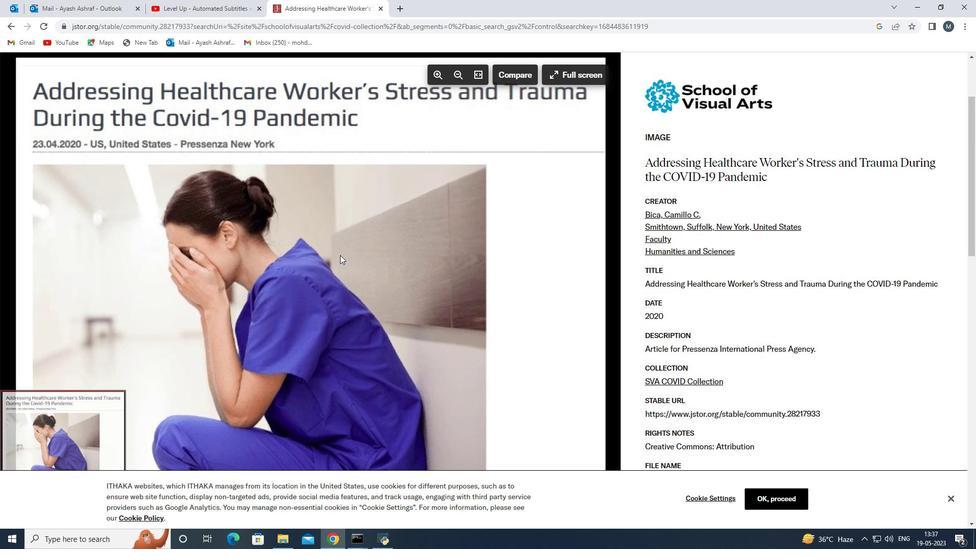 
Action: Mouse scrolled (397, 254) with delta (0, 0)
Screenshot: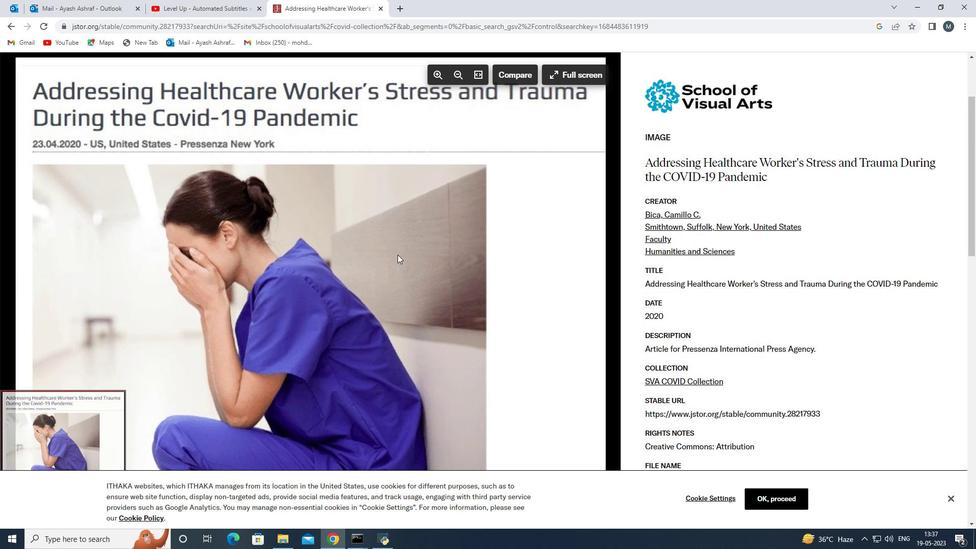 
Action: Mouse moved to (398, 254)
